 Task: Look for space in New Philadelphia, United States from 8th August, 2023 to 15th August, 2023 for 9 adults in price range Rs.10000 to Rs.14000. Place can be shared room with 5 bedrooms having 9 beds and 5 bathrooms. Property type can be house, flat, guest house. Amenities needed are: wifi, TV, free parkinig on premises, gym, breakfast. Booking option can be shelf check-in. Required host language is English.
Action: Mouse moved to (533, 119)
Screenshot: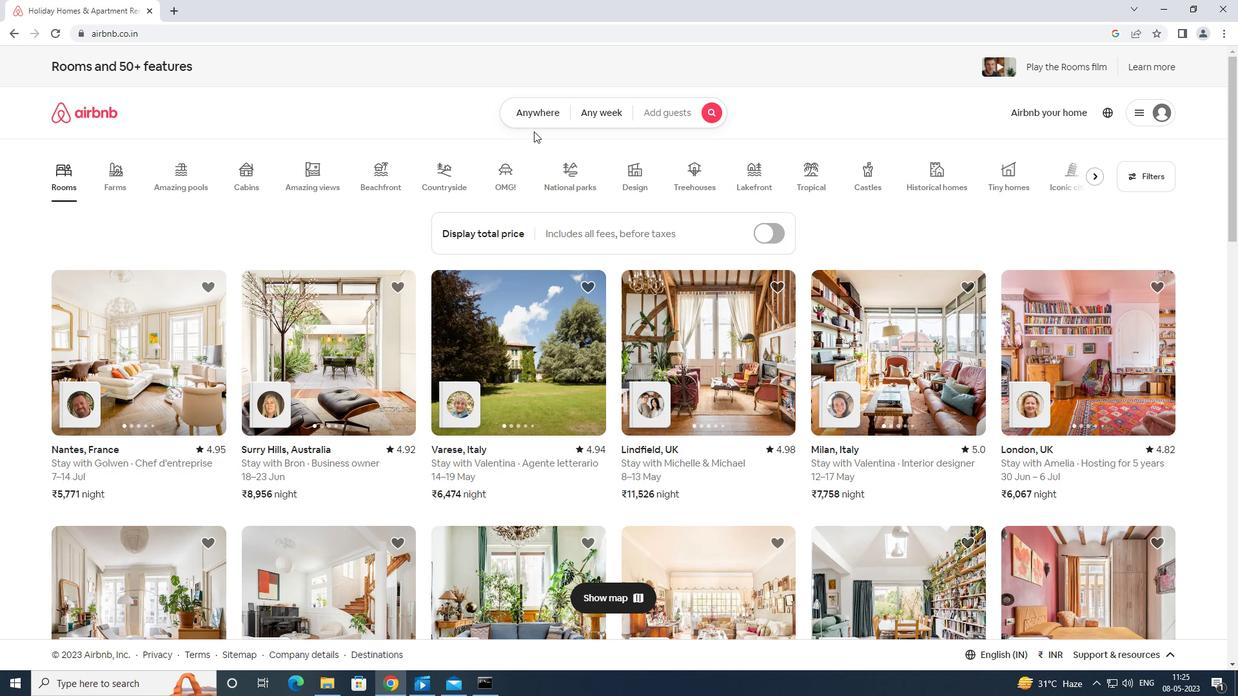 
Action: Mouse pressed left at (533, 119)
Screenshot: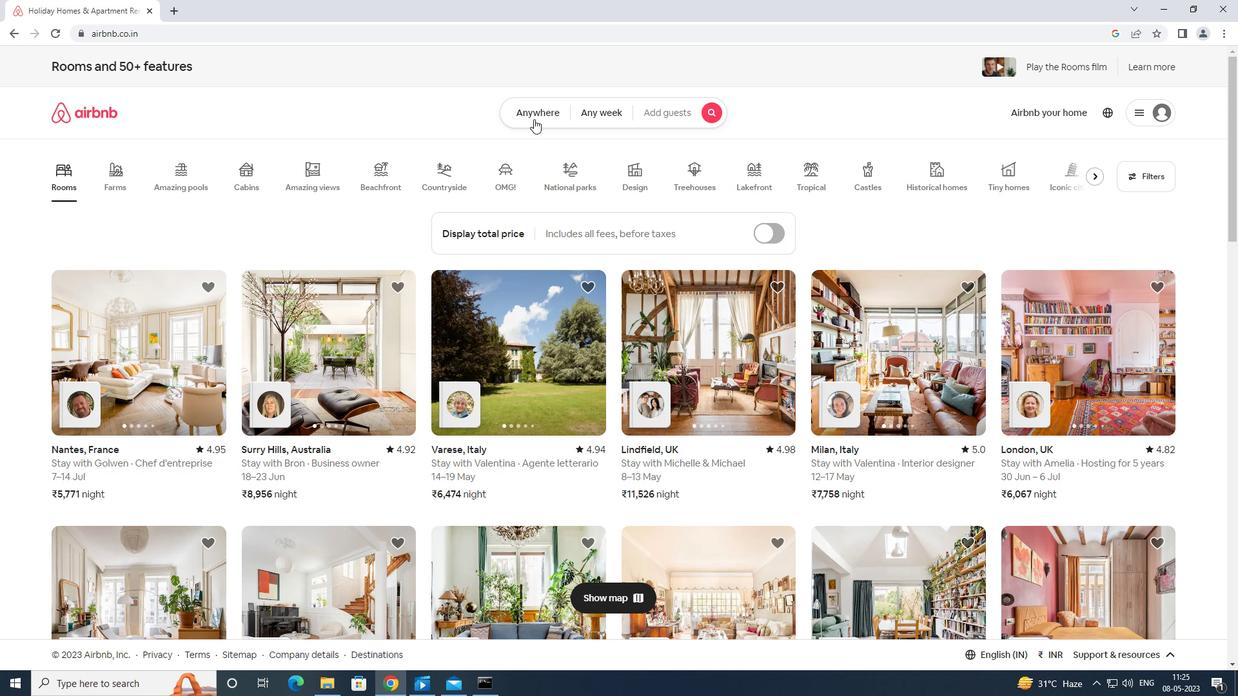 
Action: Mouse moved to (441, 156)
Screenshot: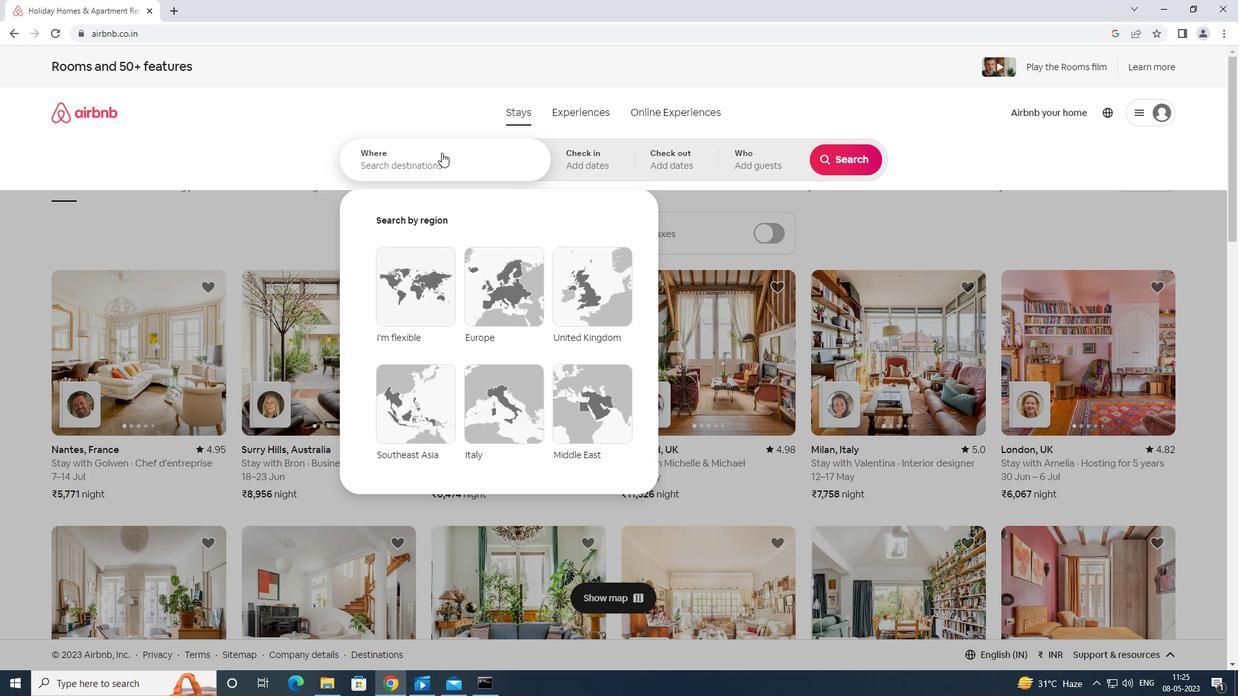 
Action: Mouse pressed left at (441, 156)
Screenshot: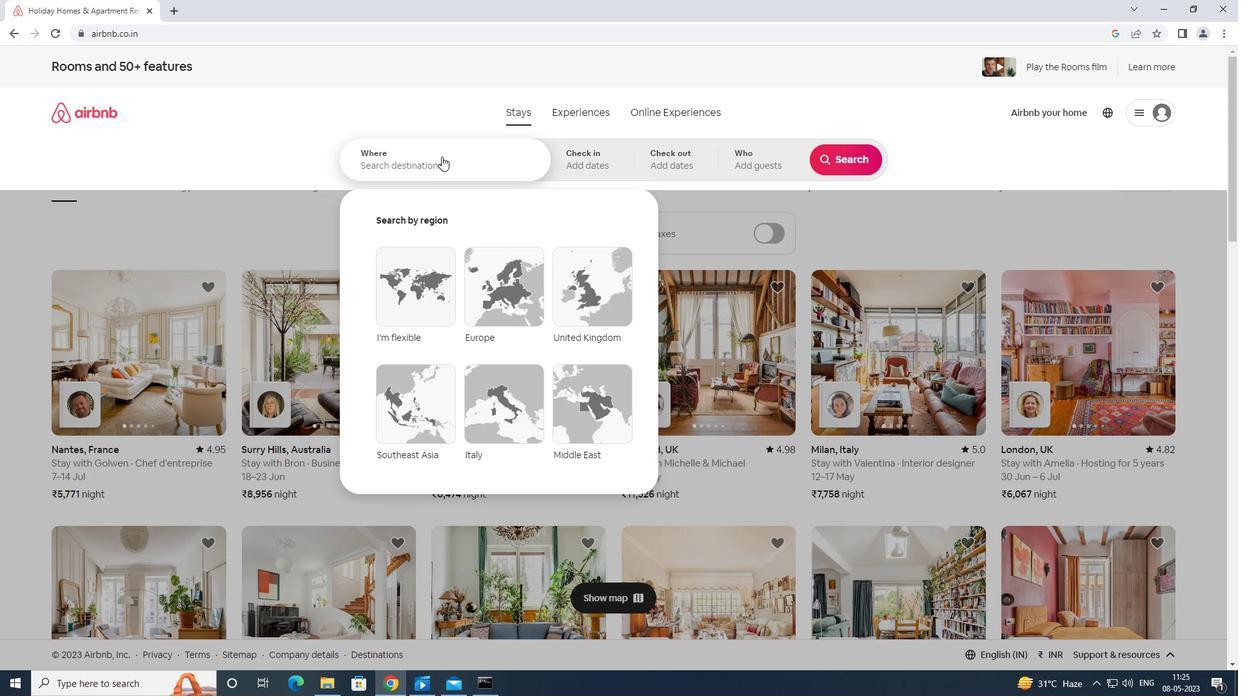 
Action: Key pressed <Key.caps_lock>philadelpjia<Key.space>united<Key.space>states<Key.enter>
Screenshot: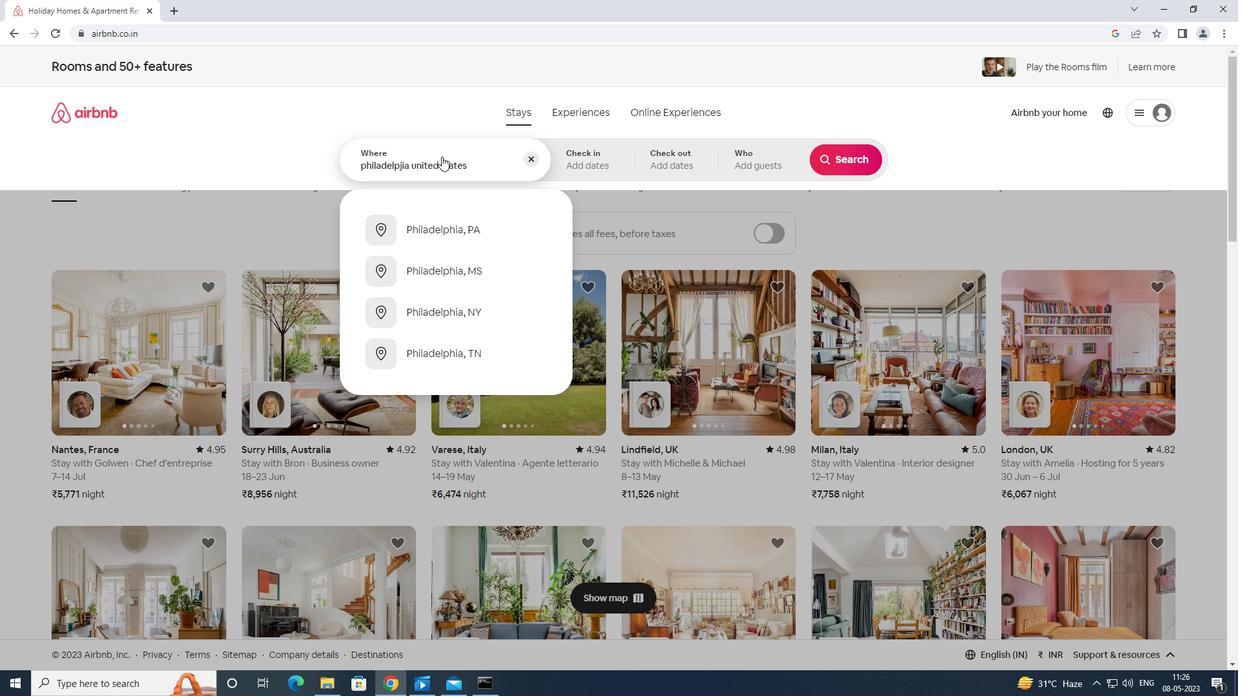 
Action: Mouse moved to (830, 270)
Screenshot: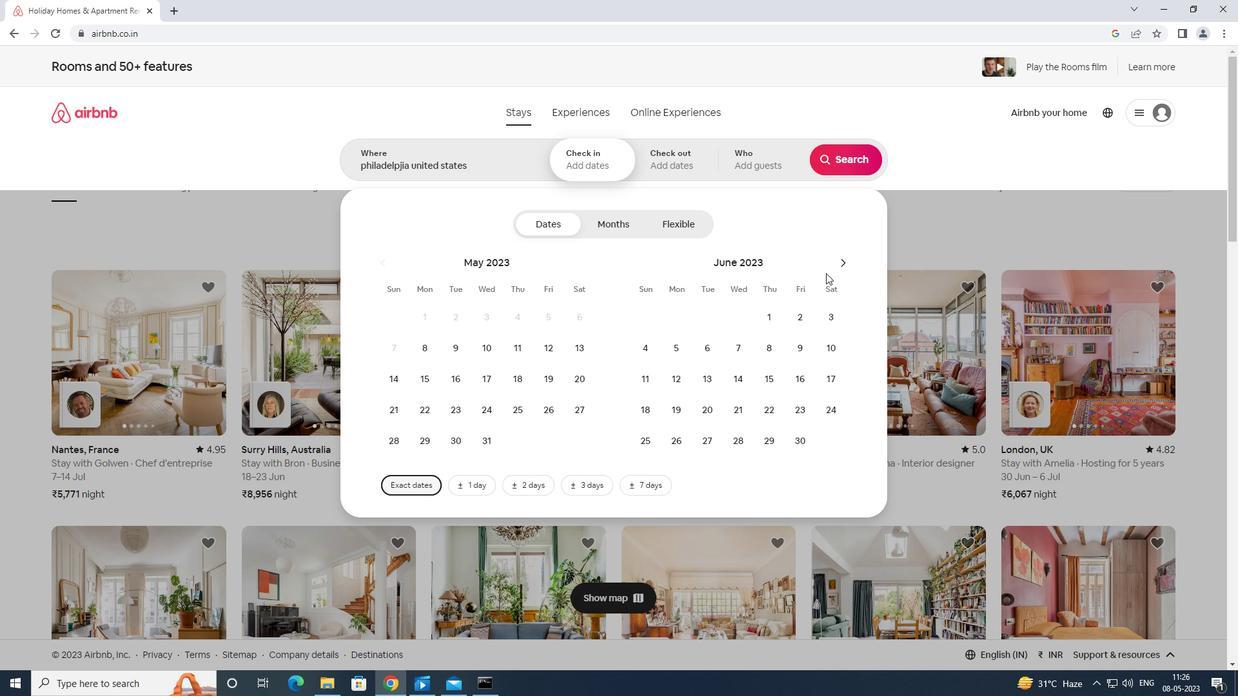 
Action: Mouse pressed left at (830, 270)
Screenshot: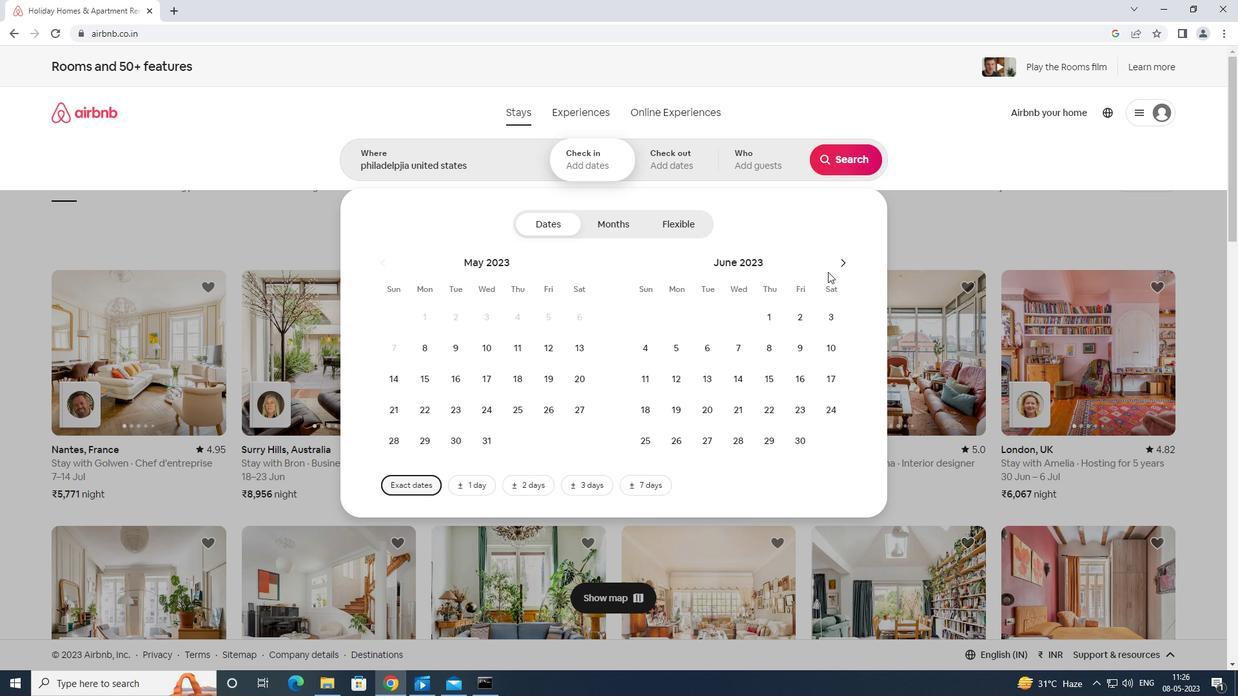
Action: Mouse moved to (839, 263)
Screenshot: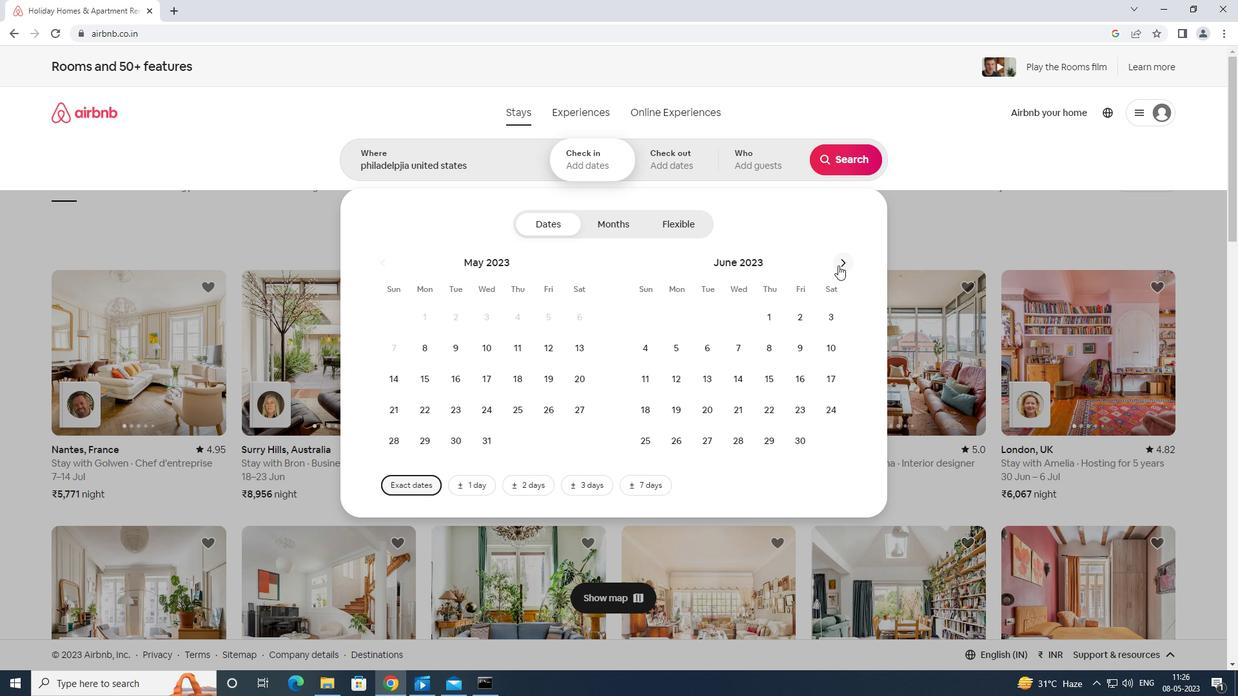 
Action: Mouse pressed left at (839, 263)
Screenshot: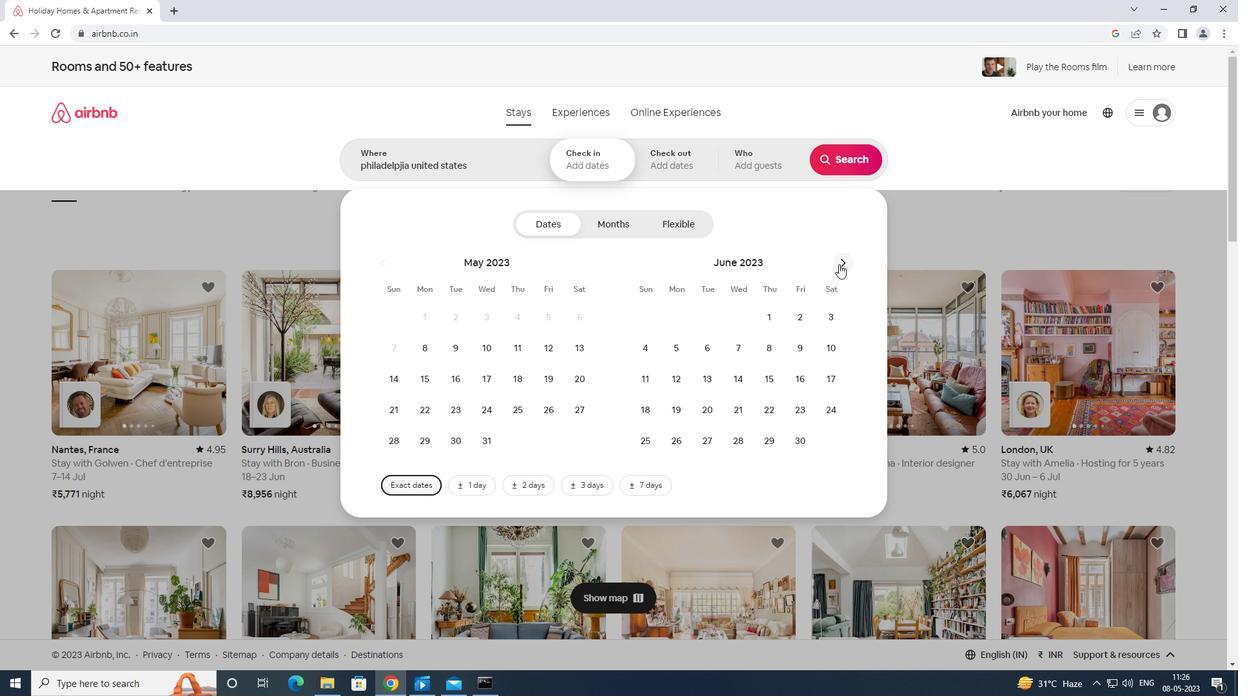
Action: Mouse pressed left at (839, 263)
Screenshot: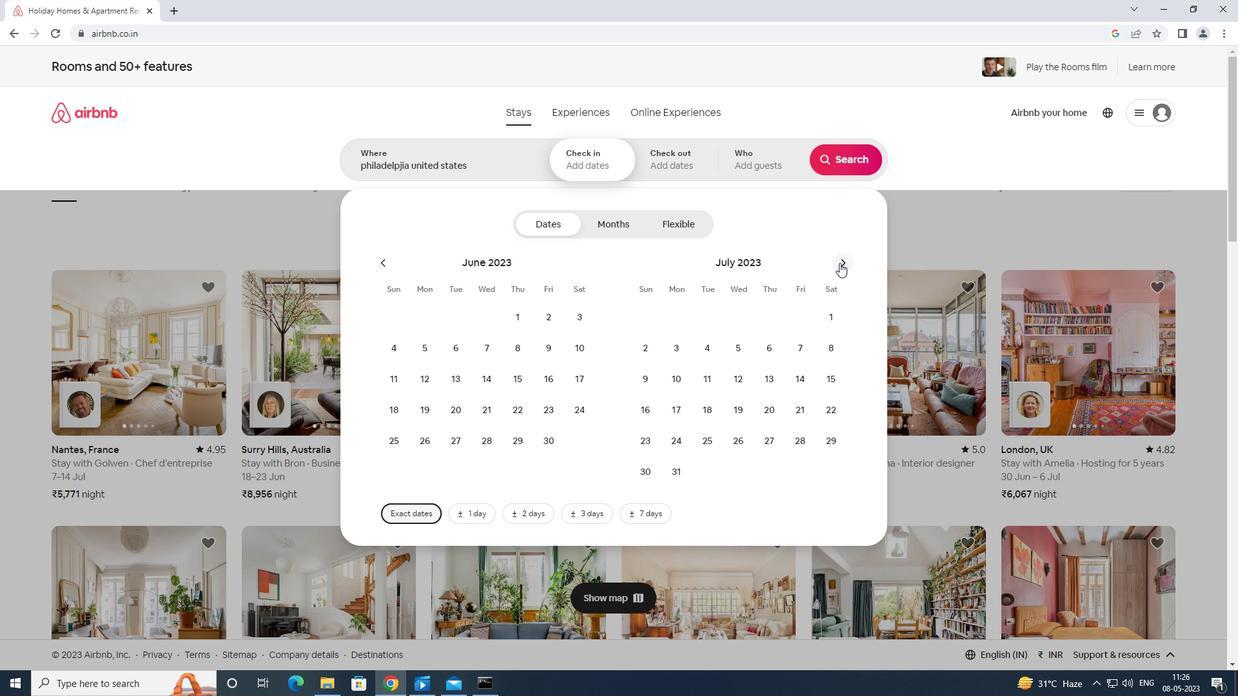 
Action: Mouse moved to (702, 341)
Screenshot: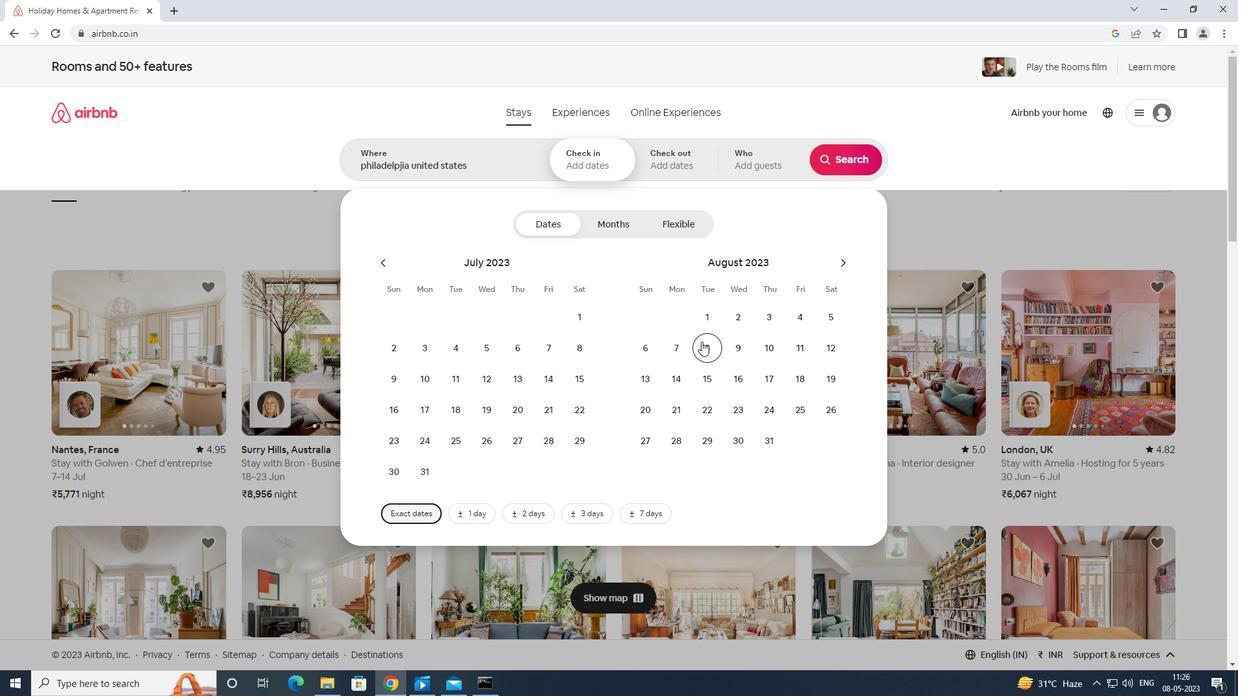 
Action: Mouse pressed left at (702, 341)
Screenshot: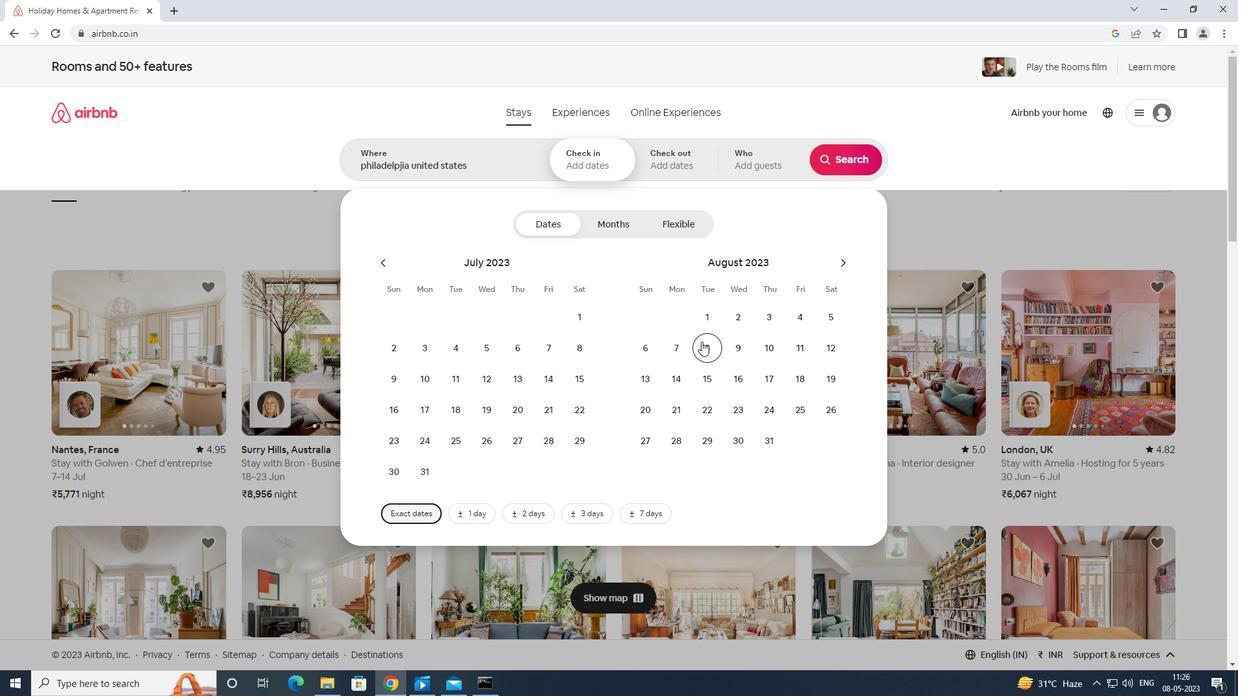 
Action: Mouse moved to (699, 371)
Screenshot: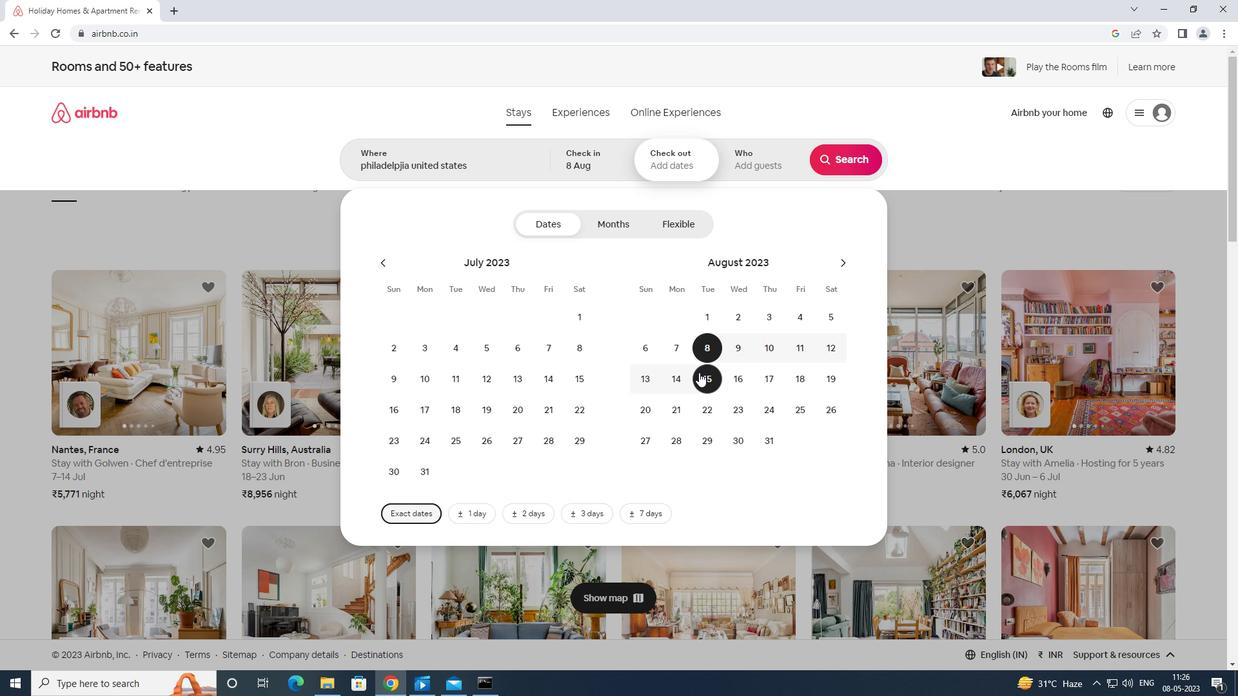 
Action: Mouse pressed left at (699, 371)
Screenshot: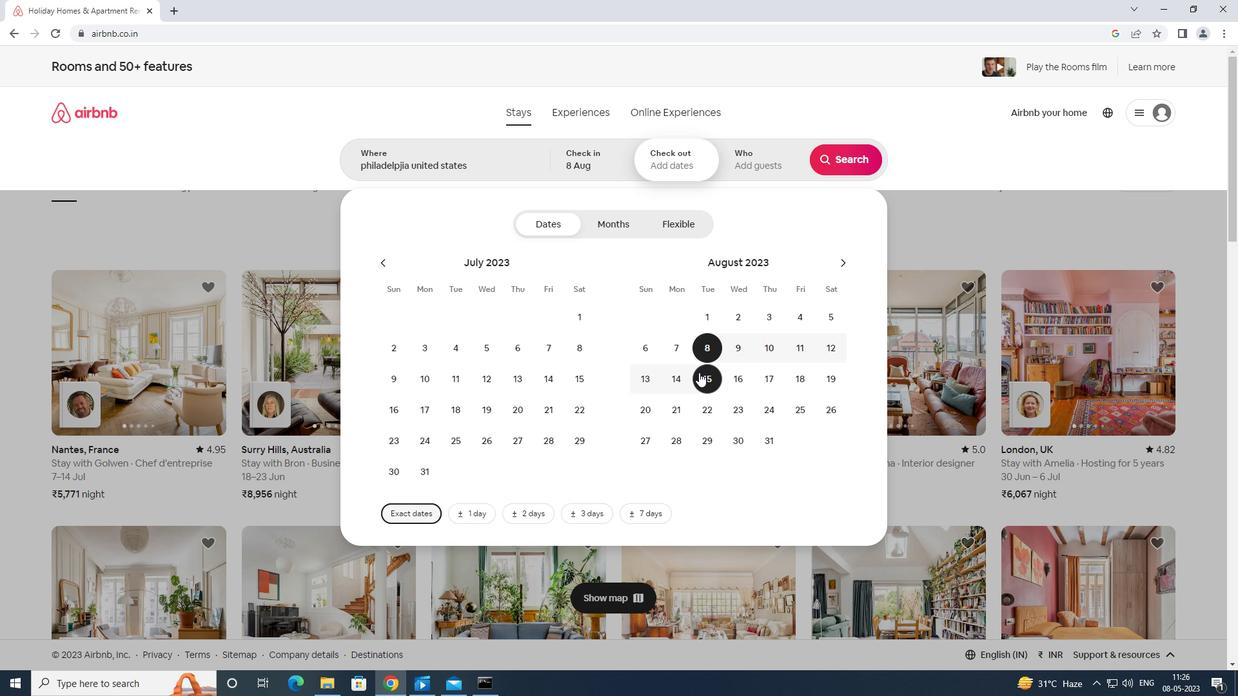 
Action: Mouse moved to (758, 157)
Screenshot: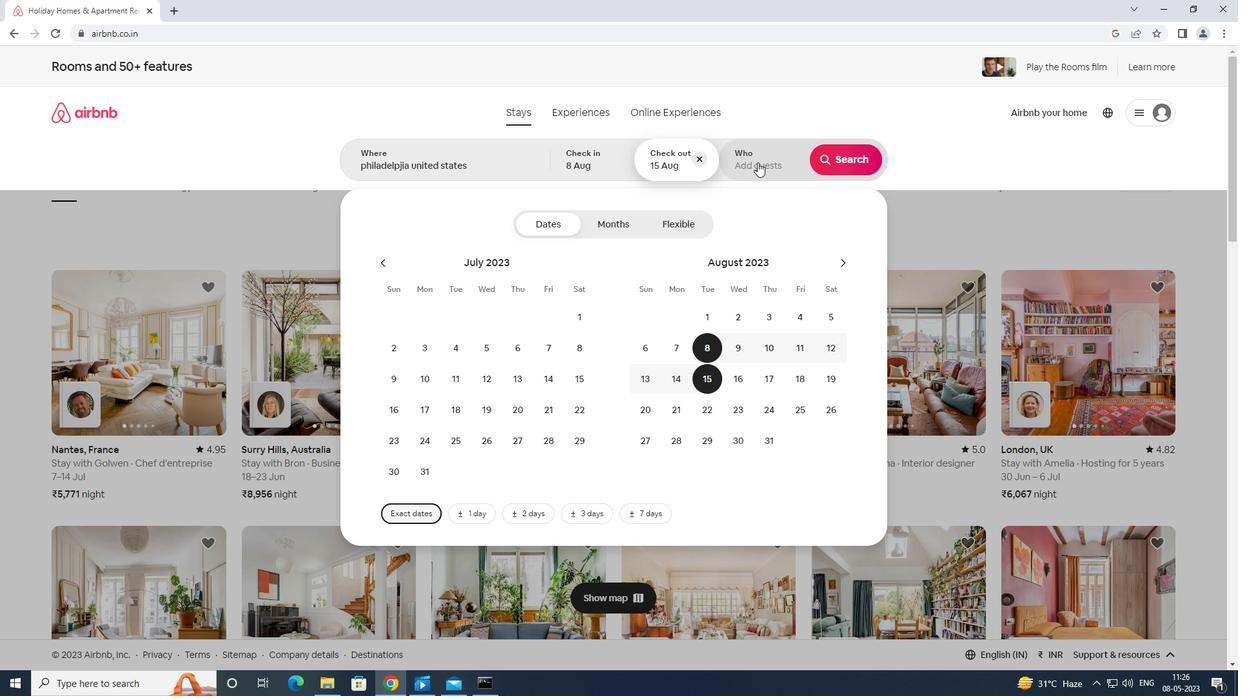 
Action: Mouse pressed left at (758, 157)
Screenshot: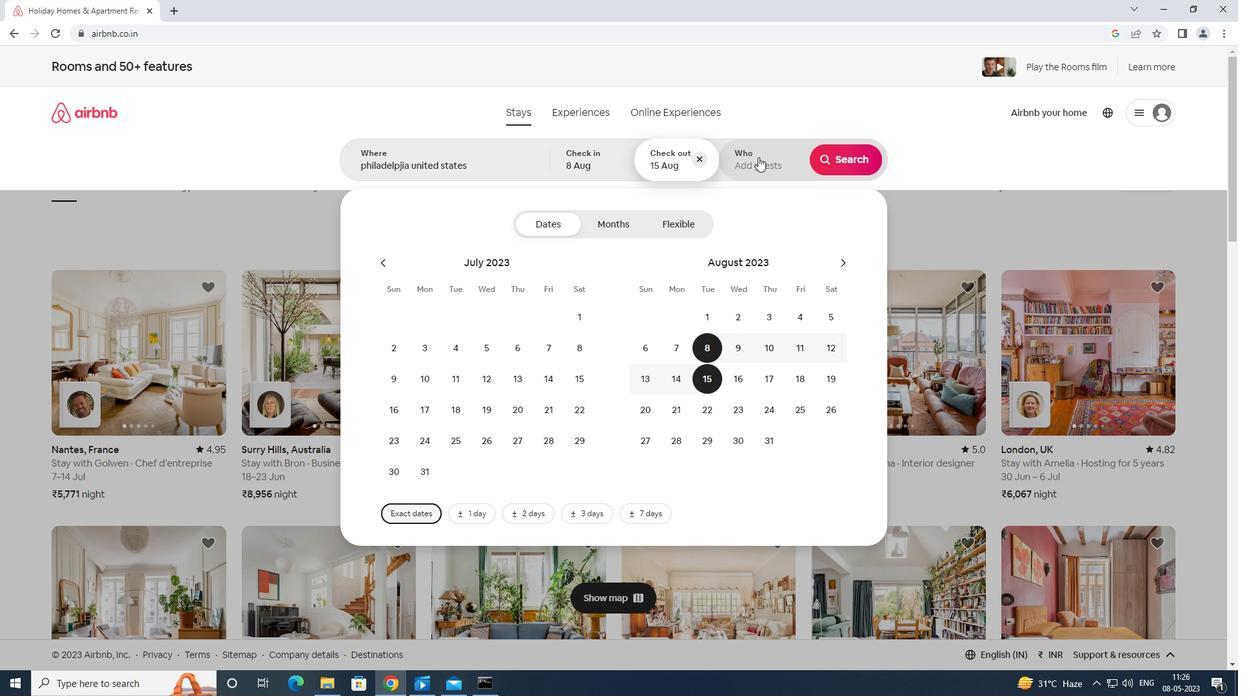 
Action: Mouse moved to (855, 233)
Screenshot: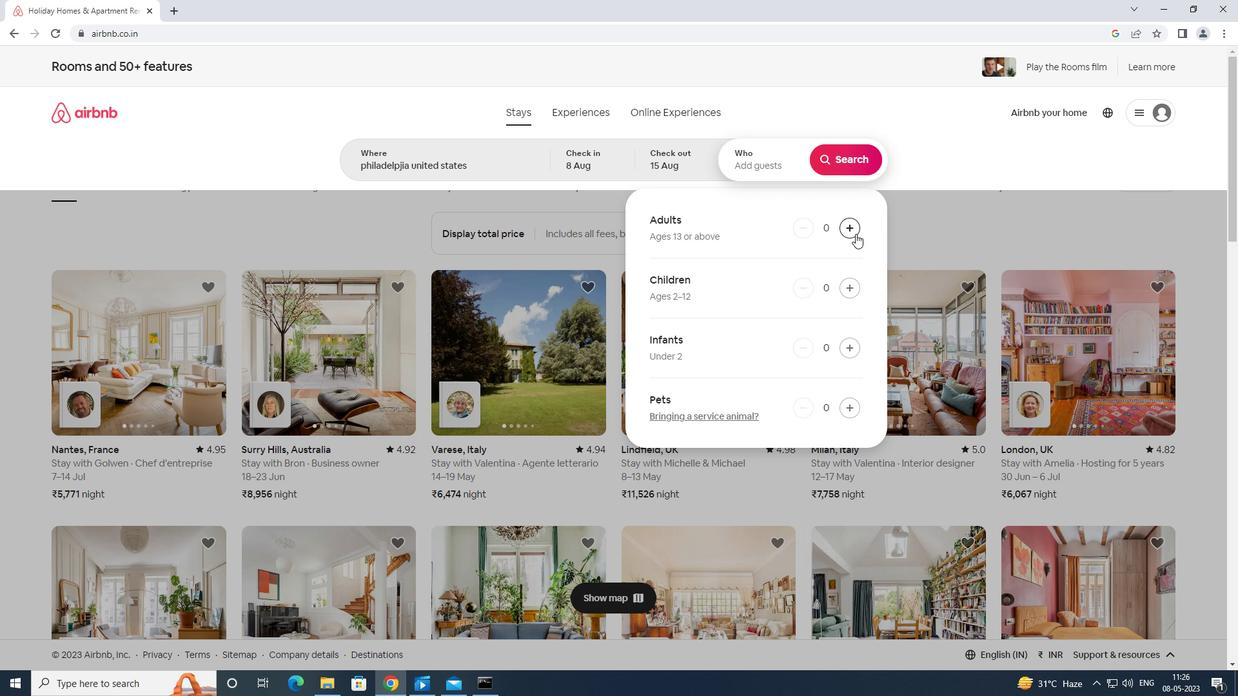 
Action: Mouse pressed left at (855, 233)
Screenshot: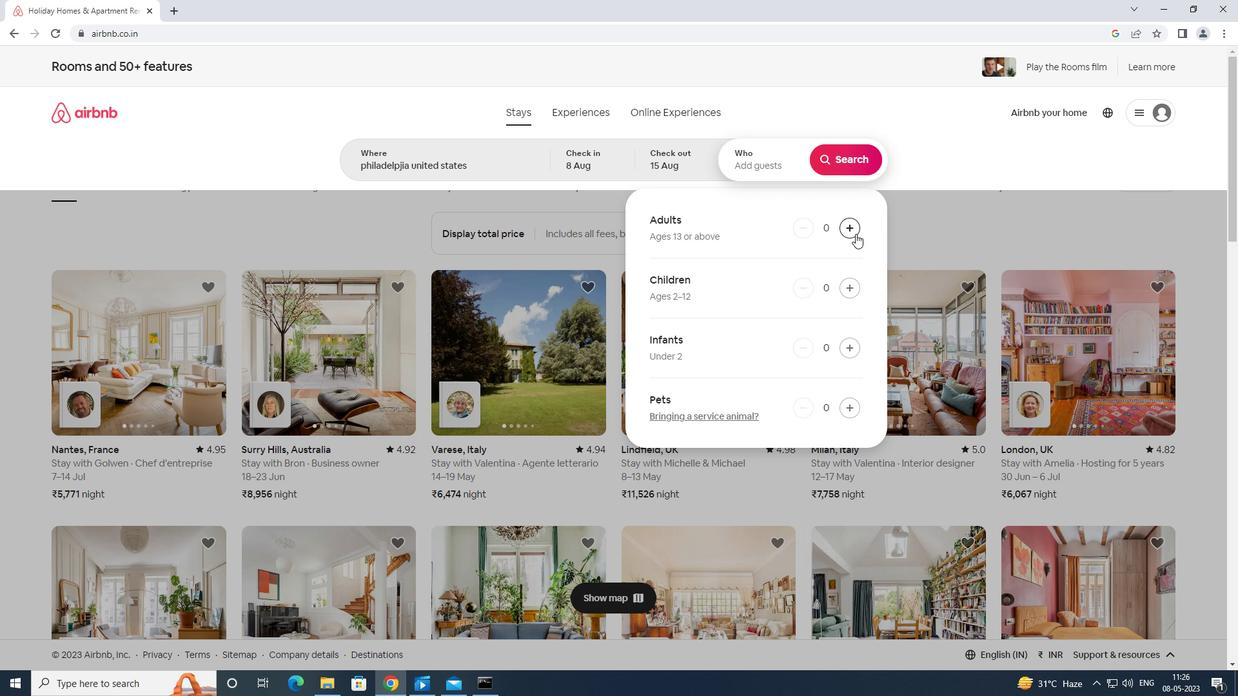 
Action: Mouse moved to (856, 231)
Screenshot: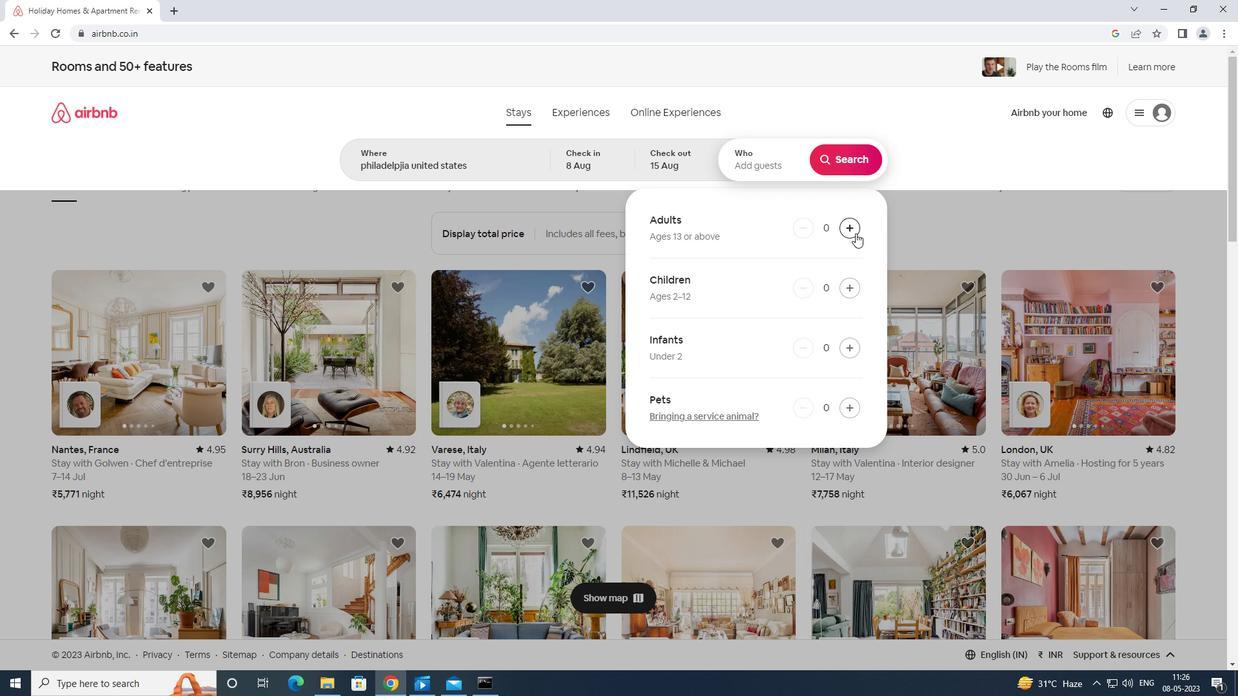 
Action: Mouse pressed left at (856, 231)
Screenshot: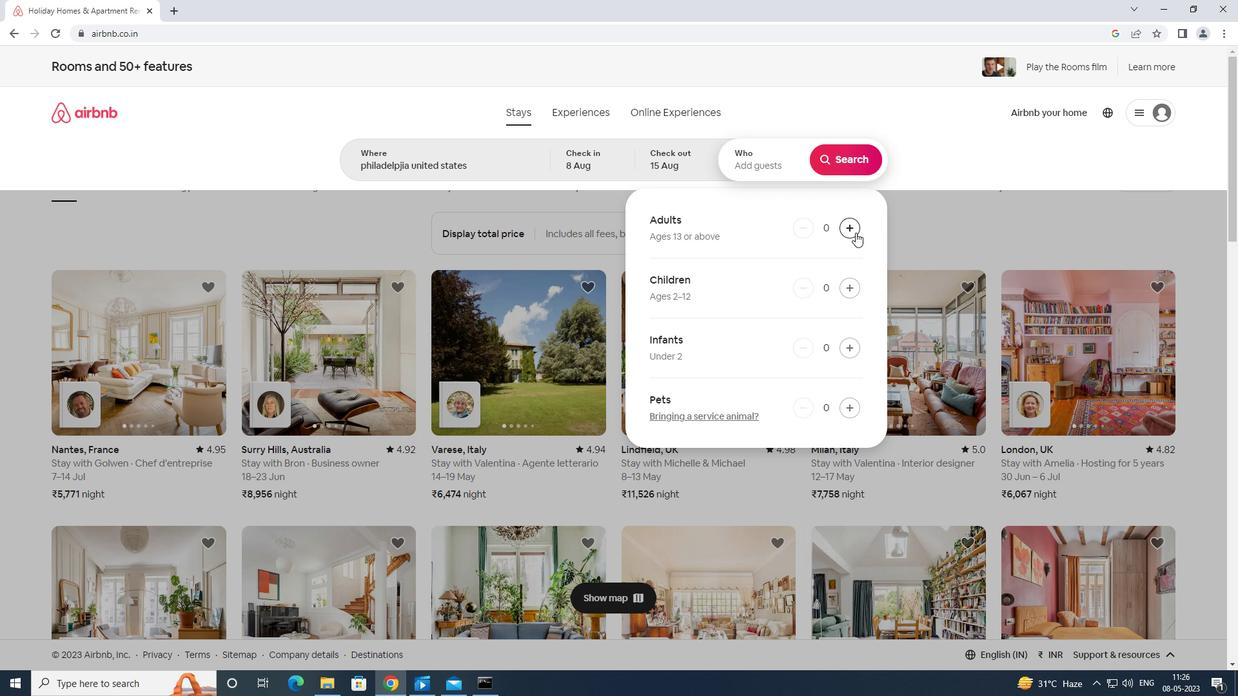 
Action: Mouse moved to (858, 230)
Screenshot: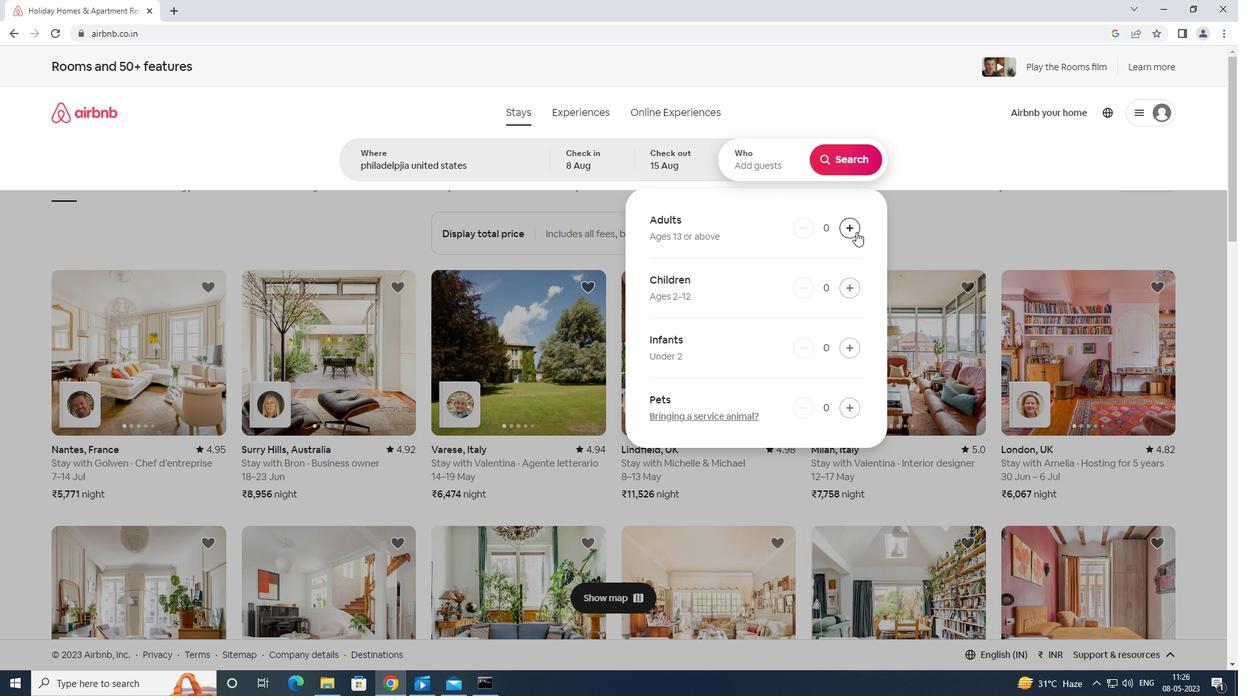 
Action: Mouse pressed left at (858, 230)
Screenshot: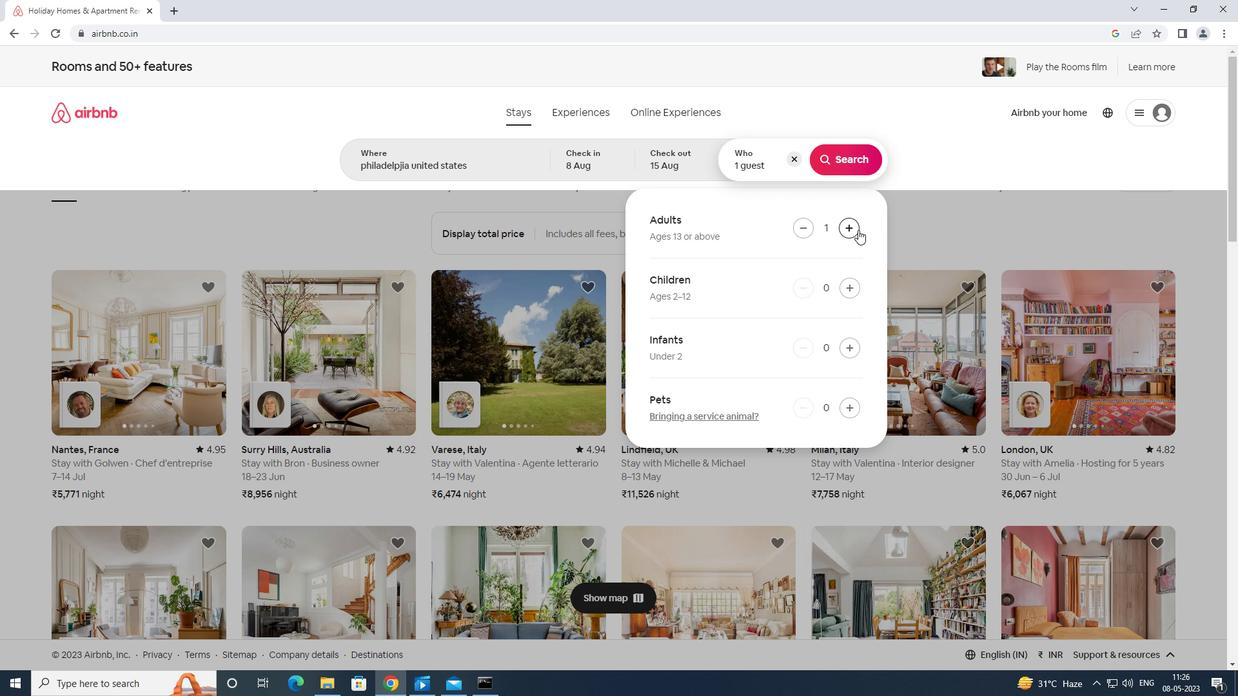 
Action: Mouse pressed left at (858, 230)
Screenshot: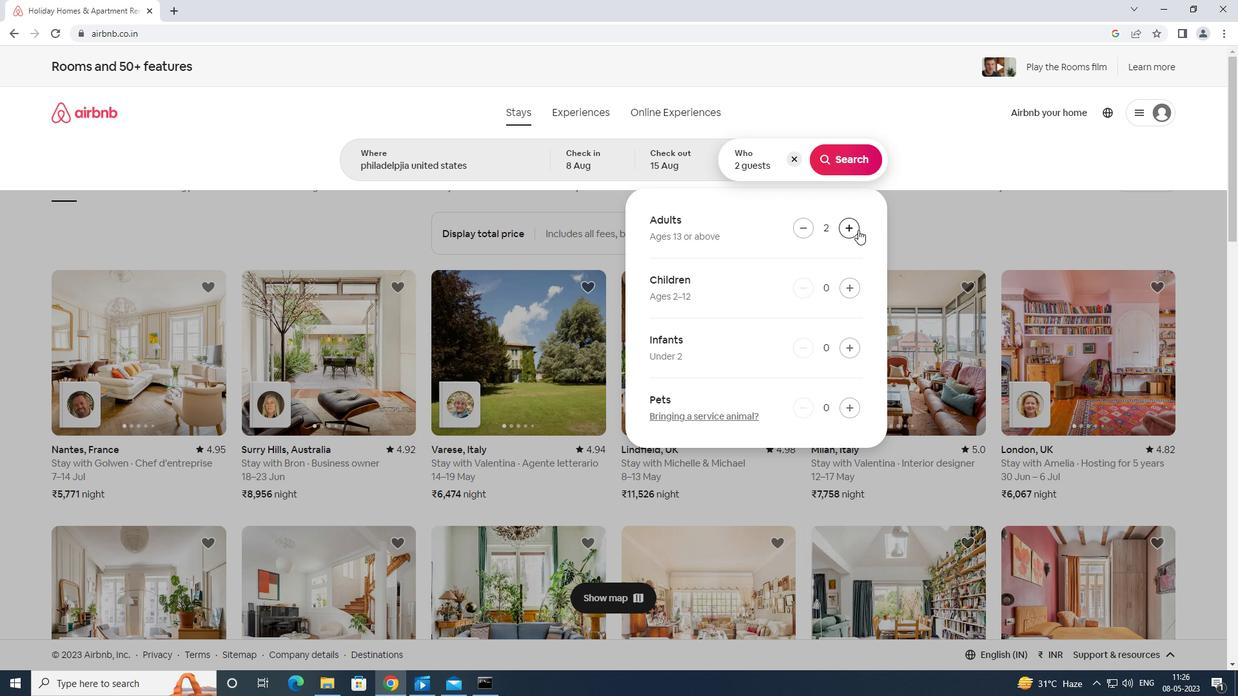 
Action: Mouse moved to (855, 230)
Screenshot: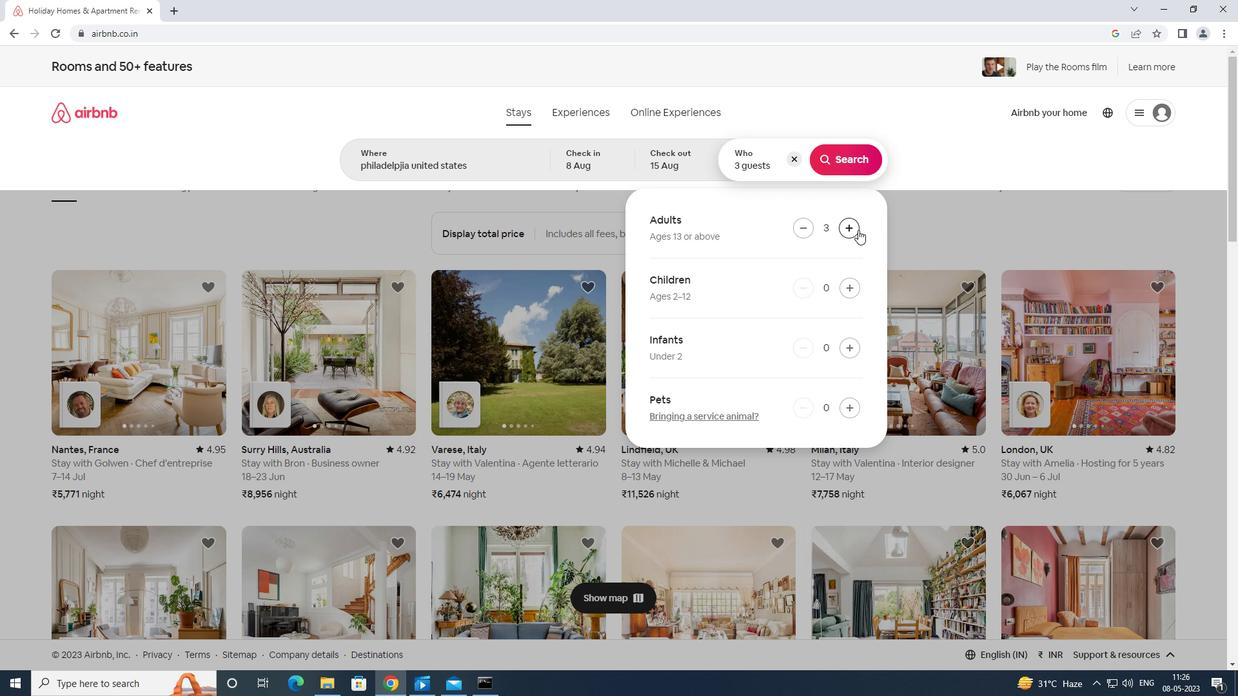 
Action: Mouse pressed left at (855, 230)
Screenshot: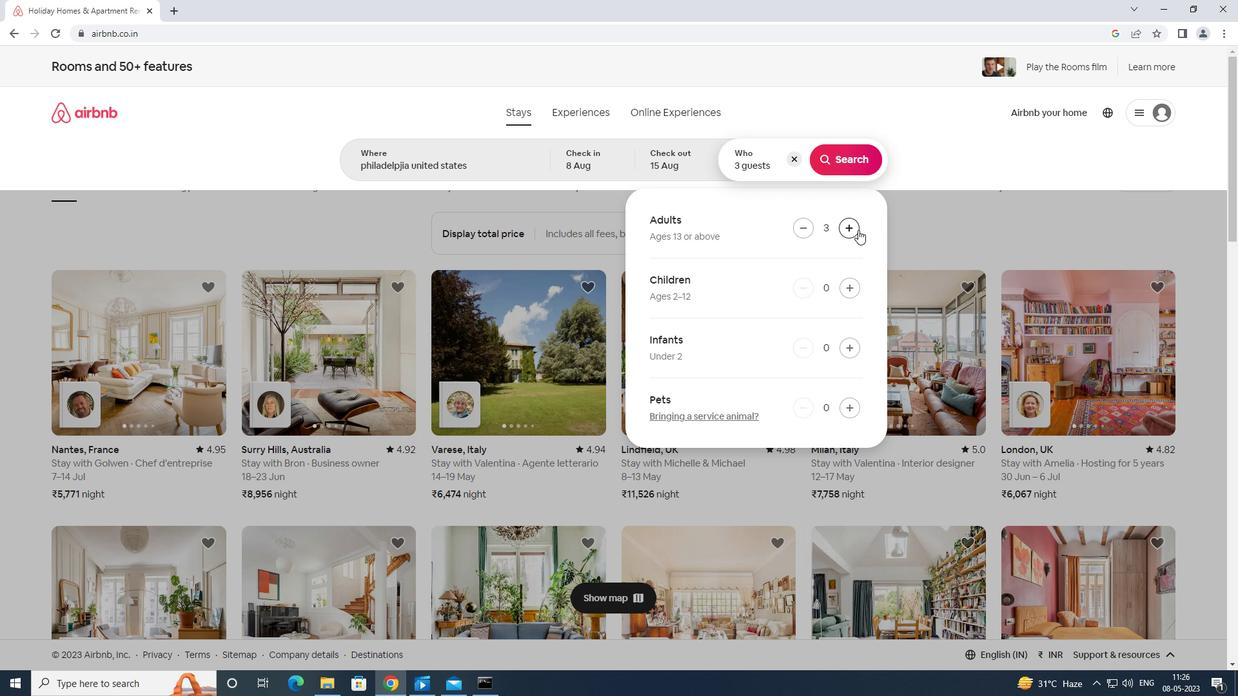 
Action: Mouse moved to (854, 230)
Screenshot: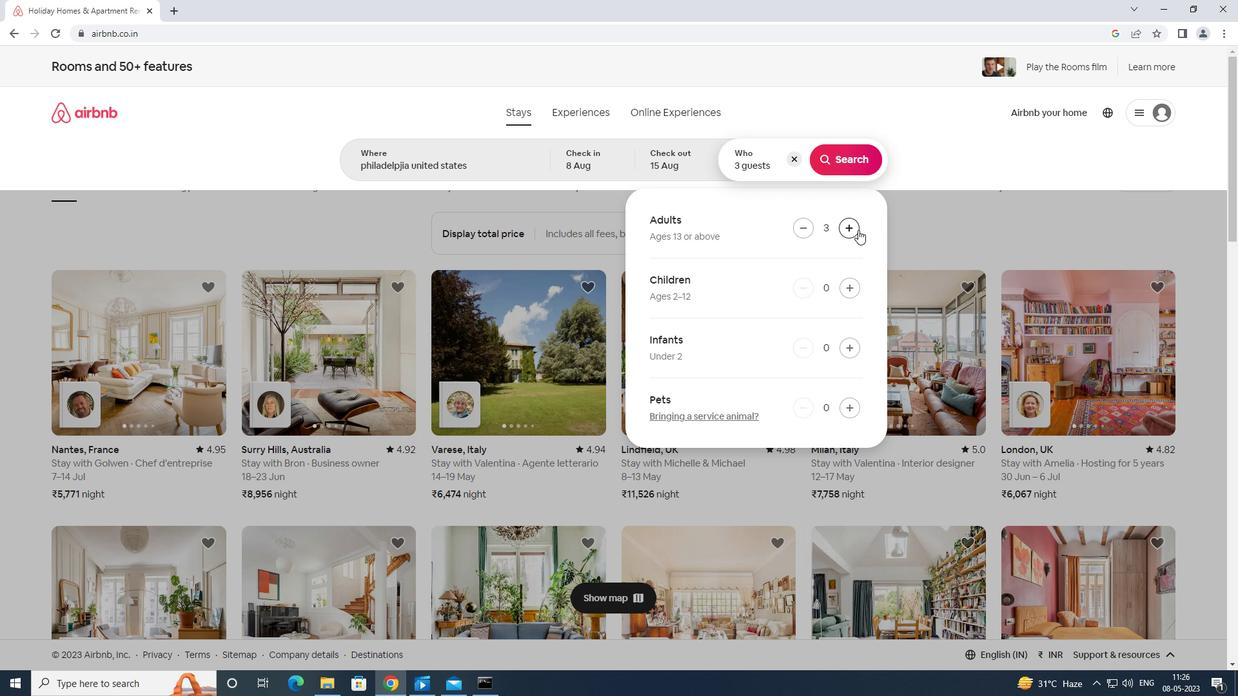 
Action: Mouse pressed left at (854, 230)
Screenshot: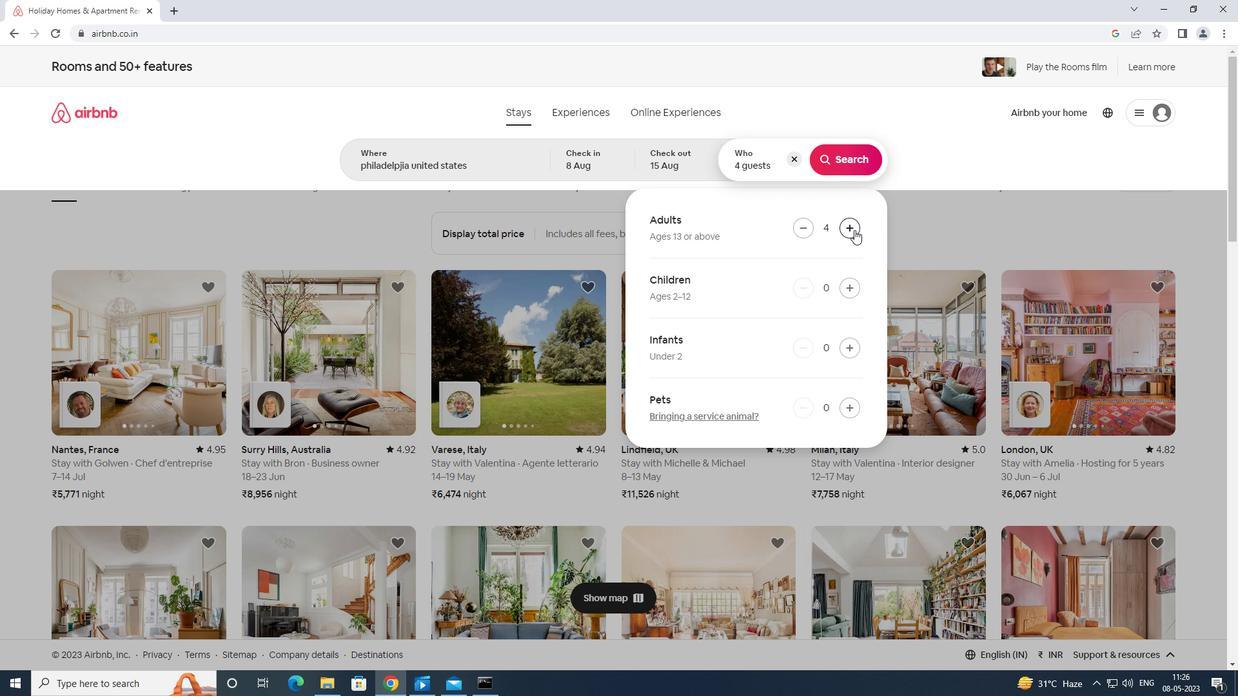 
Action: Mouse pressed left at (854, 230)
Screenshot: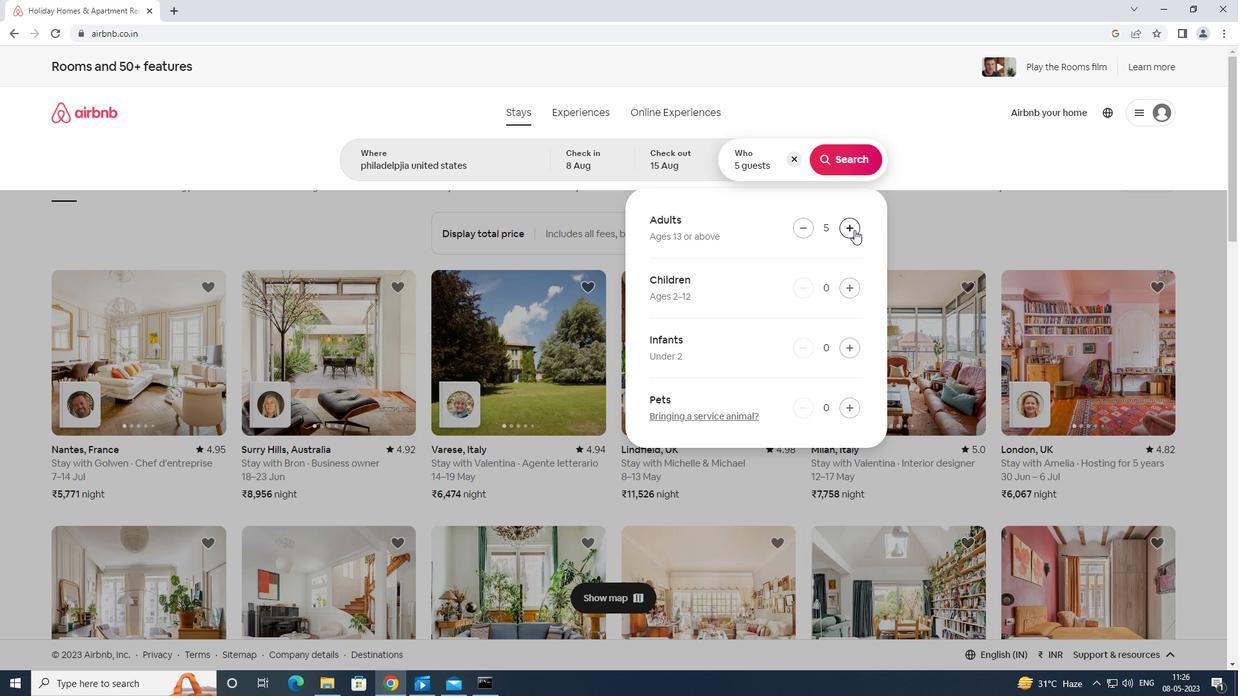 
Action: Mouse pressed left at (854, 230)
Screenshot: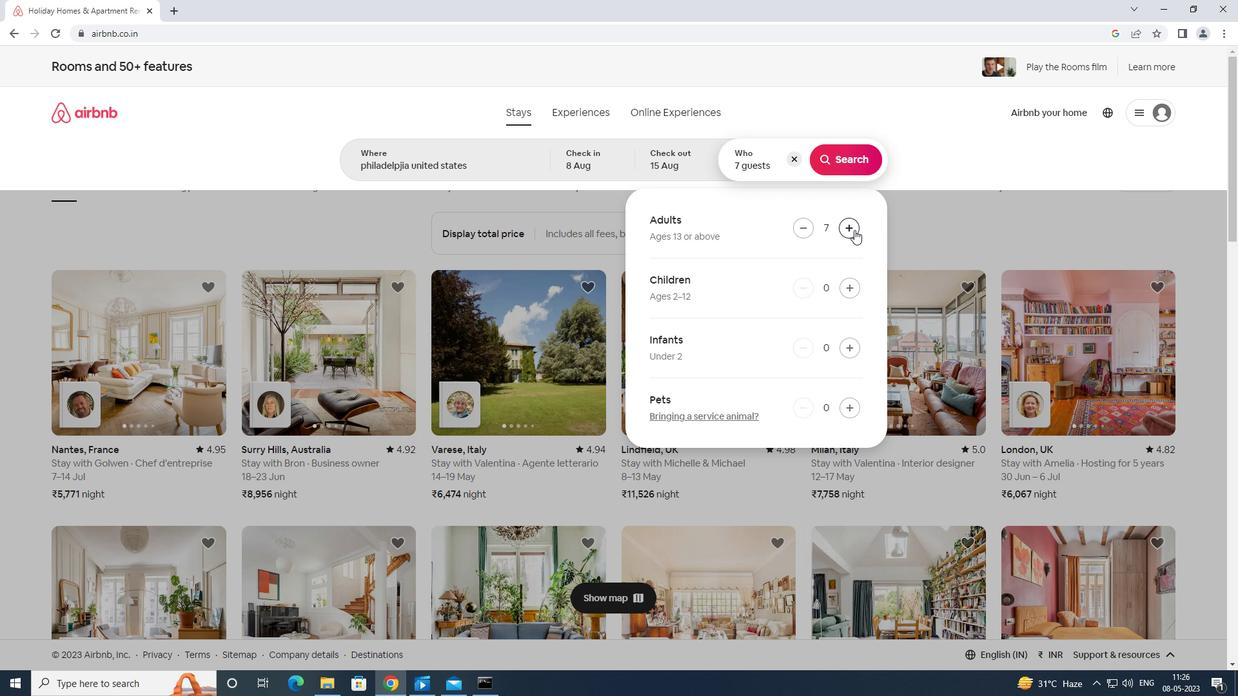 
Action: Mouse pressed left at (854, 230)
Screenshot: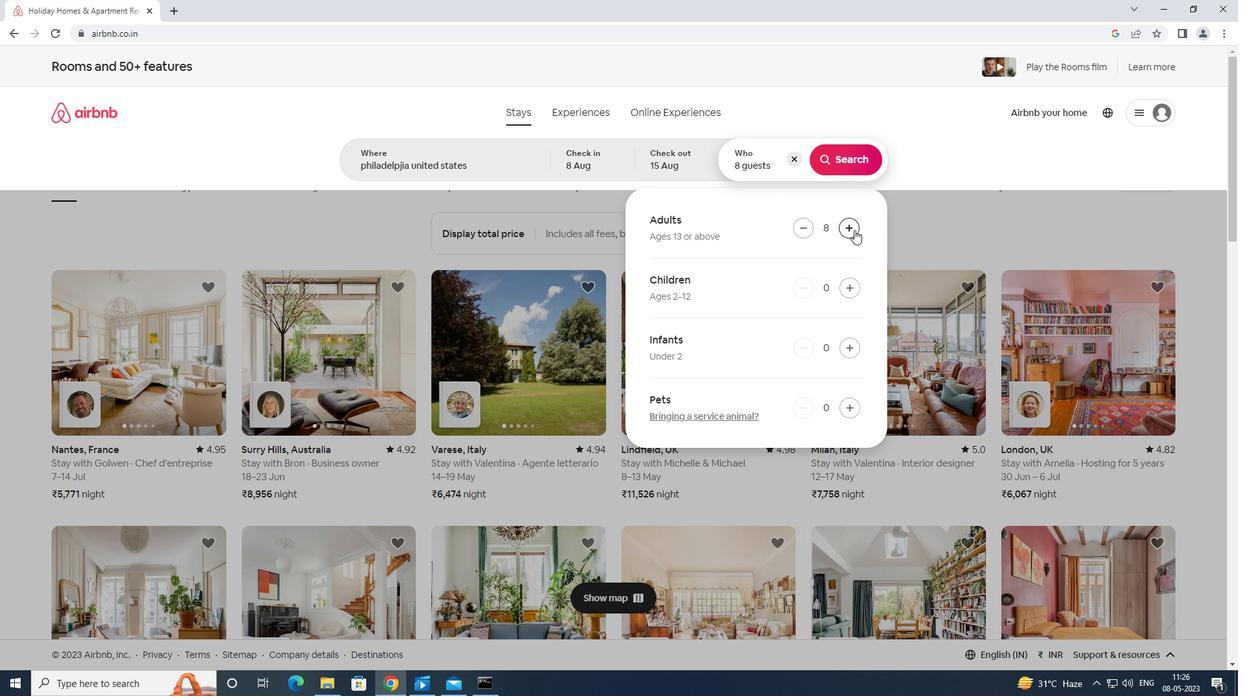 
Action: Mouse moved to (842, 159)
Screenshot: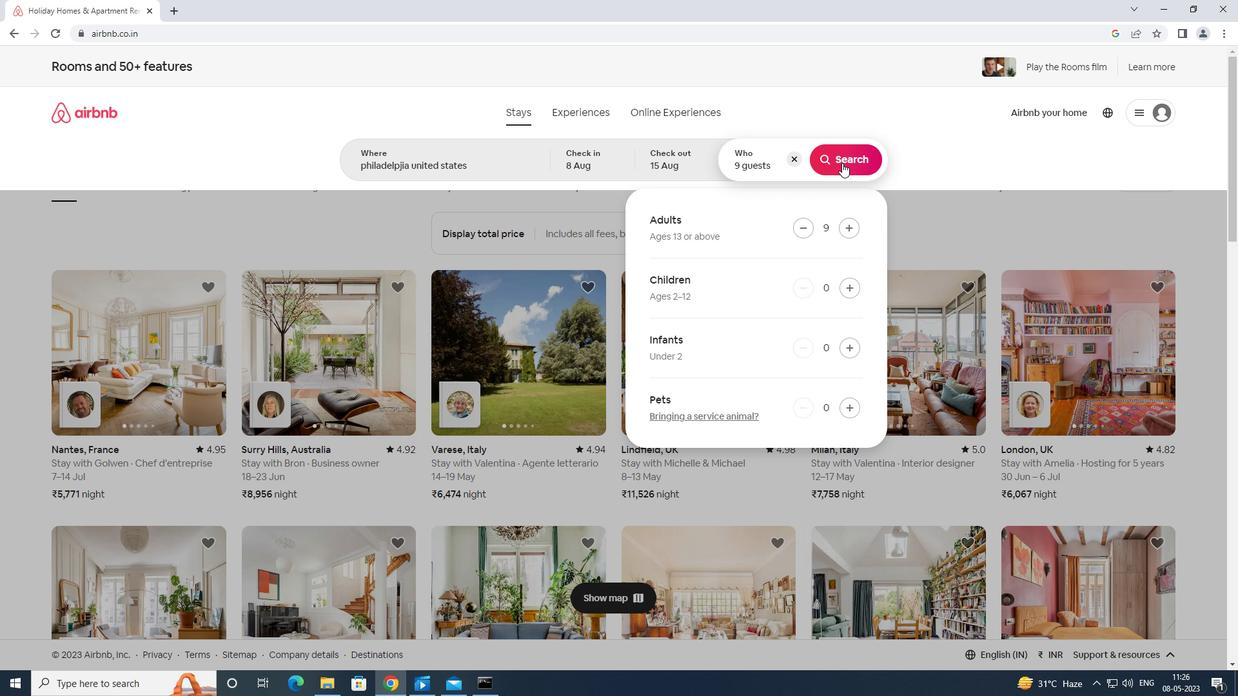 
Action: Mouse pressed left at (842, 159)
Screenshot: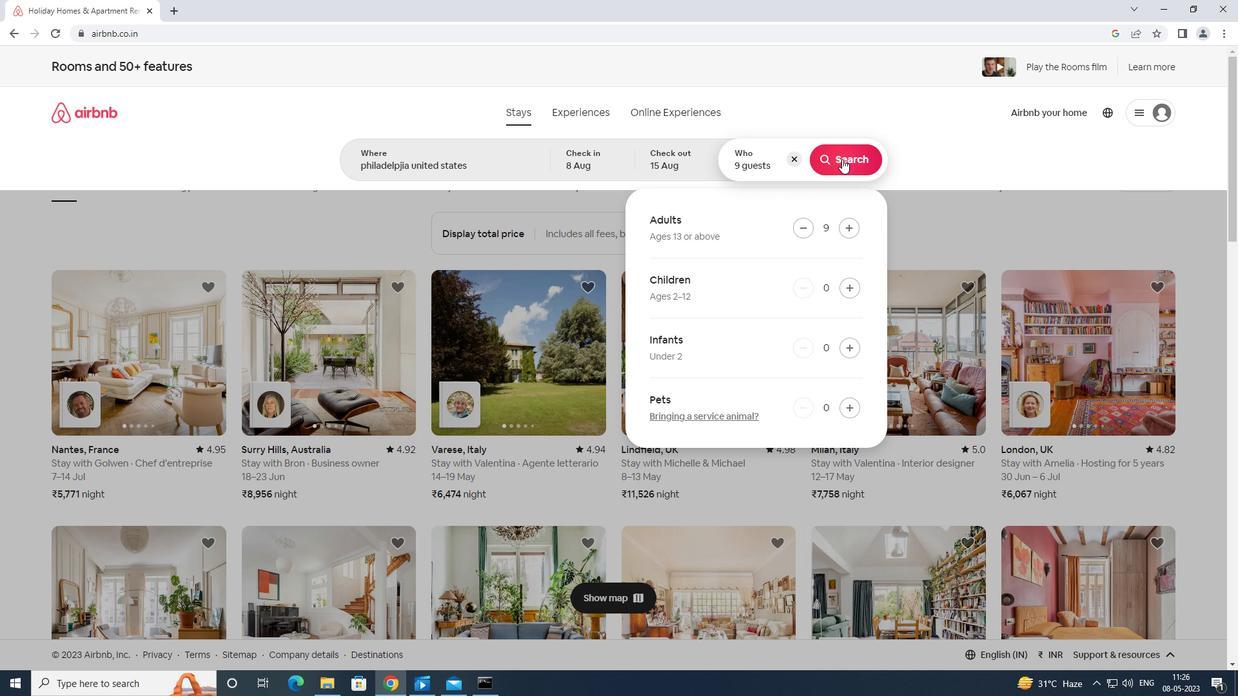 
Action: Mouse moved to (1180, 125)
Screenshot: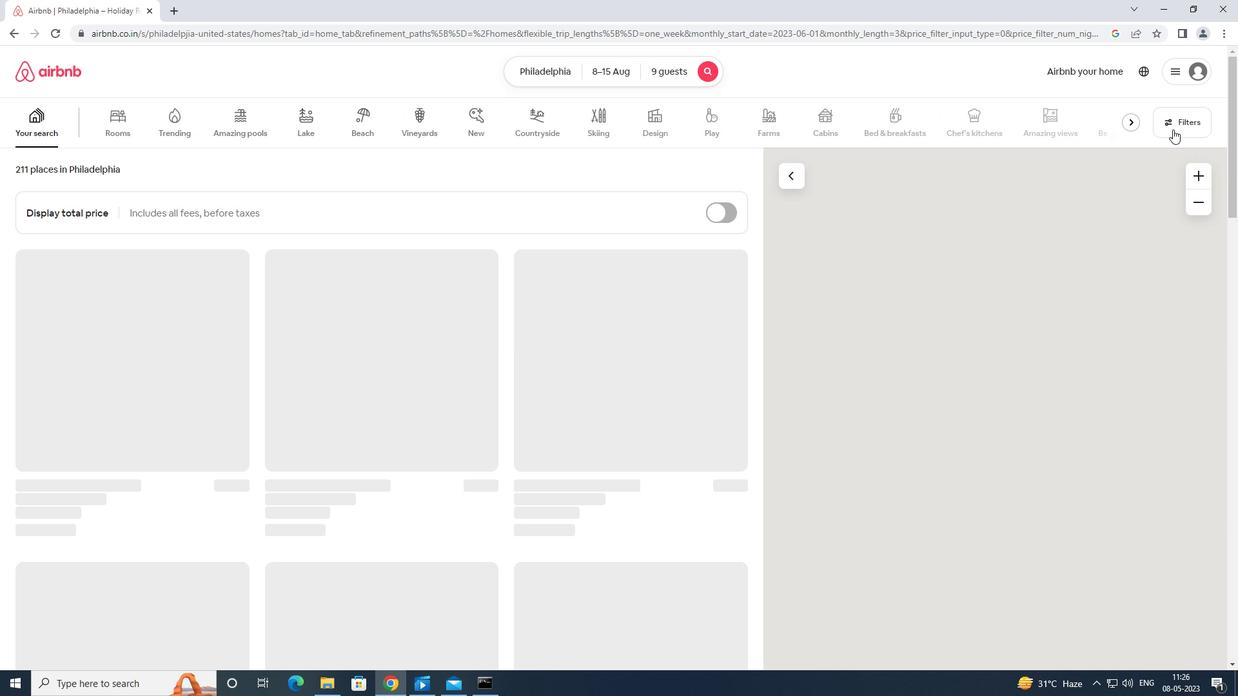 
Action: Mouse pressed left at (1180, 125)
Screenshot: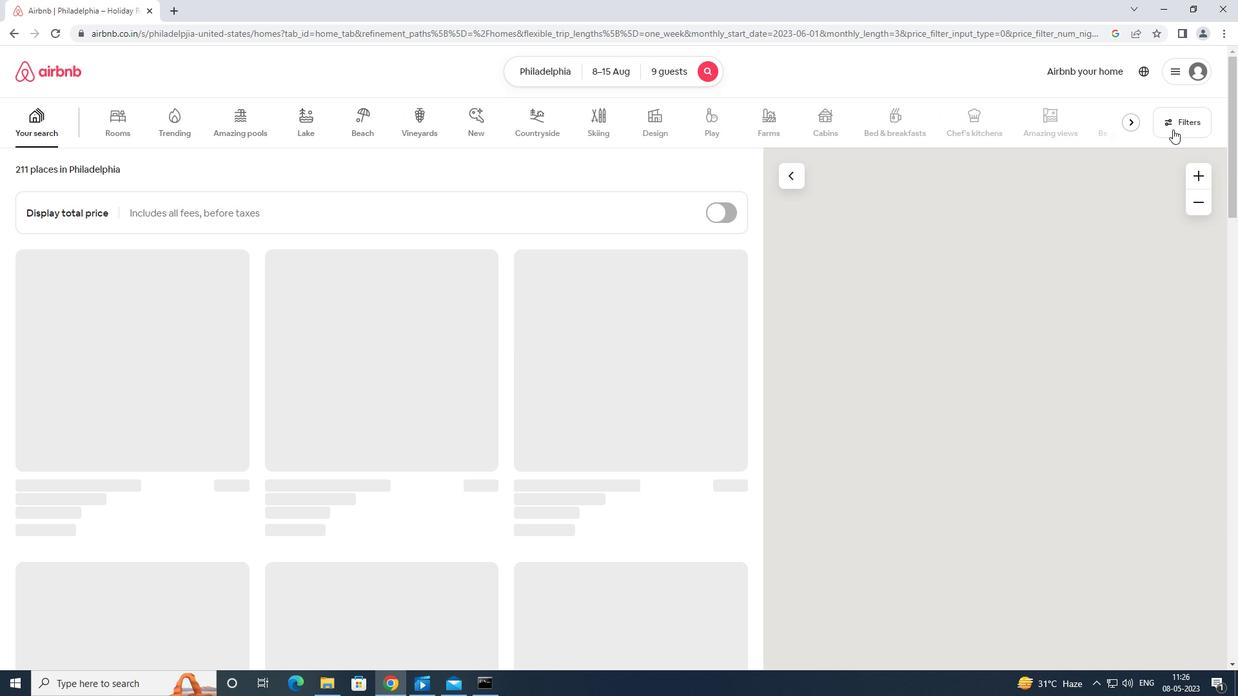 
Action: Mouse moved to (495, 429)
Screenshot: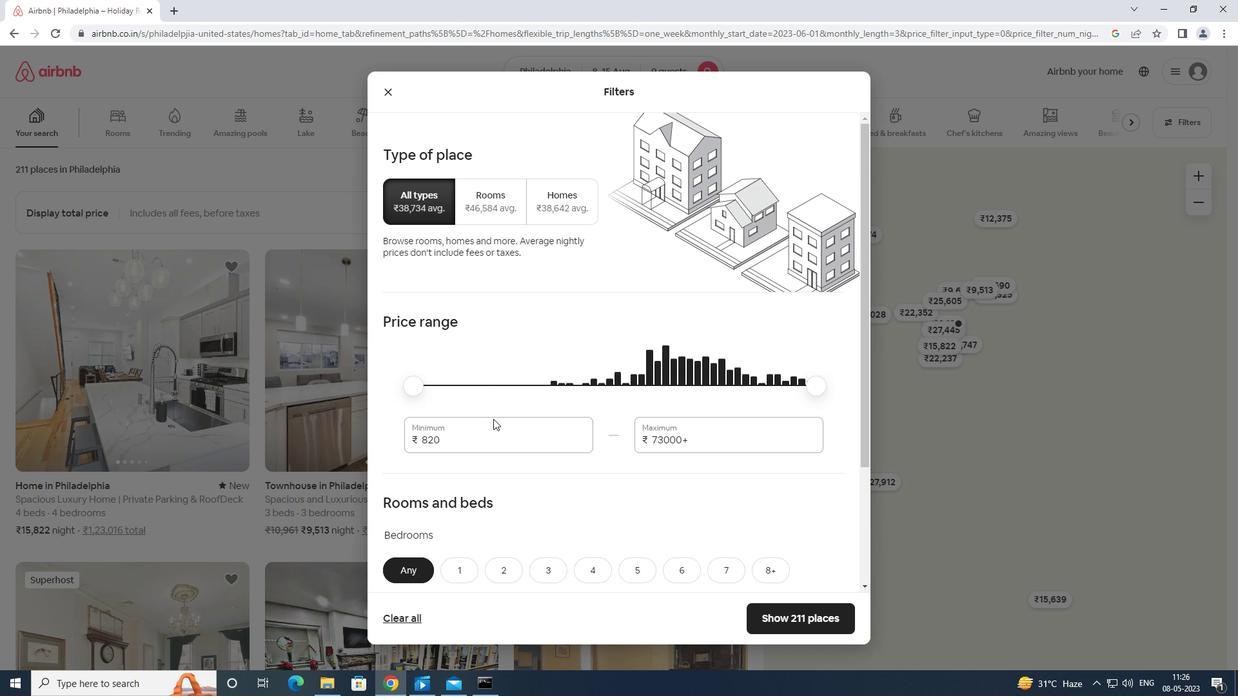 
Action: Mouse pressed left at (495, 429)
Screenshot: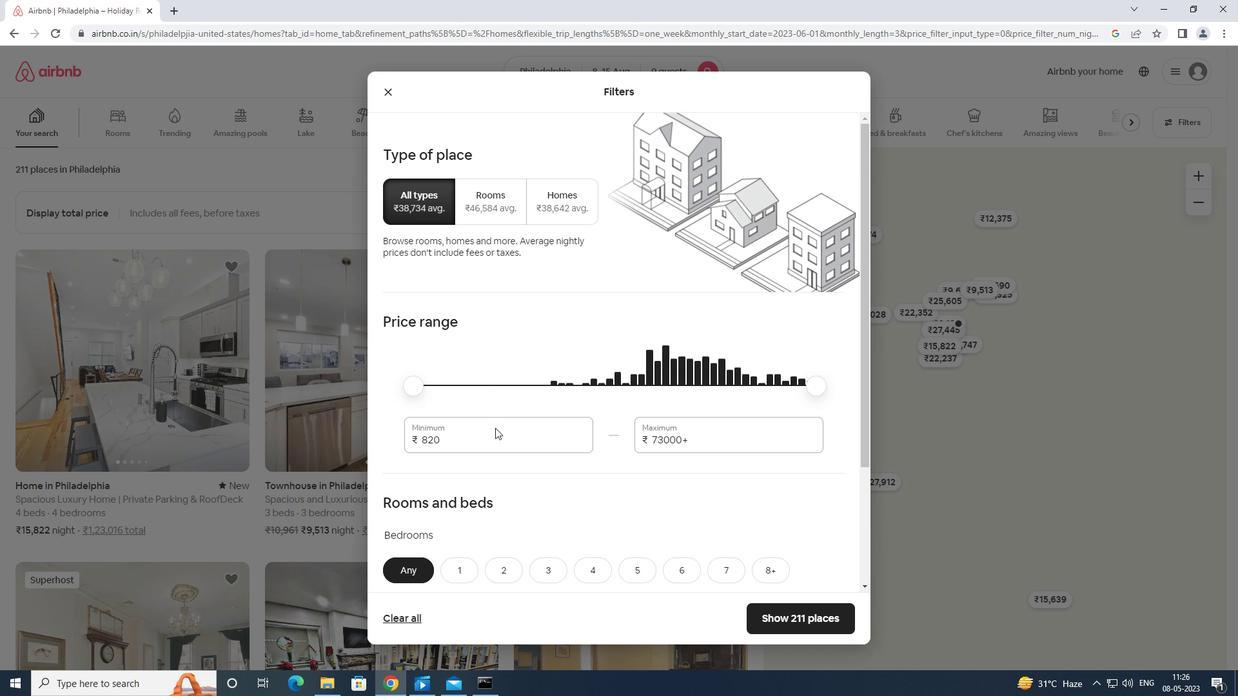 
Action: Mouse moved to (524, 430)
Screenshot: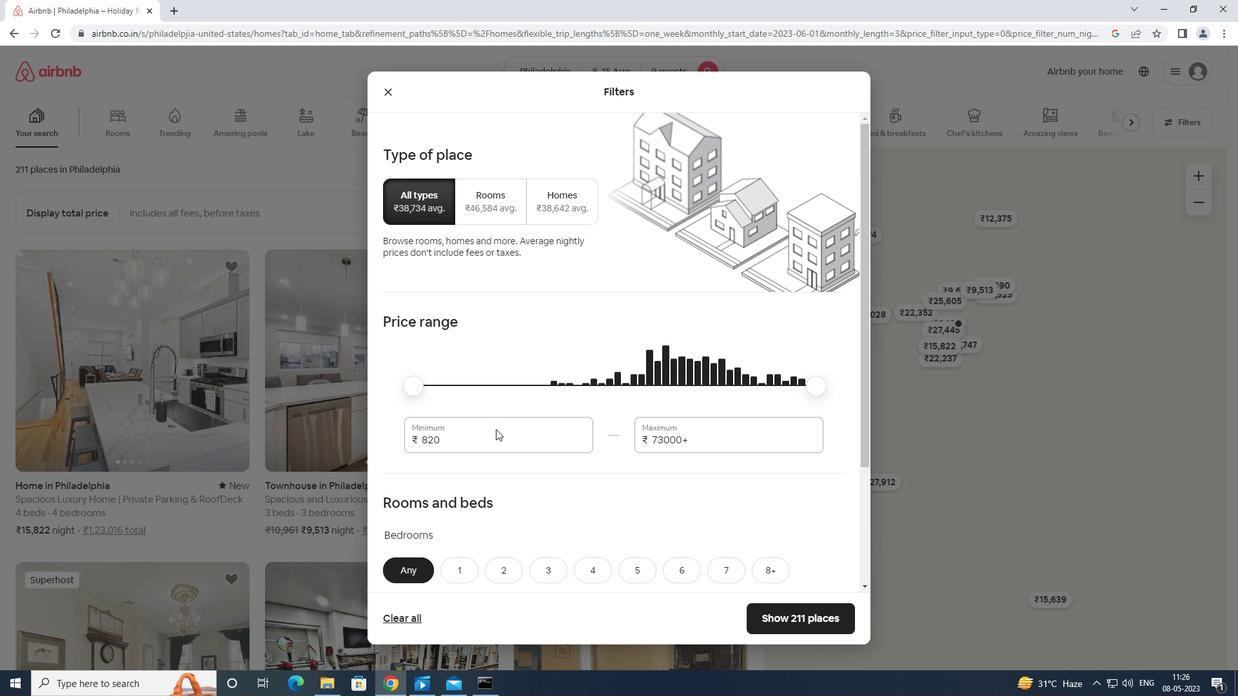 
Action: Key pressed <Key.backspace><Key.backspace>100<Key.backspace><Key.backspace><Key.backspace><Key.backspace><Key.backspace><Key.backspace><Key.backspace><Key.backspace><Key.backspace><Key.backspace>10000
Screenshot: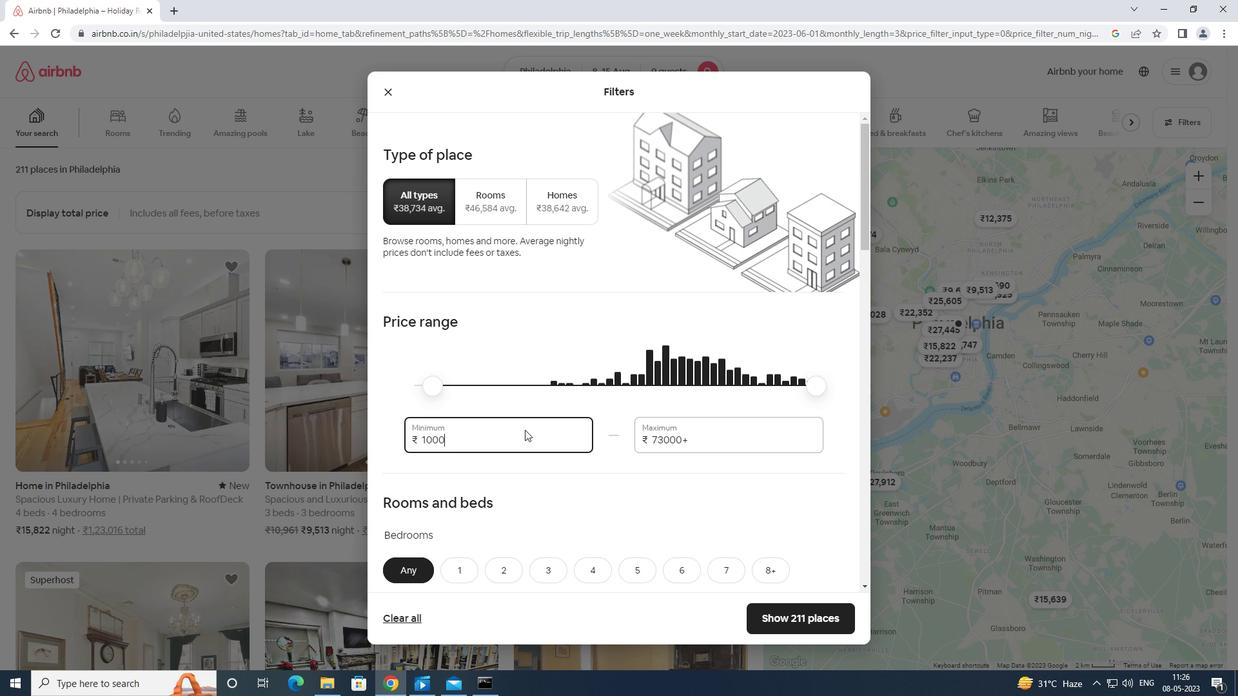 
Action: Mouse moved to (719, 433)
Screenshot: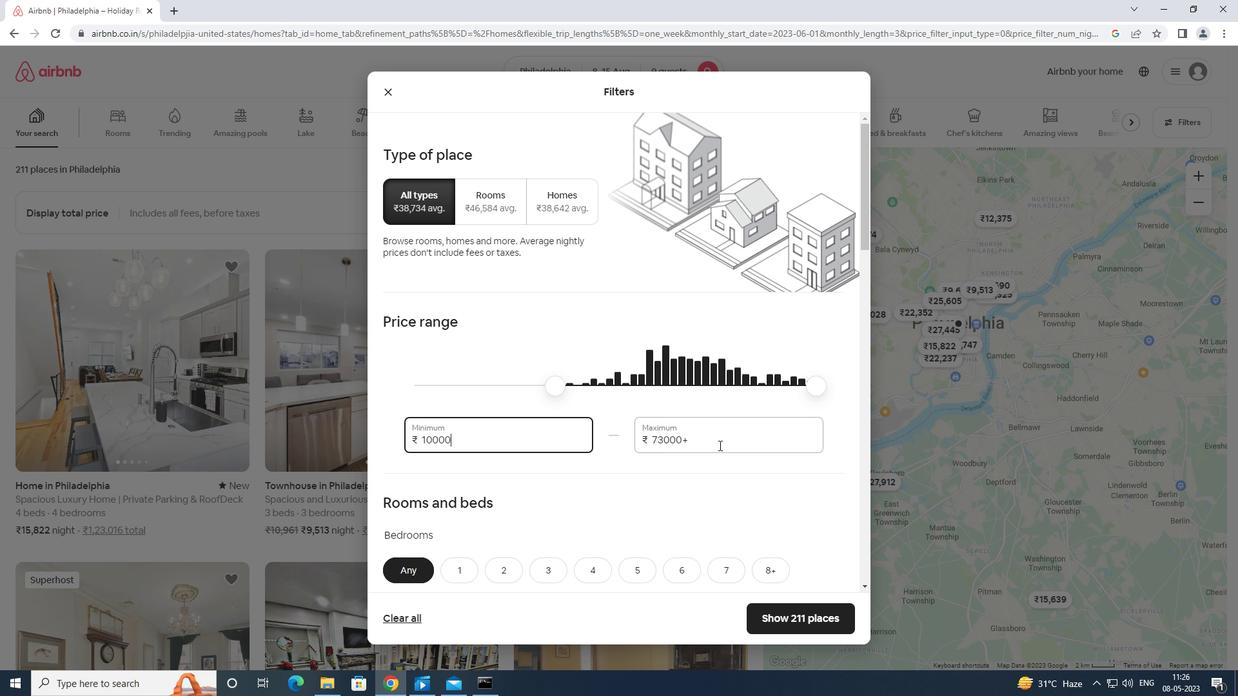 
Action: Mouse pressed left at (719, 433)
Screenshot: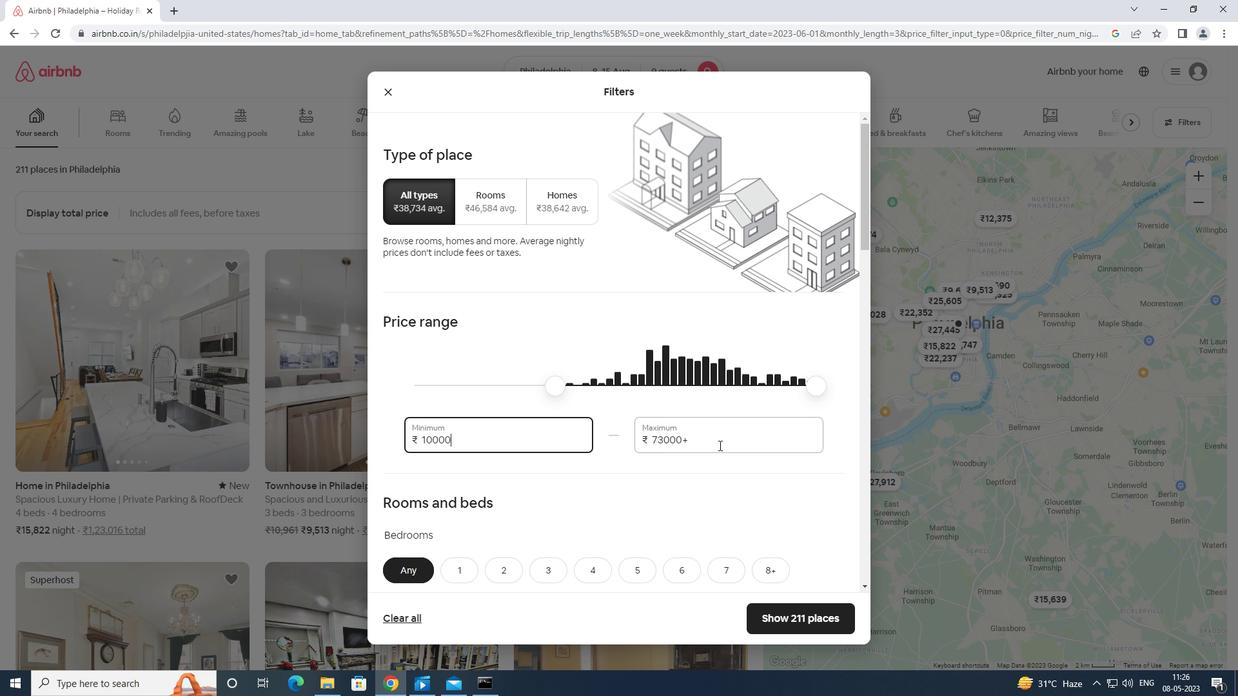
Action: Key pressed <Key.backspace><Key.backspace><Key.backspace><Key.backspace><Key.backspace><Key.backspace><Key.backspace><Key.backspace><Key.backspace><Key.backspace>14000
Screenshot: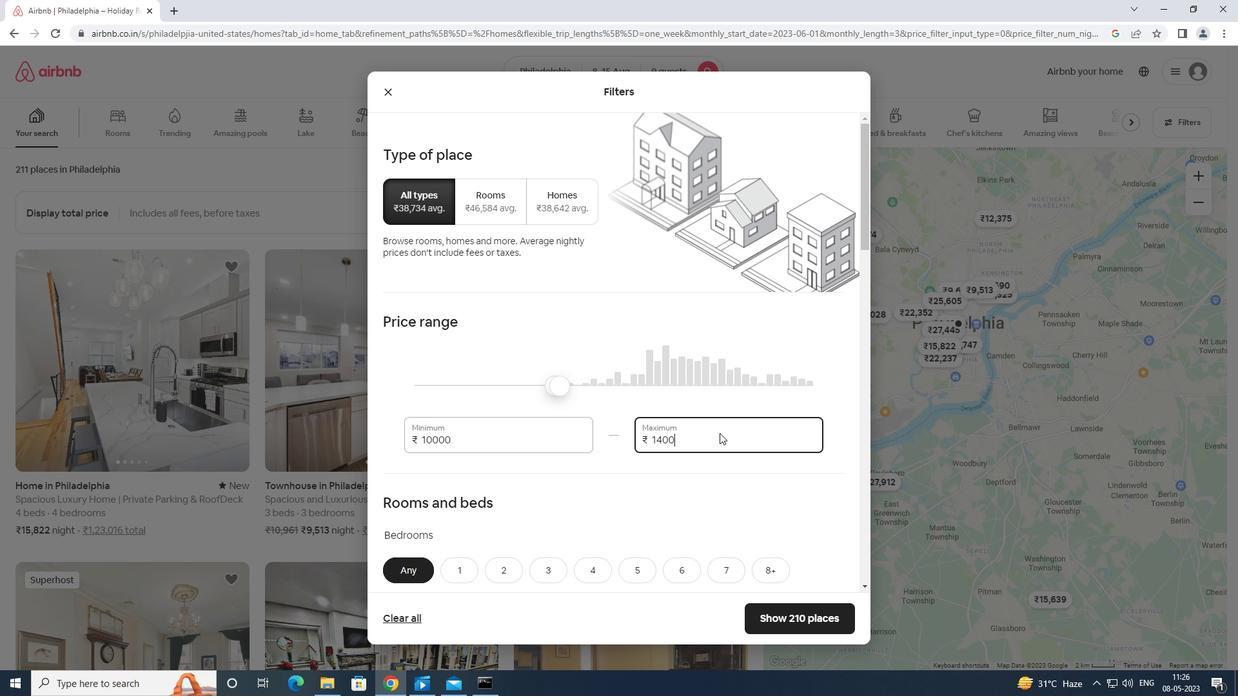 
Action: Mouse moved to (711, 436)
Screenshot: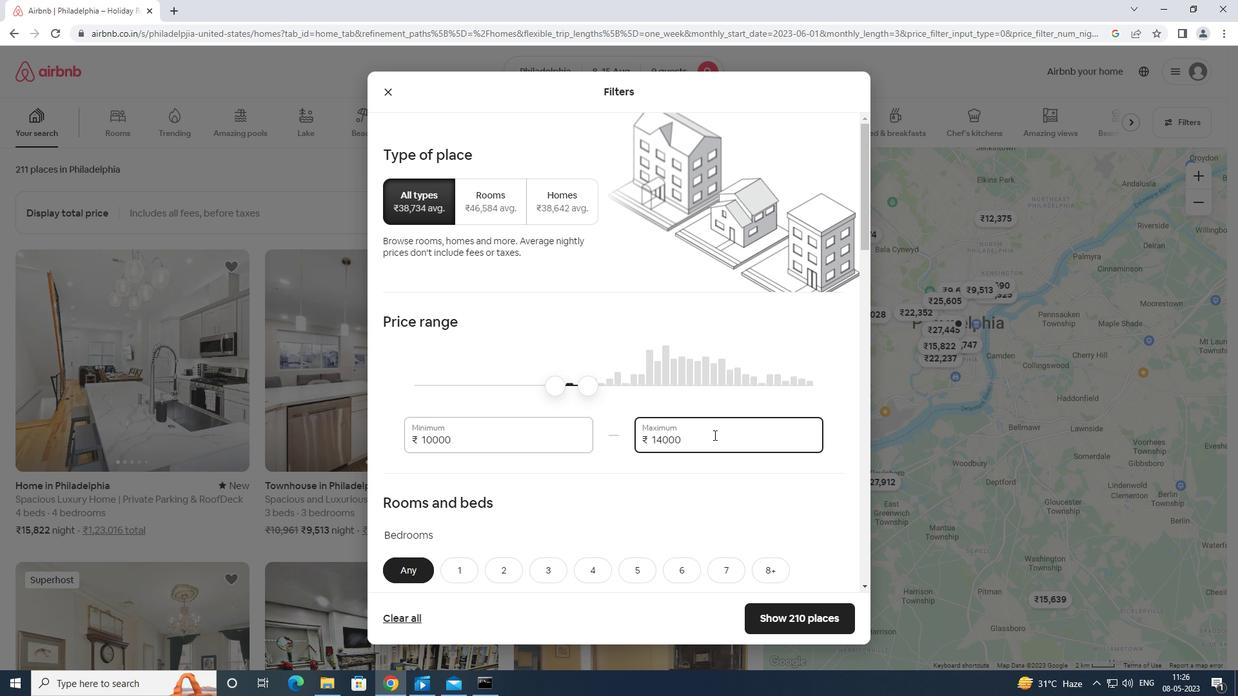 
Action: Mouse scrolled (711, 435) with delta (0, 0)
Screenshot: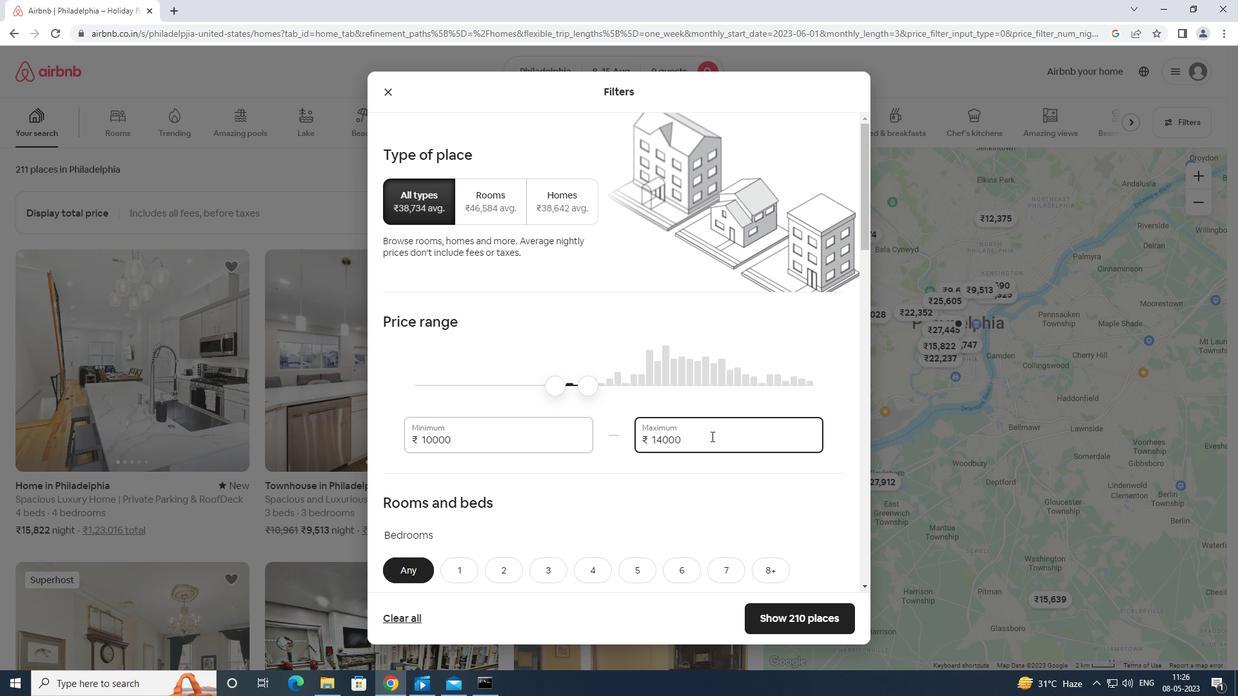 
Action: Mouse moved to (715, 448)
Screenshot: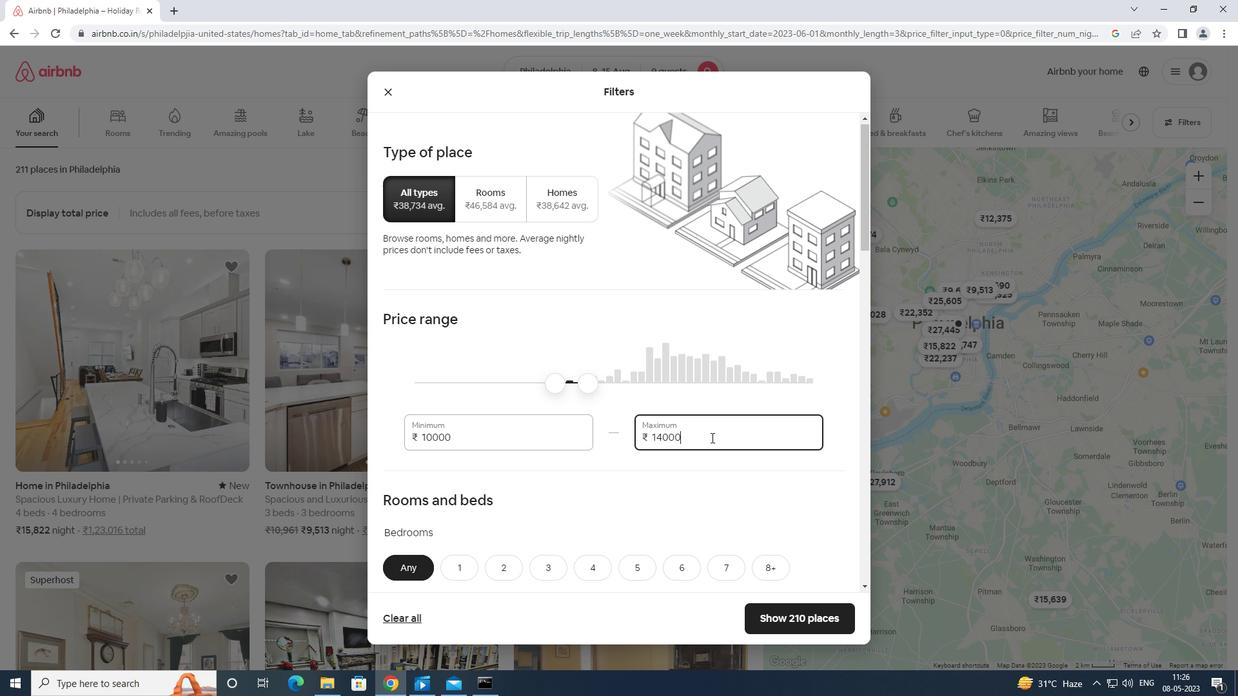 
Action: Mouse scrolled (715, 448) with delta (0, 0)
Screenshot: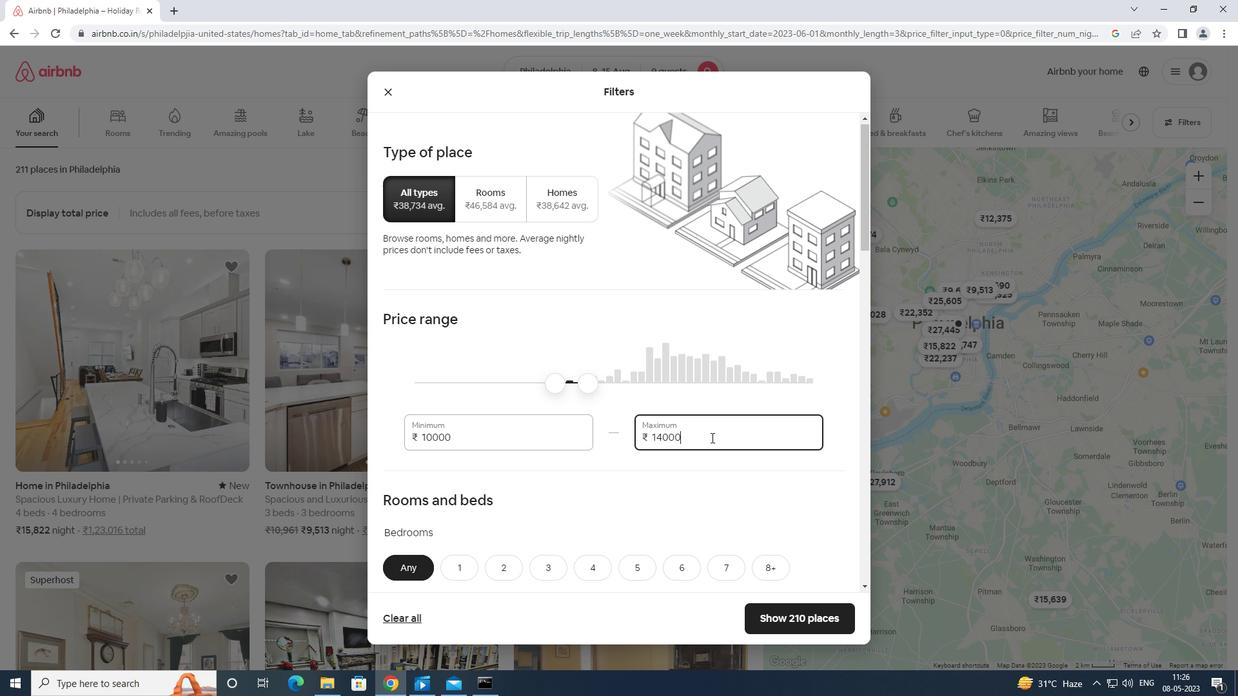 
Action: Mouse moved to (715, 452)
Screenshot: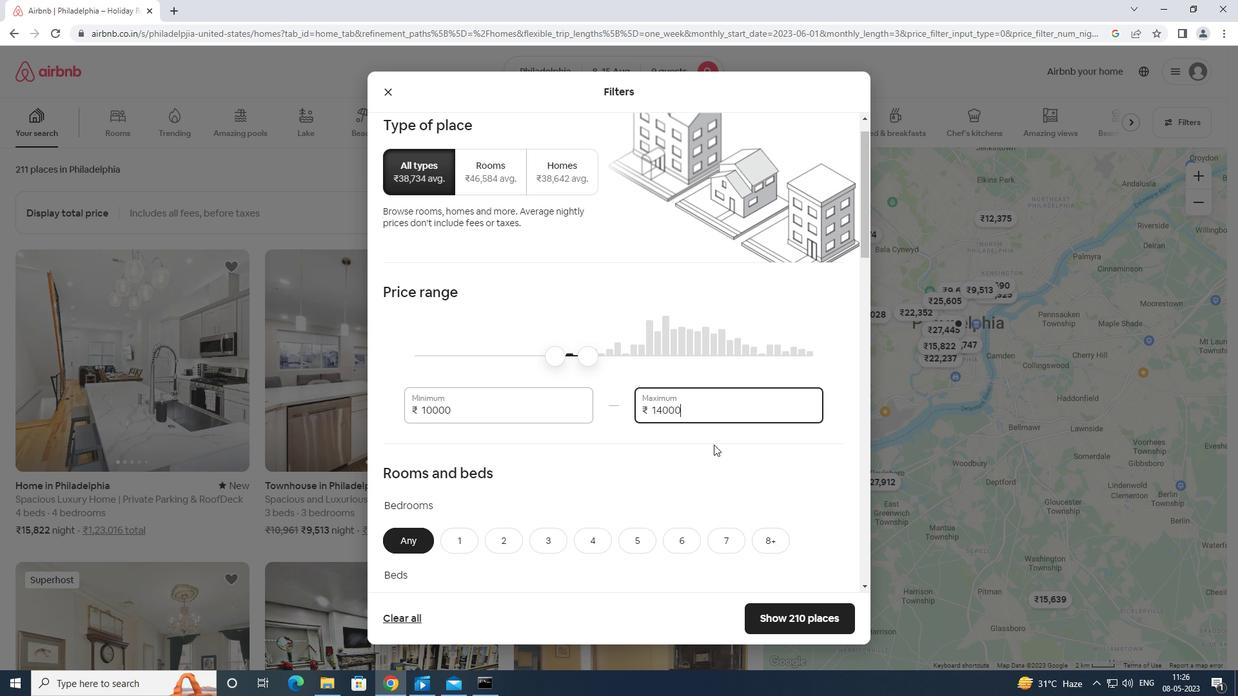
Action: Mouse scrolled (715, 452) with delta (0, 0)
Screenshot: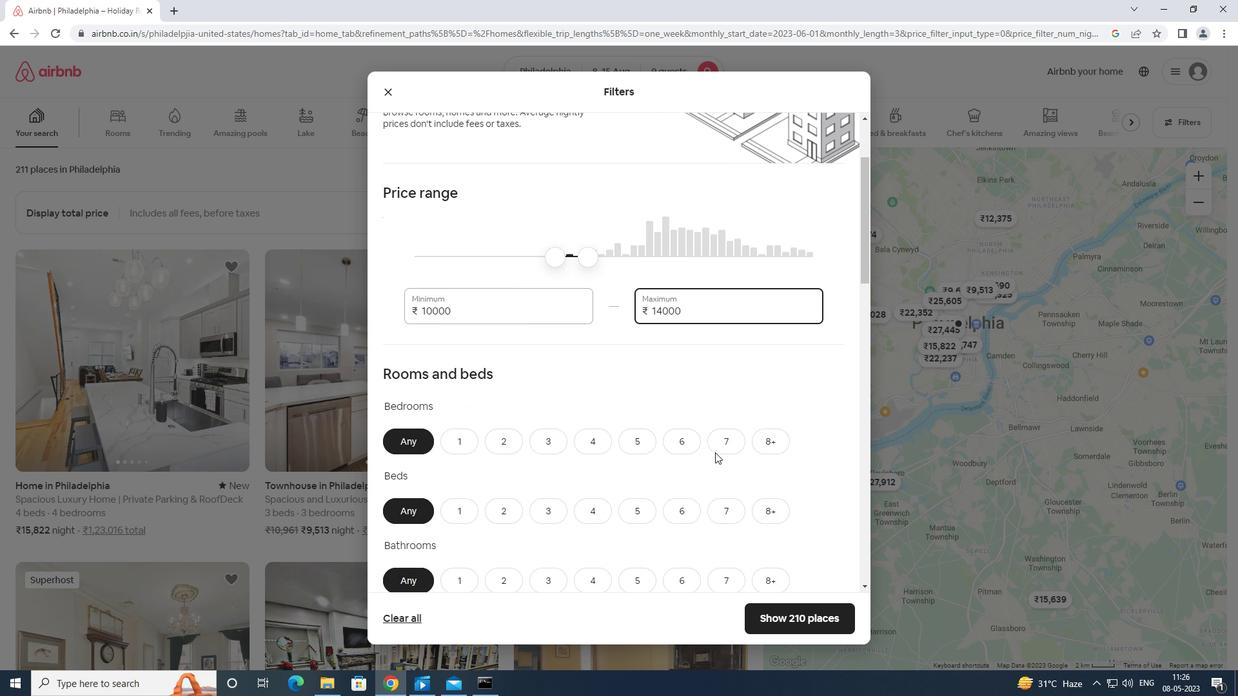 
Action: Mouse moved to (636, 377)
Screenshot: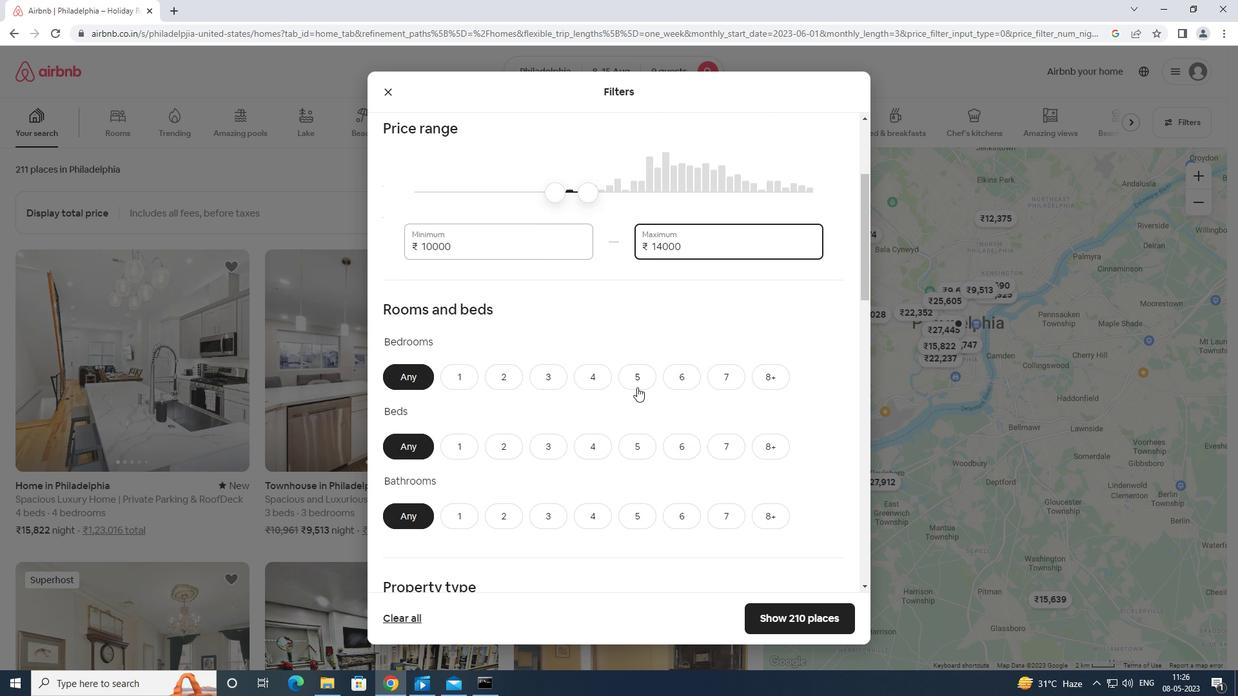 
Action: Mouse pressed left at (636, 377)
Screenshot: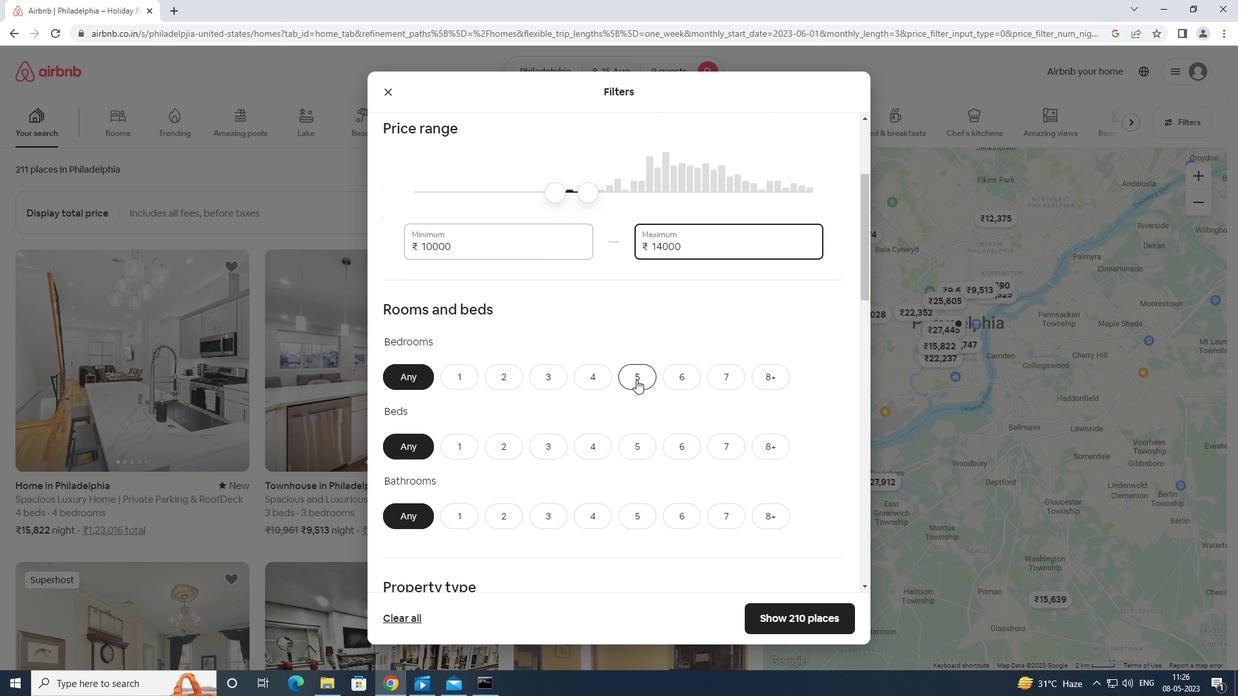 
Action: Mouse moved to (769, 445)
Screenshot: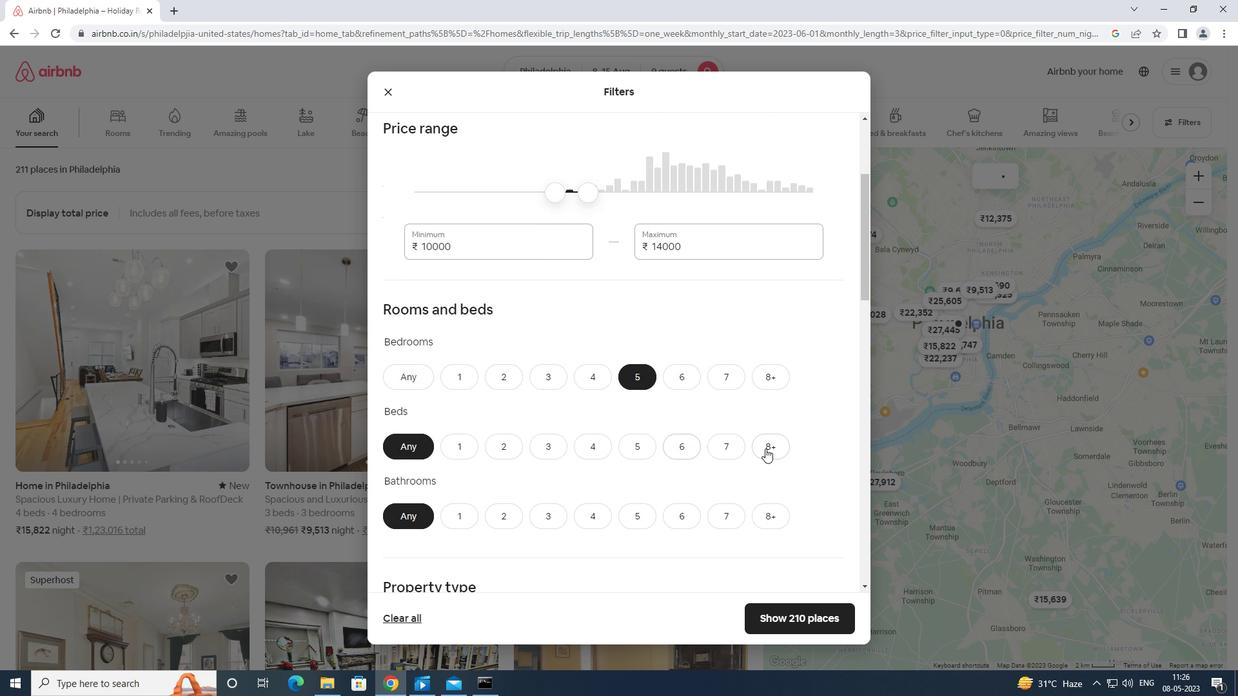 
Action: Mouse pressed left at (769, 445)
Screenshot: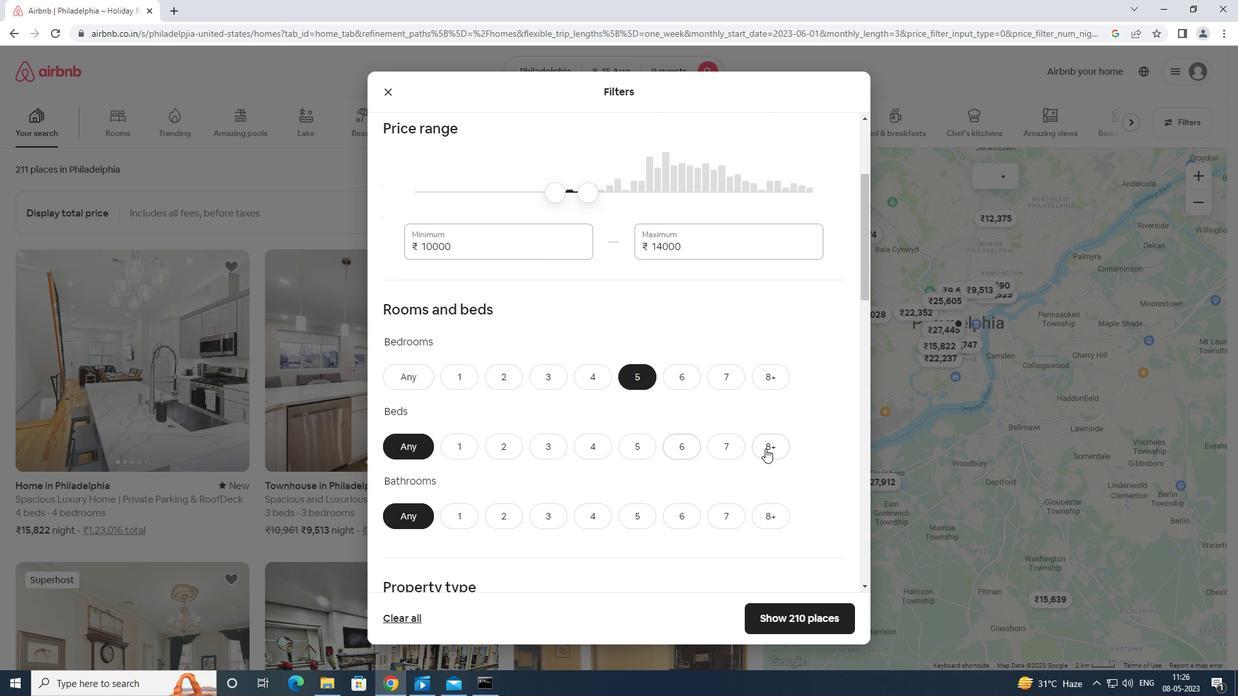 
Action: Mouse moved to (637, 511)
Screenshot: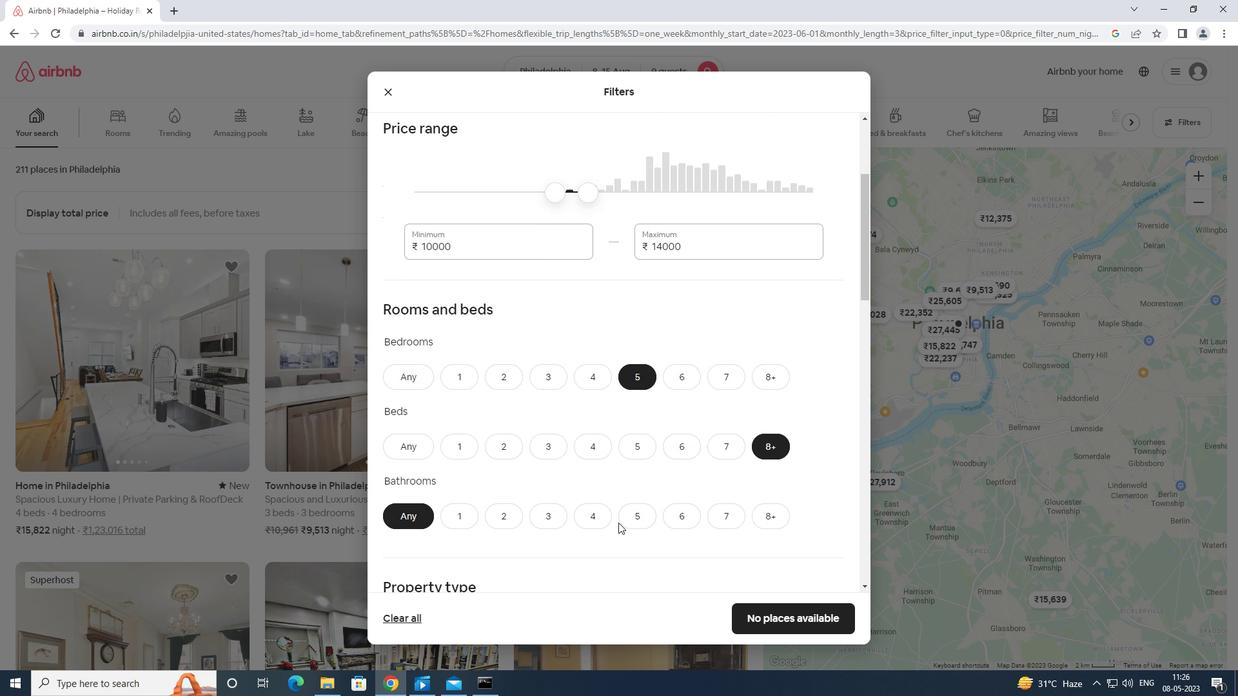 
Action: Mouse pressed left at (637, 511)
Screenshot: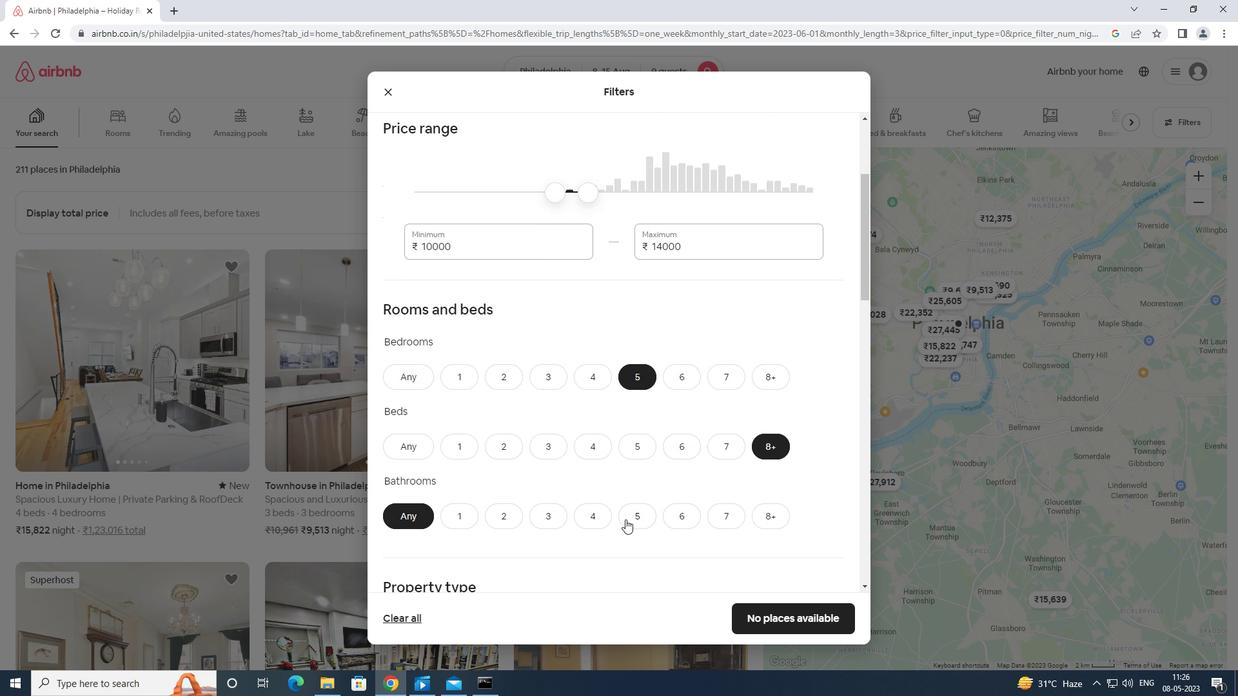 
Action: Mouse moved to (640, 508)
Screenshot: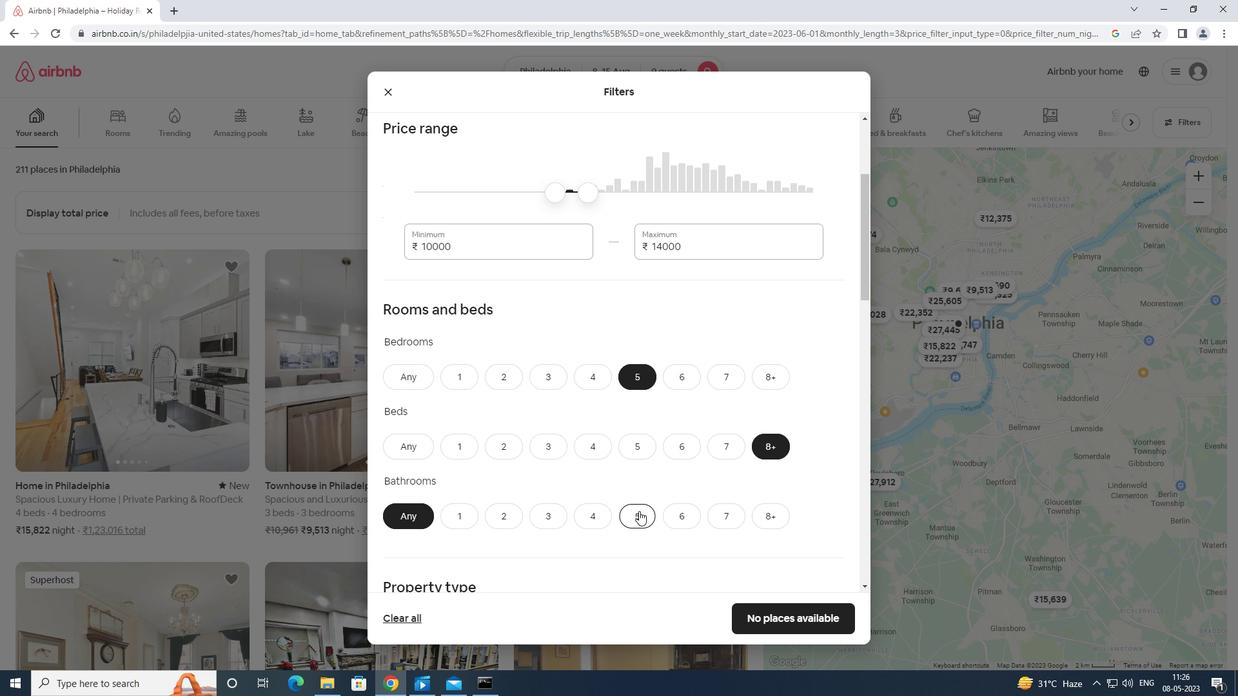 
Action: Mouse scrolled (640, 508) with delta (0, 0)
Screenshot: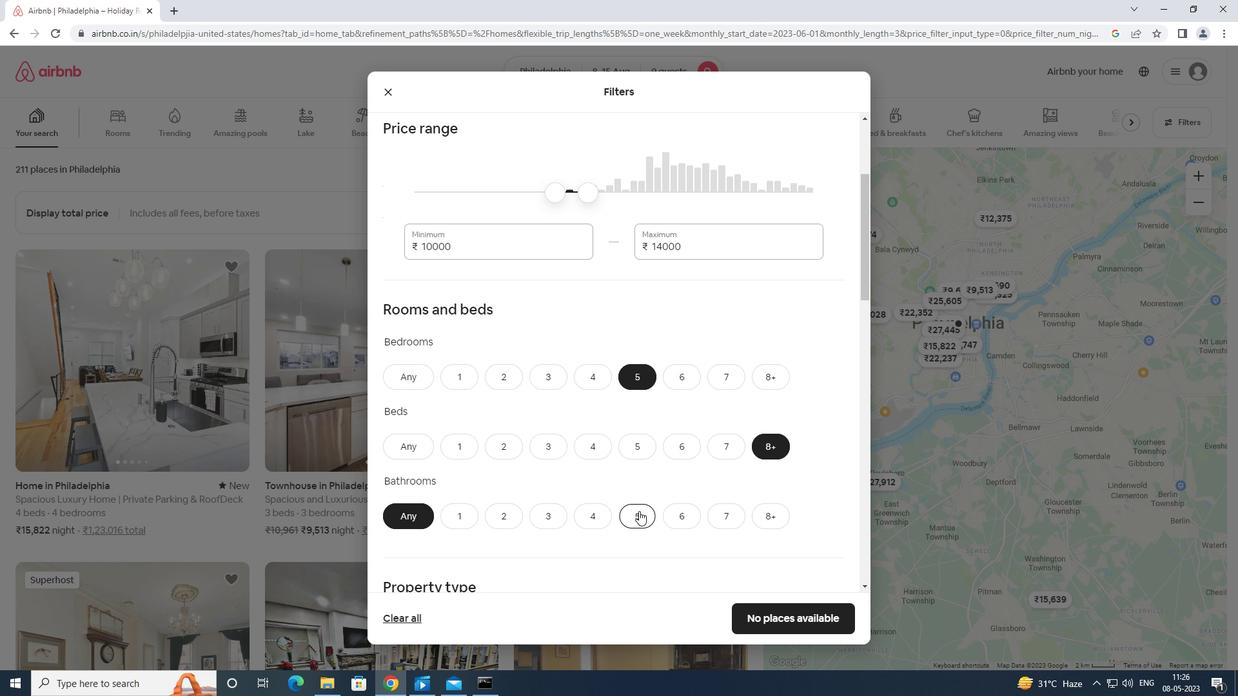 
Action: Mouse moved to (640, 510)
Screenshot: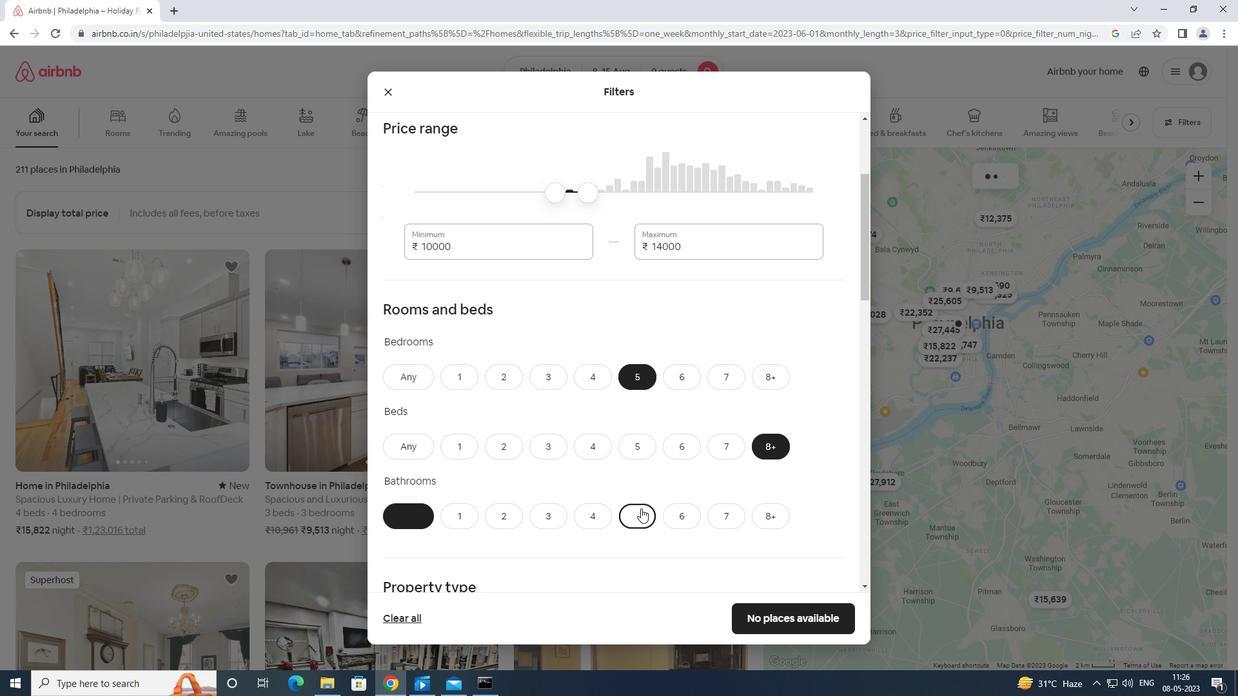 
Action: Mouse scrolled (640, 509) with delta (0, 0)
Screenshot: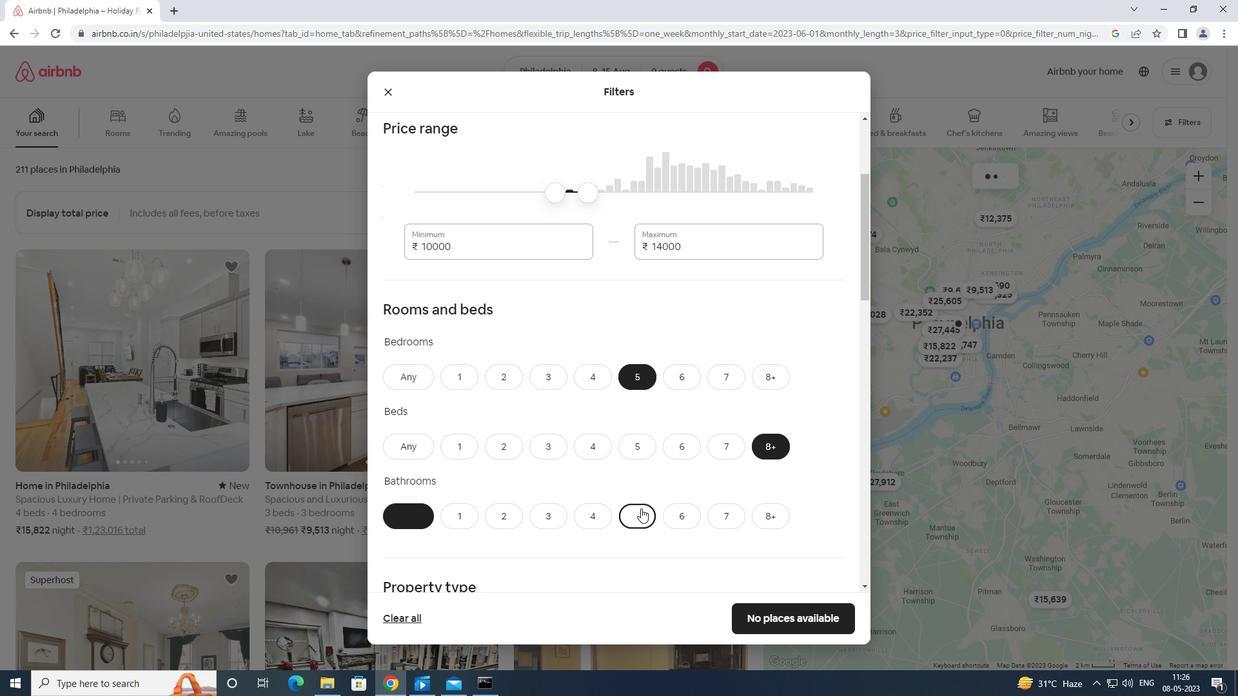 
Action: Mouse scrolled (640, 509) with delta (0, 0)
Screenshot: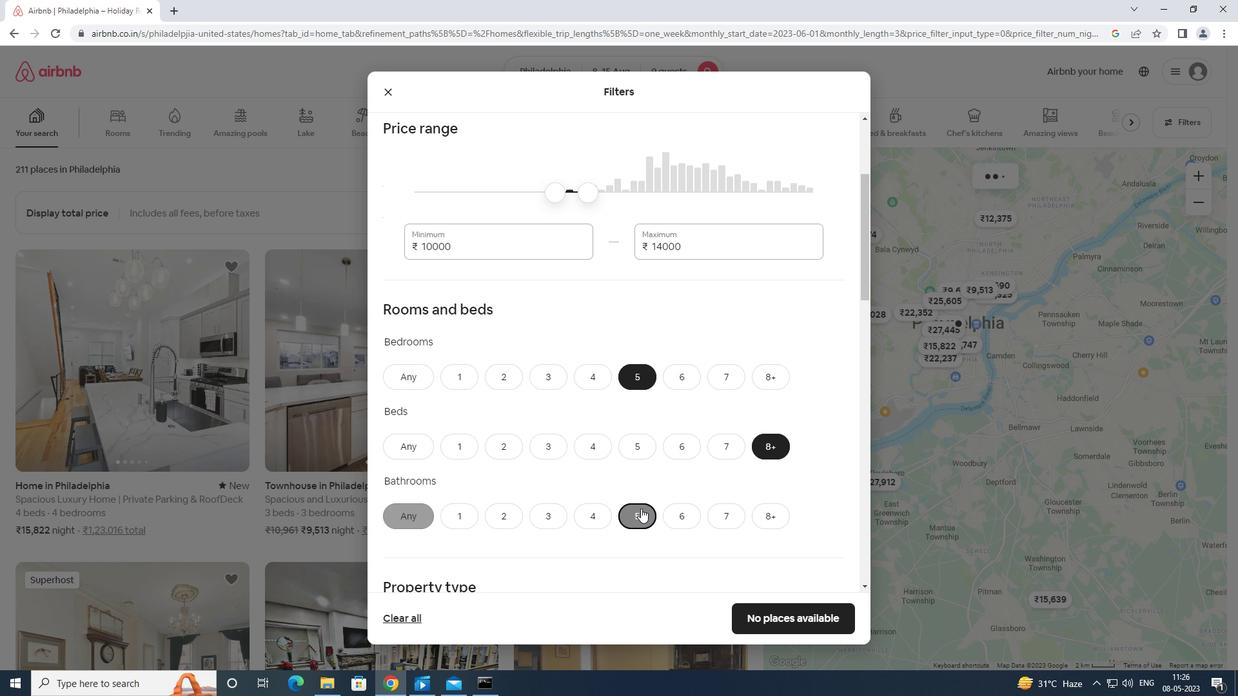 
Action: Mouse scrolled (640, 509) with delta (0, 0)
Screenshot: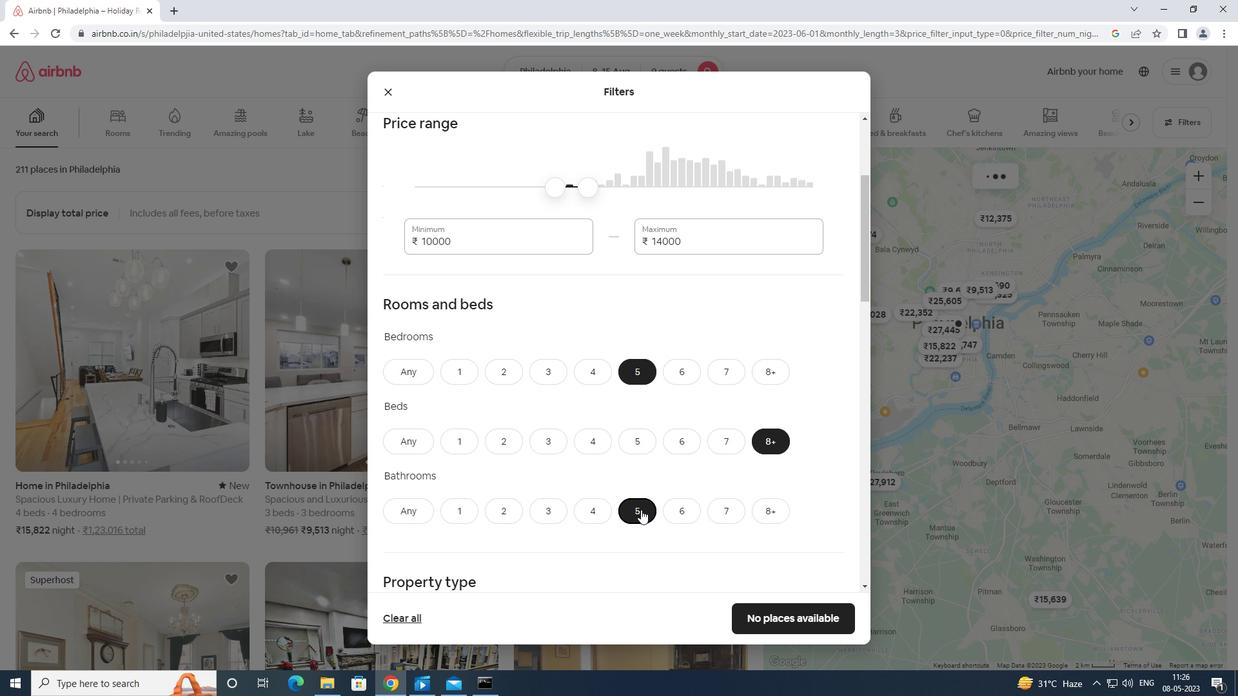 
Action: Mouse moved to (430, 399)
Screenshot: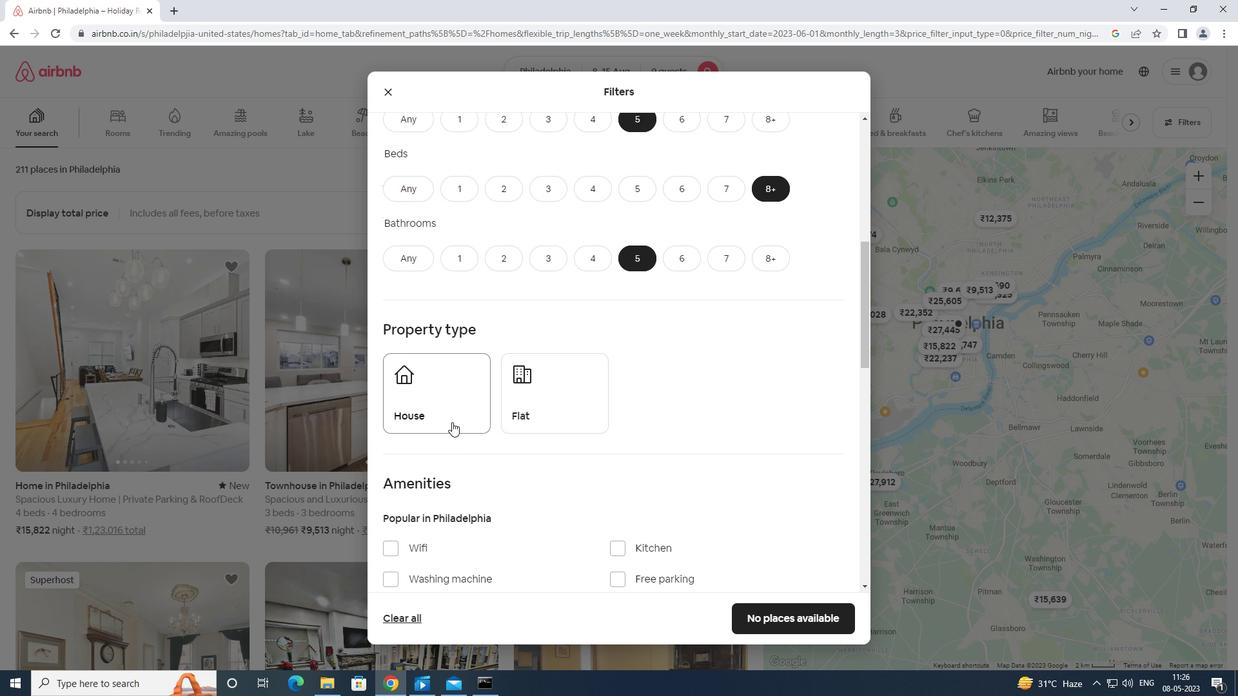 
Action: Mouse pressed left at (430, 399)
Screenshot: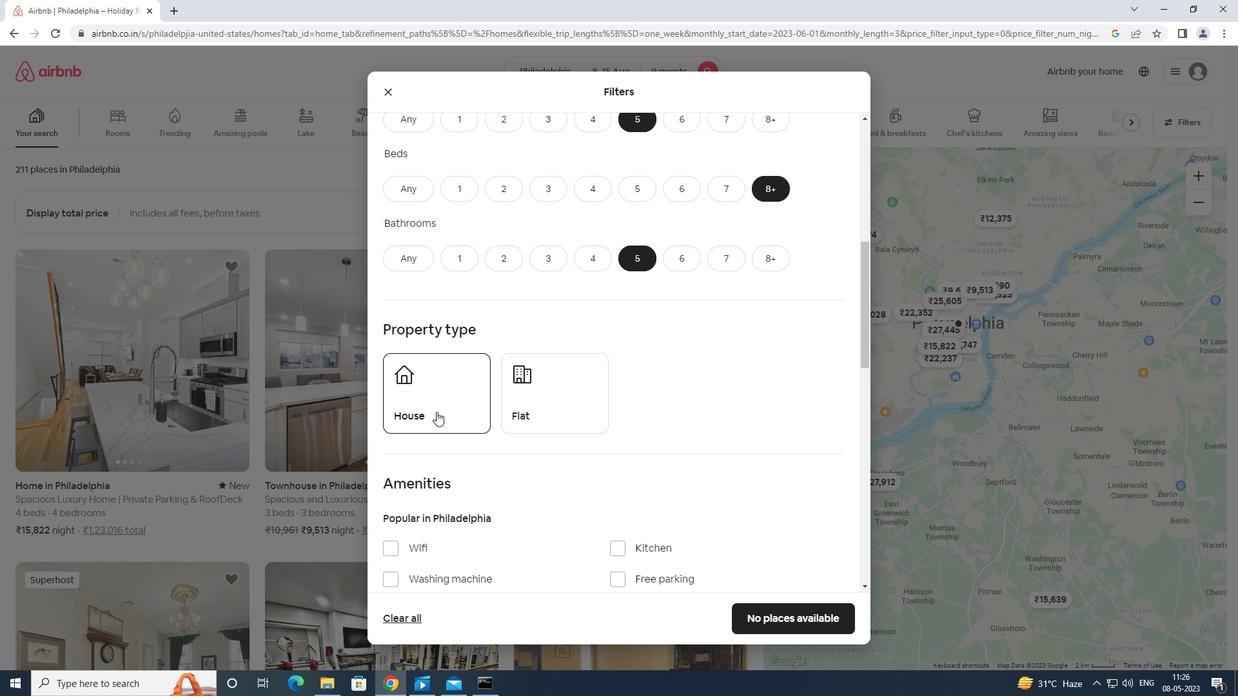 
Action: Mouse moved to (534, 398)
Screenshot: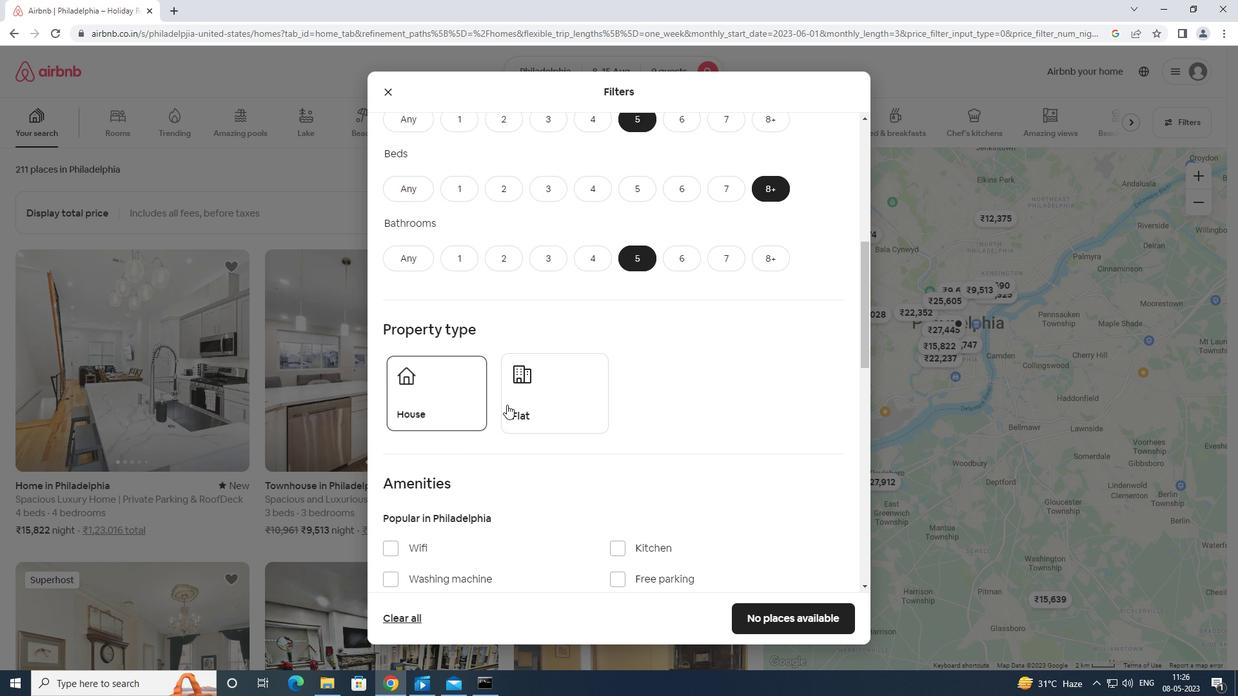 
Action: Mouse pressed left at (534, 398)
Screenshot: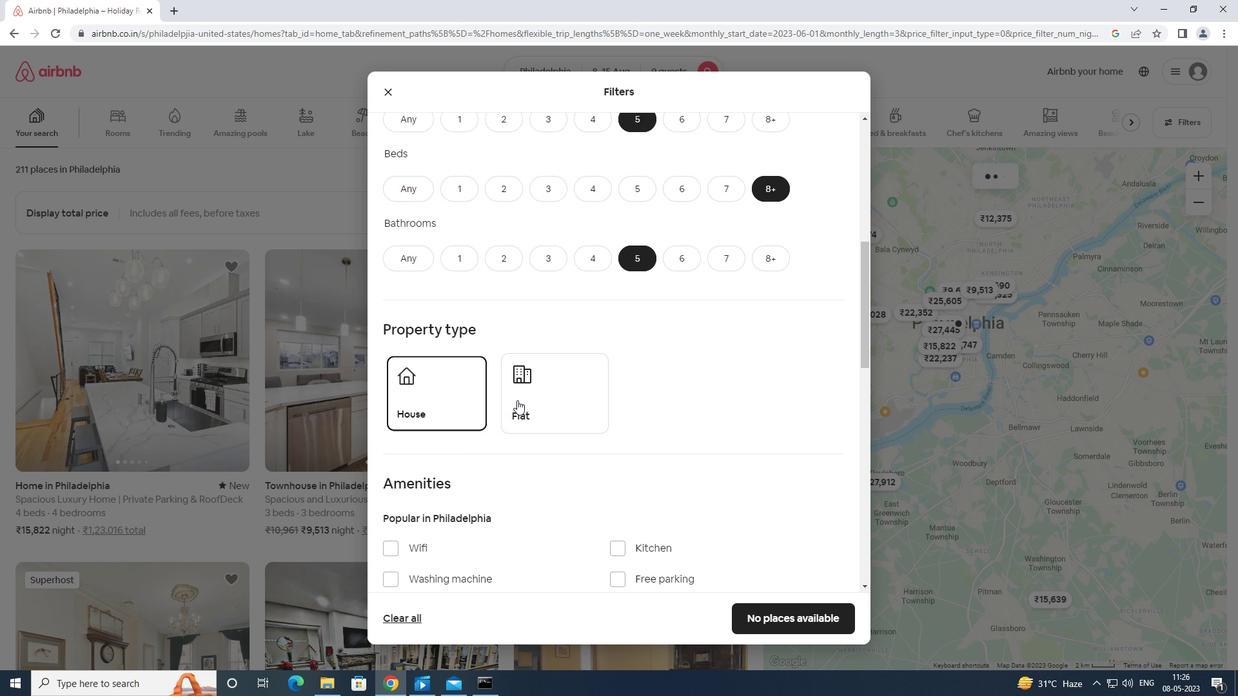 
Action: Mouse moved to (545, 397)
Screenshot: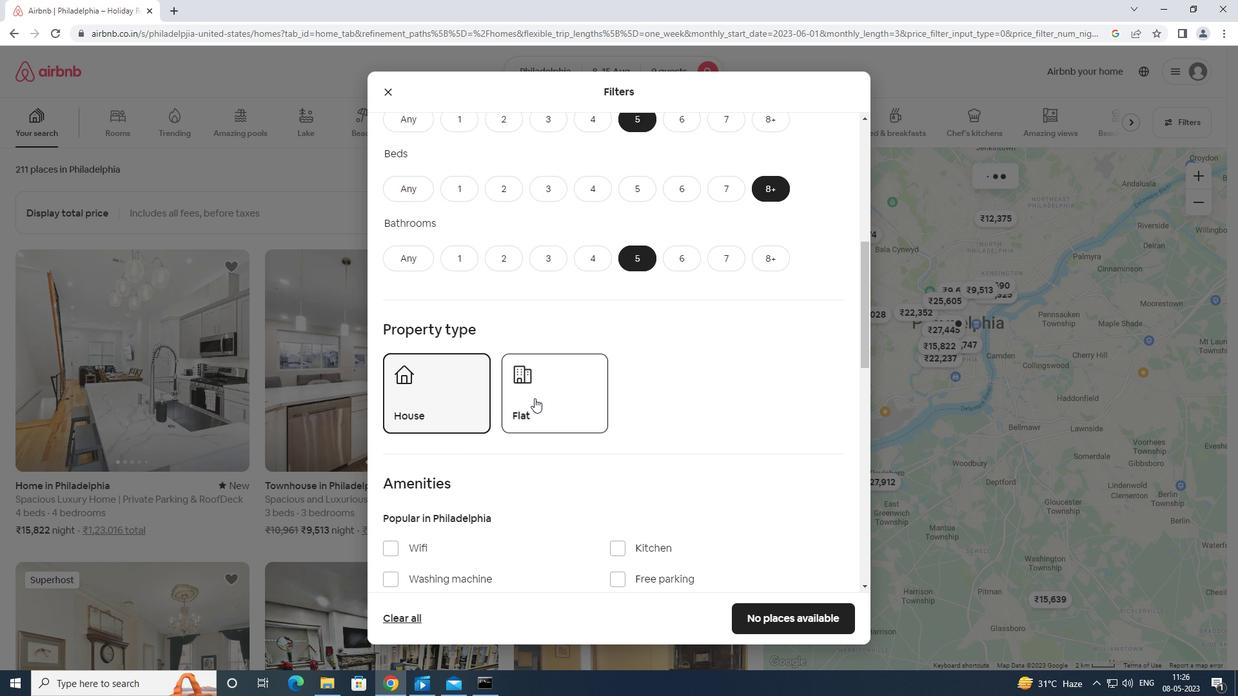 
Action: Mouse scrolled (545, 396) with delta (0, 0)
Screenshot: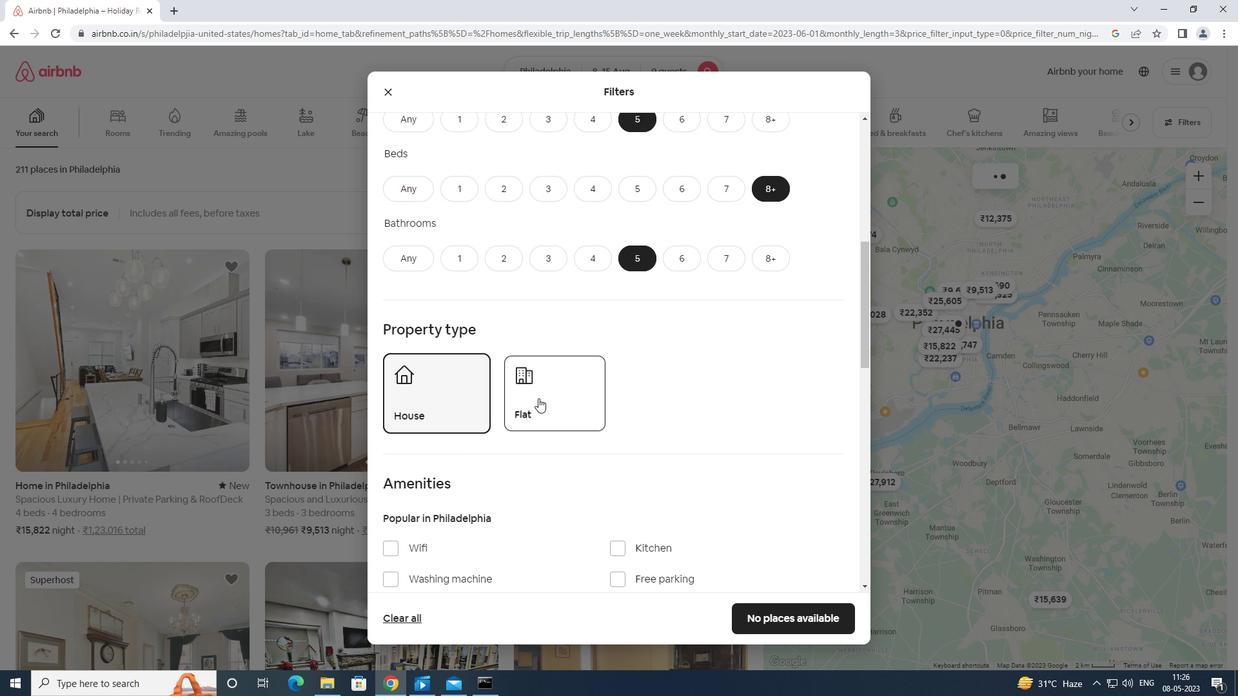
Action: Mouse moved to (545, 397)
Screenshot: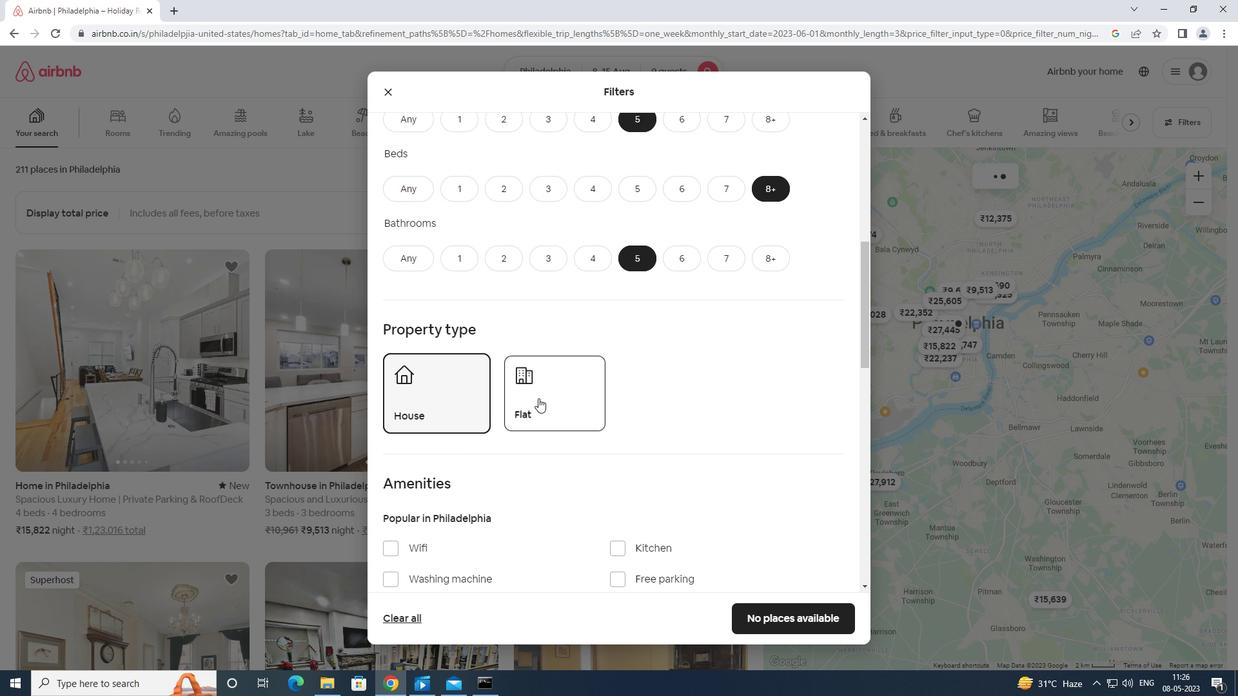 
Action: Mouse scrolled (545, 397) with delta (0, 0)
Screenshot: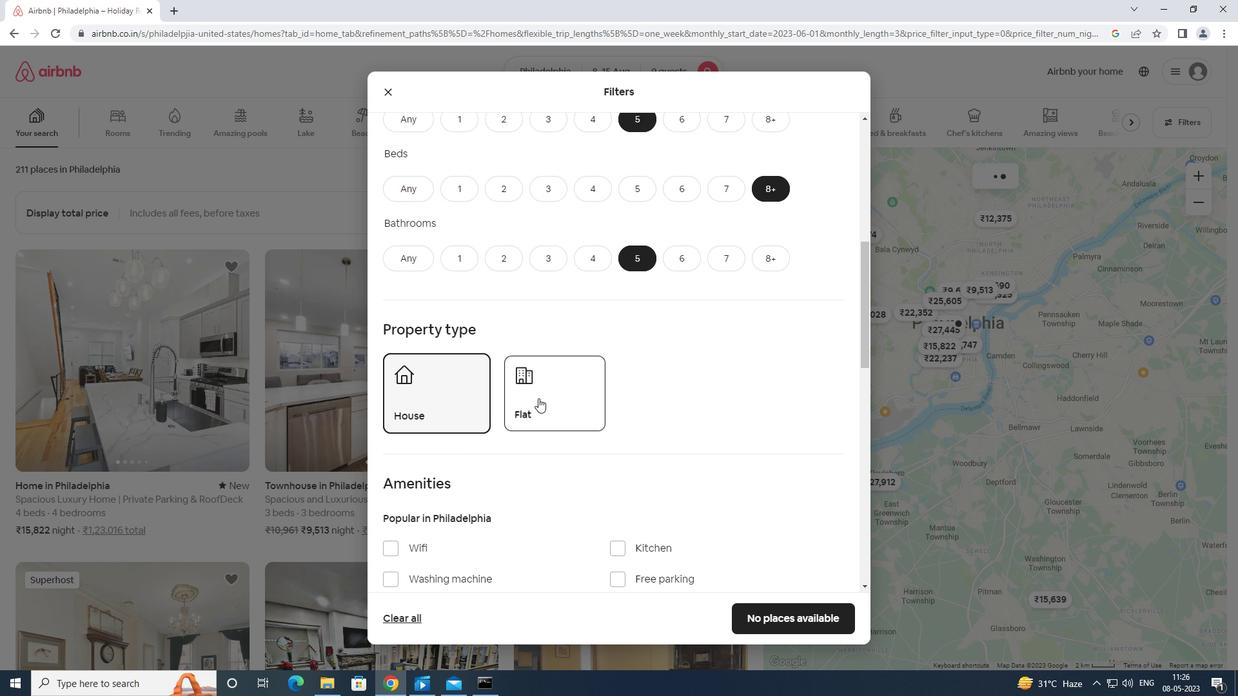 
Action: Mouse scrolled (545, 397) with delta (0, 0)
Screenshot: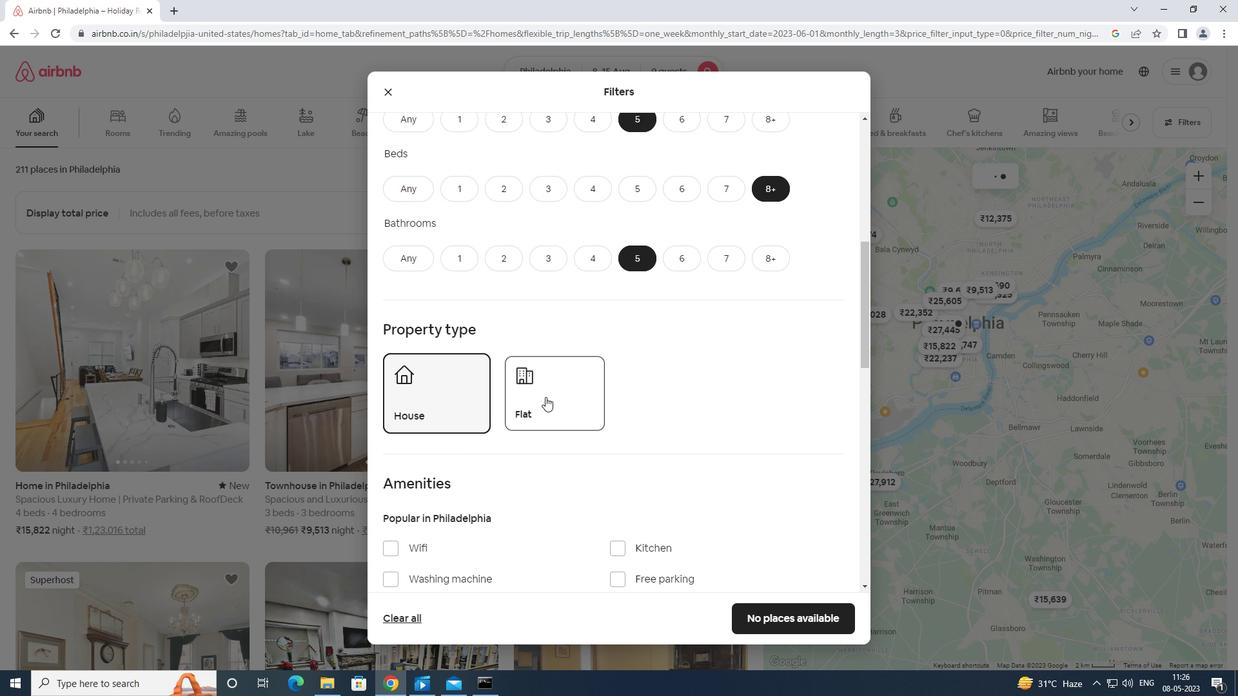 
Action: Mouse moved to (546, 397)
Screenshot: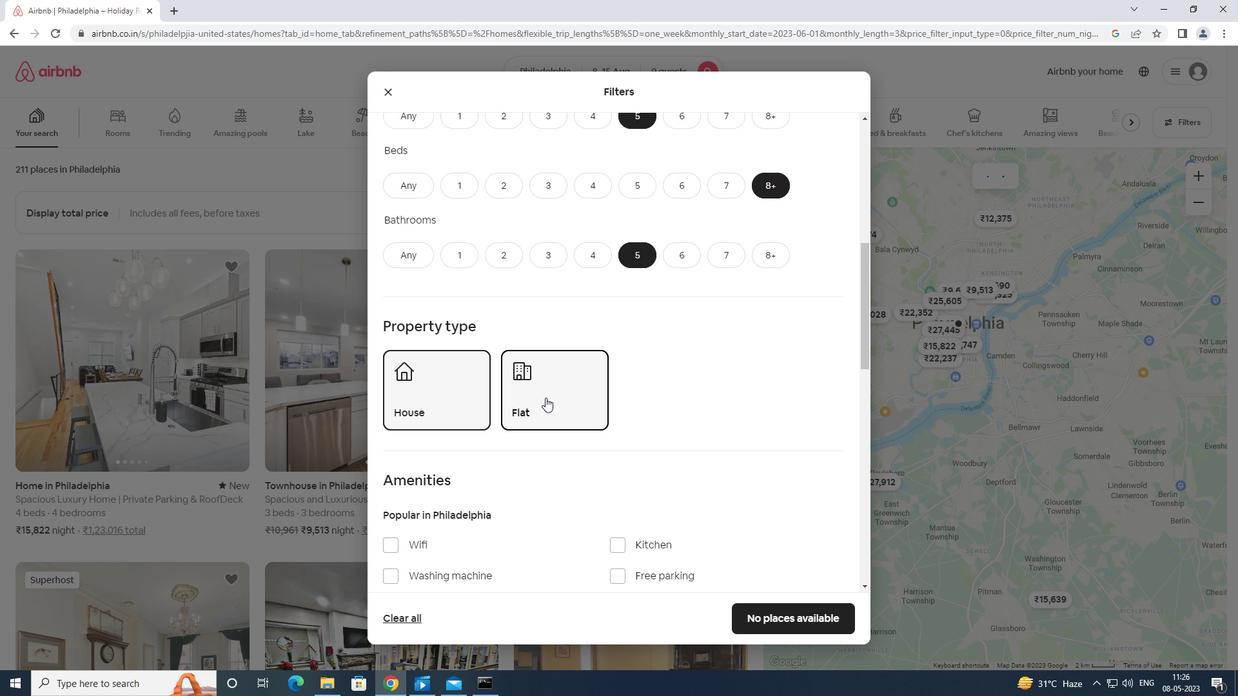 
Action: Mouse scrolled (546, 397) with delta (0, 0)
Screenshot: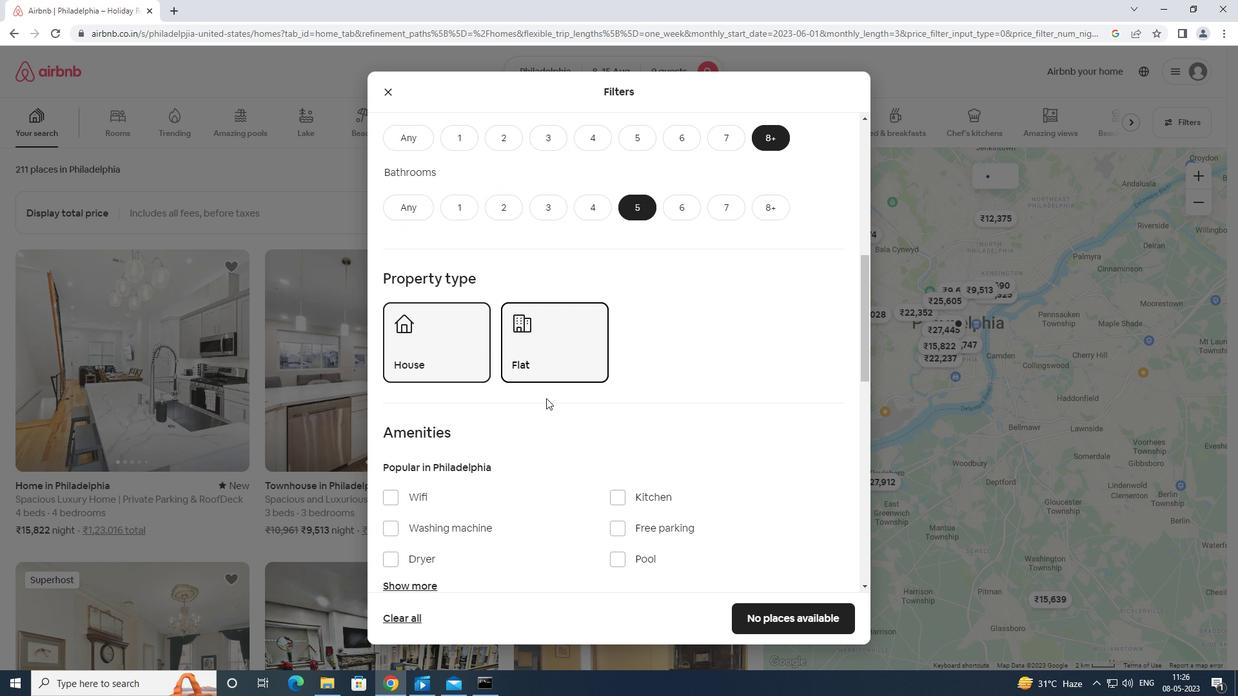 
Action: Mouse moved to (392, 288)
Screenshot: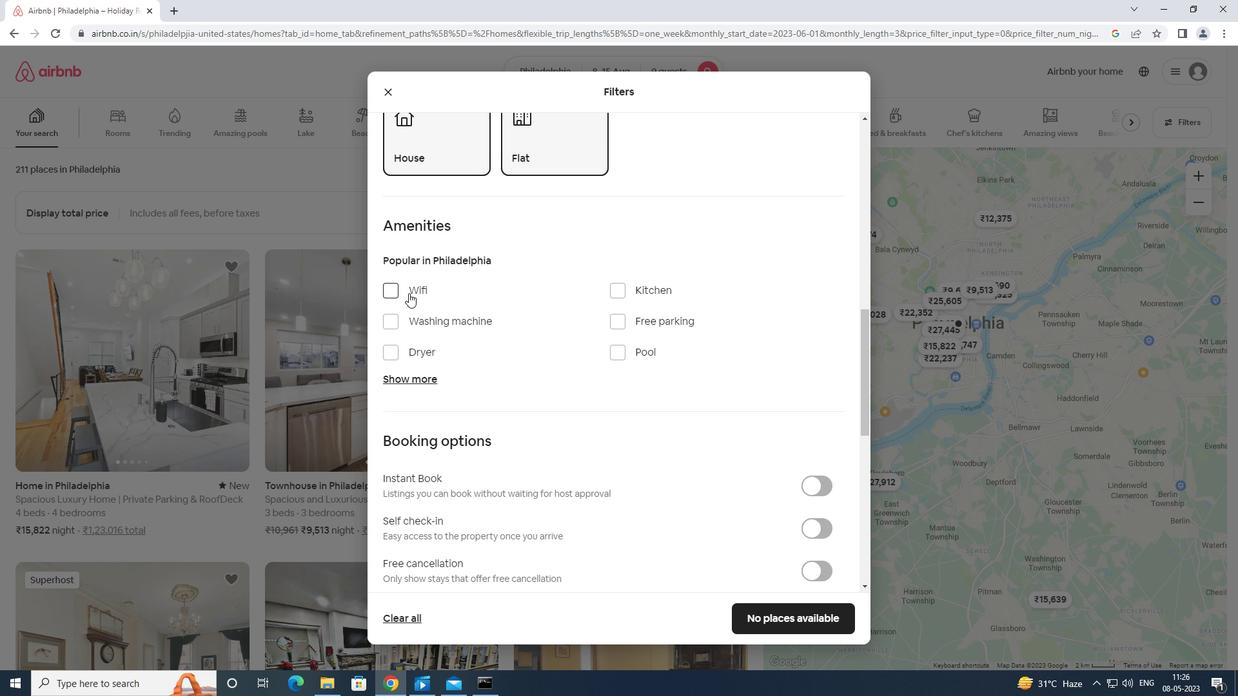 
Action: Mouse pressed left at (392, 288)
Screenshot: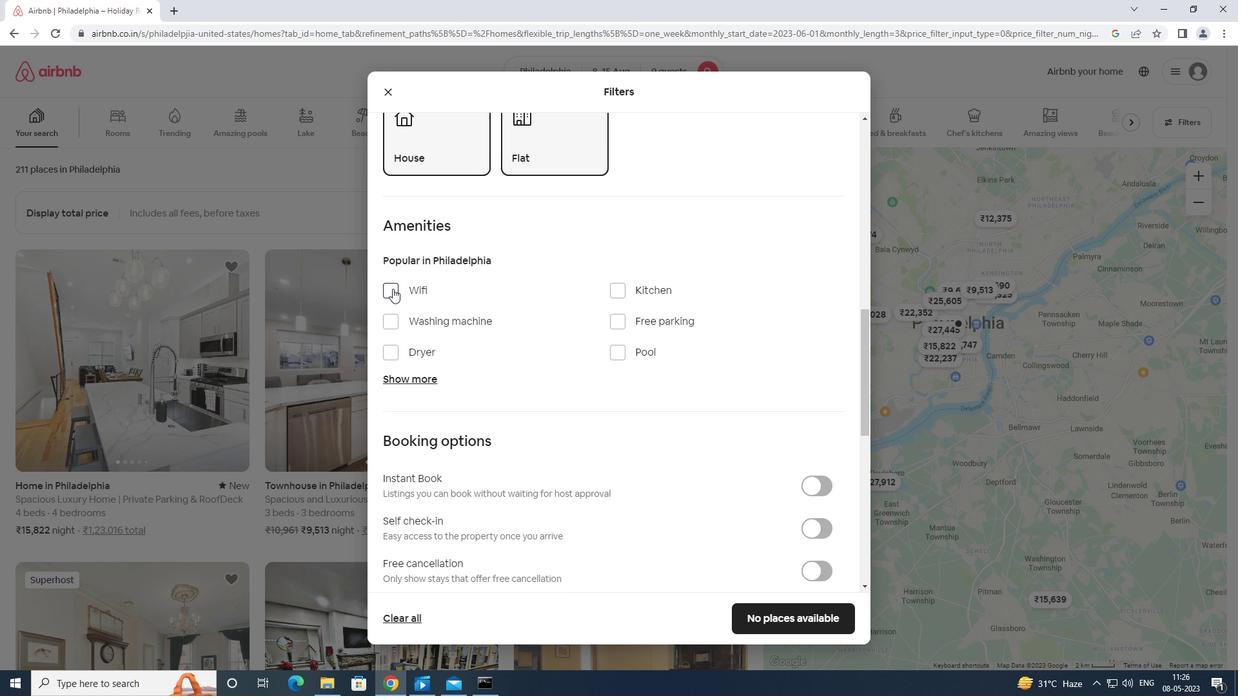 
Action: Mouse moved to (622, 321)
Screenshot: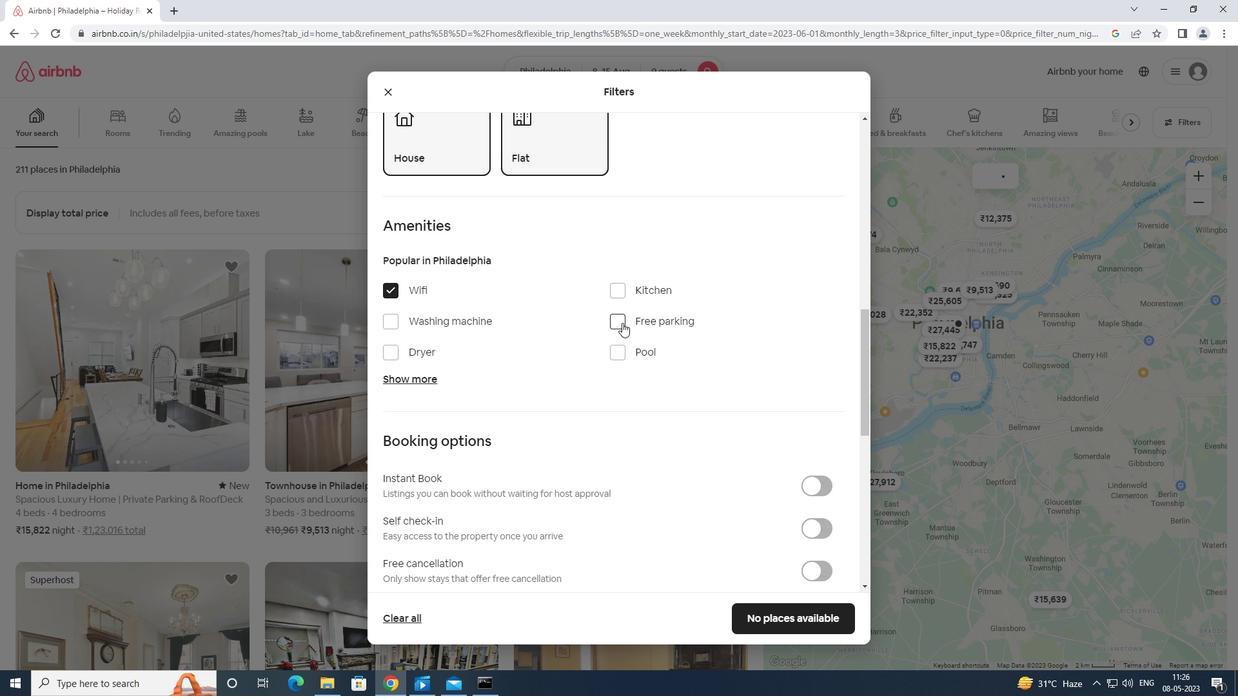 
Action: Mouse pressed left at (622, 321)
Screenshot: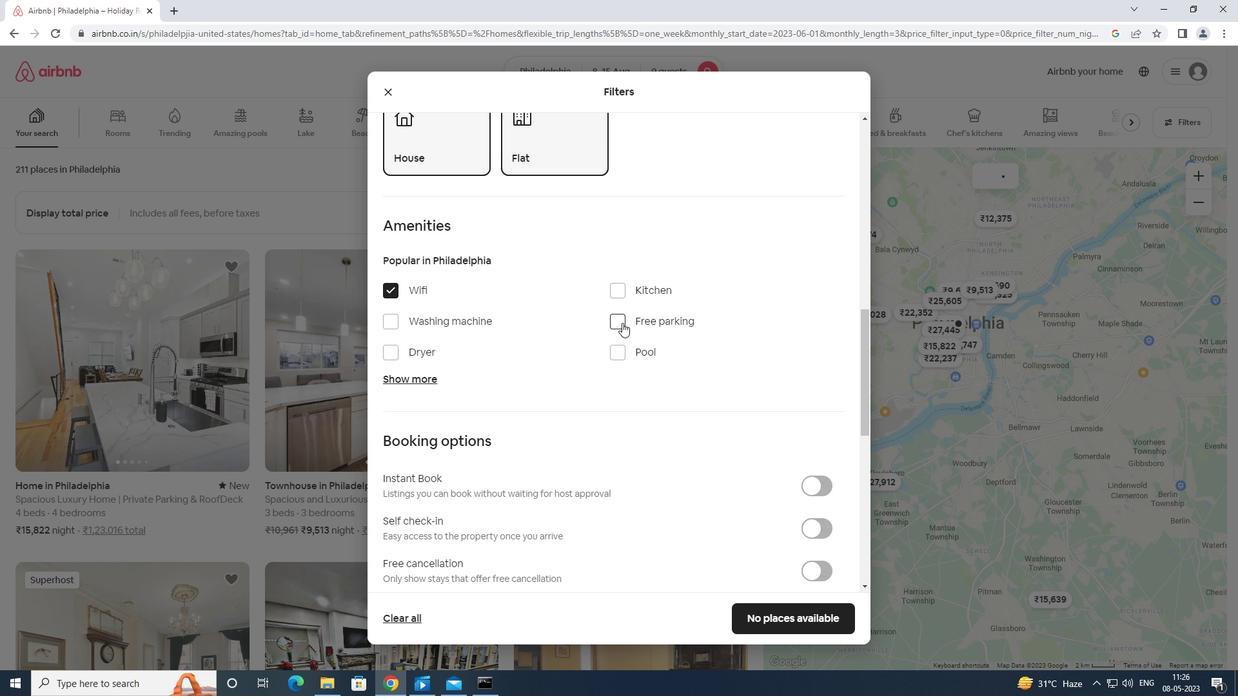 
Action: Mouse moved to (409, 378)
Screenshot: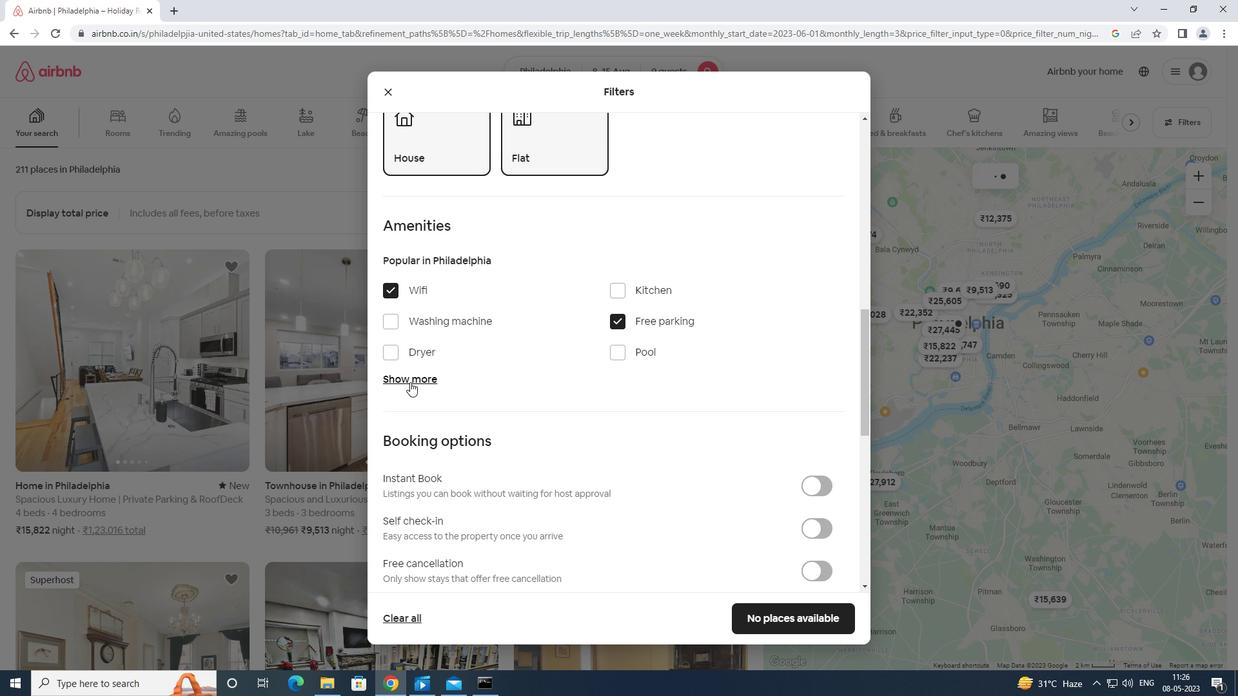 
Action: Mouse pressed left at (409, 378)
Screenshot: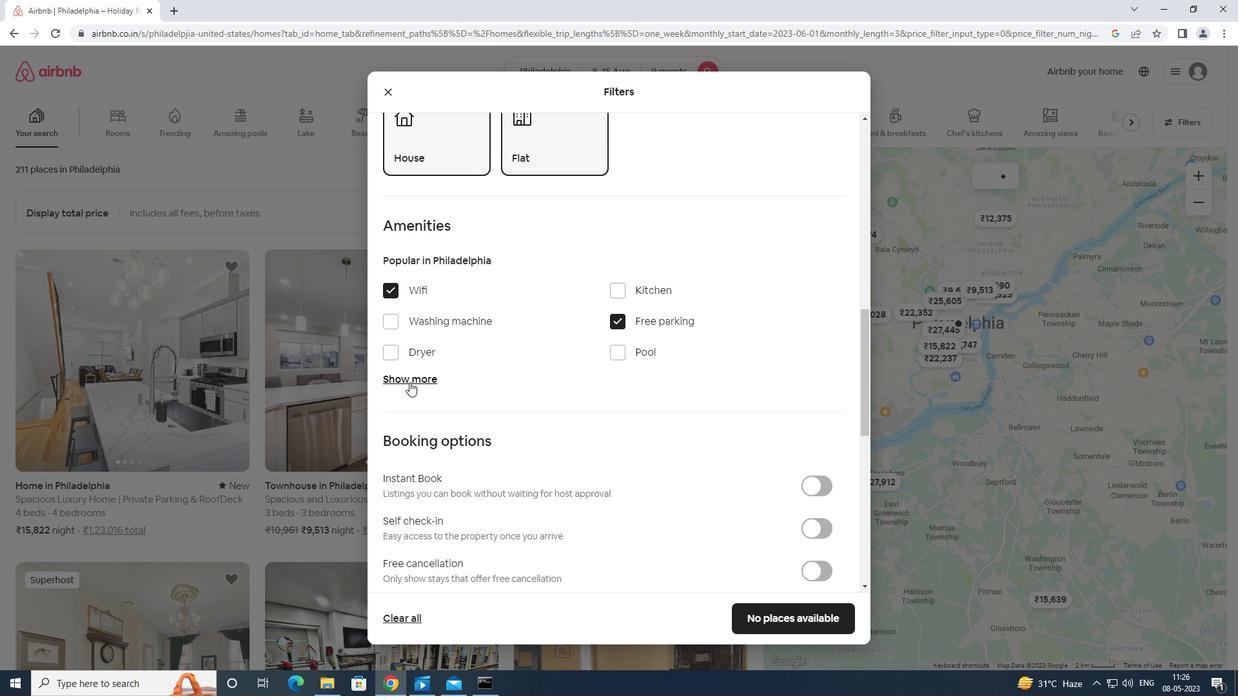 
Action: Mouse moved to (617, 449)
Screenshot: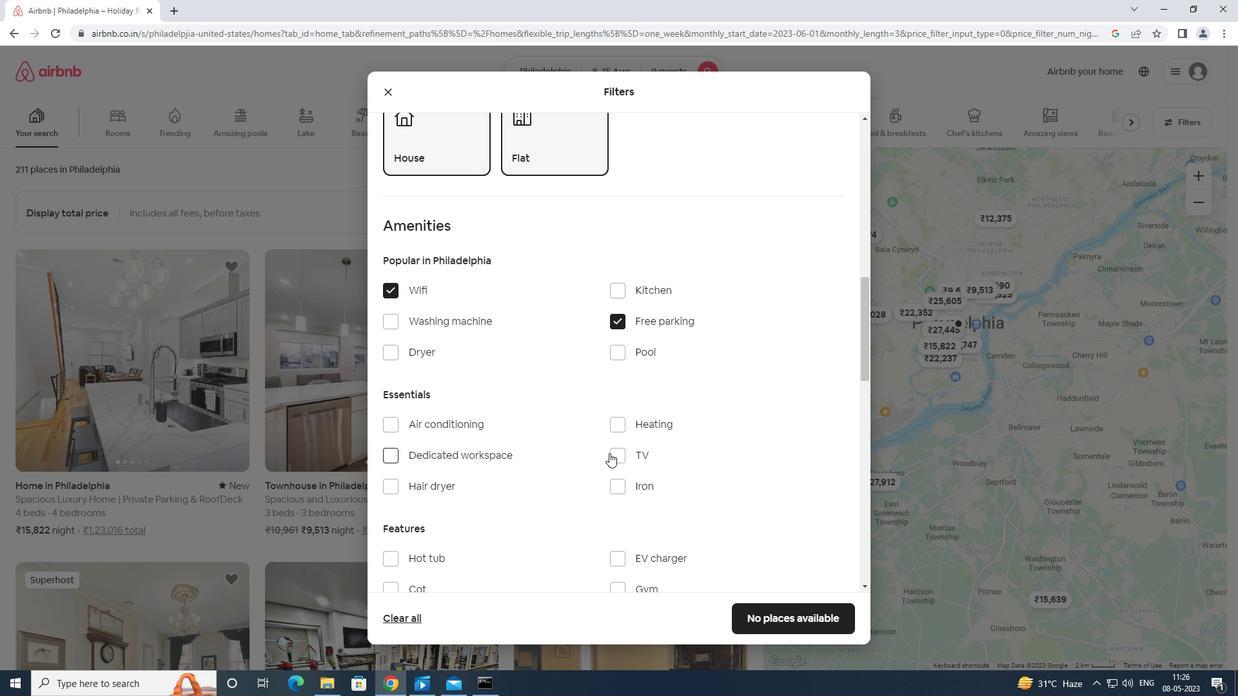 
Action: Mouse pressed left at (617, 449)
Screenshot: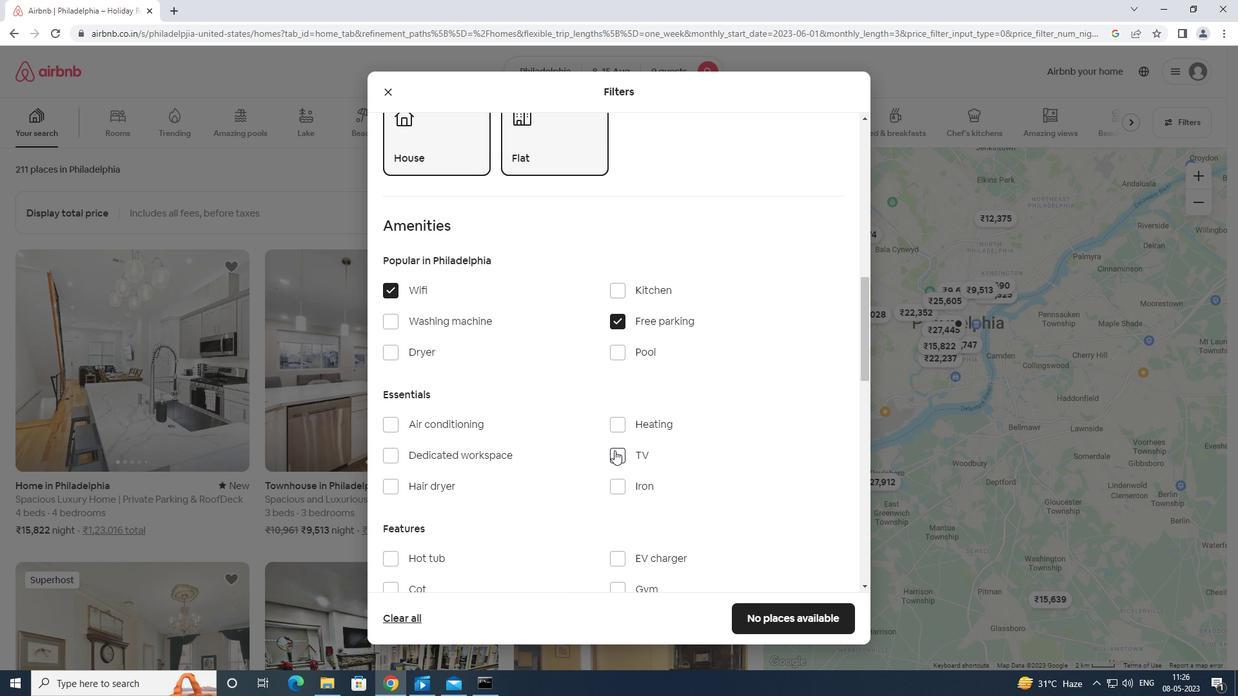
Action: Mouse moved to (620, 448)
Screenshot: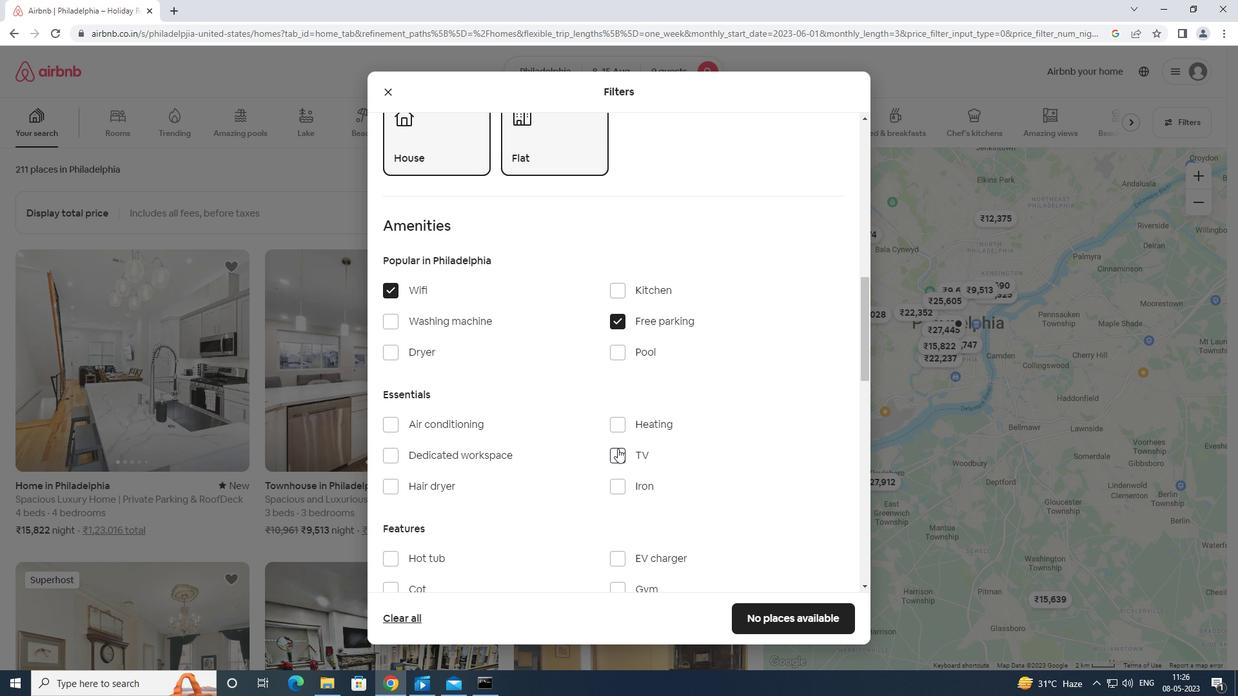 
Action: Mouse scrolled (620, 447) with delta (0, 0)
Screenshot: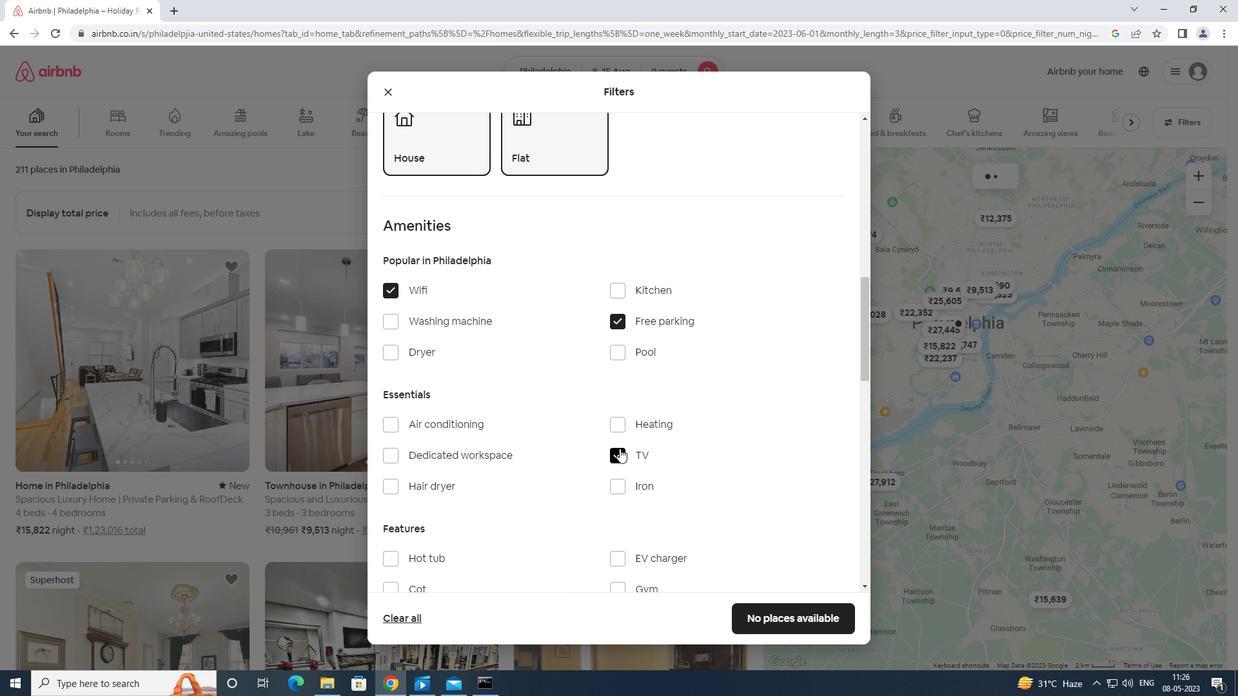 
Action: Mouse scrolled (620, 447) with delta (0, 0)
Screenshot: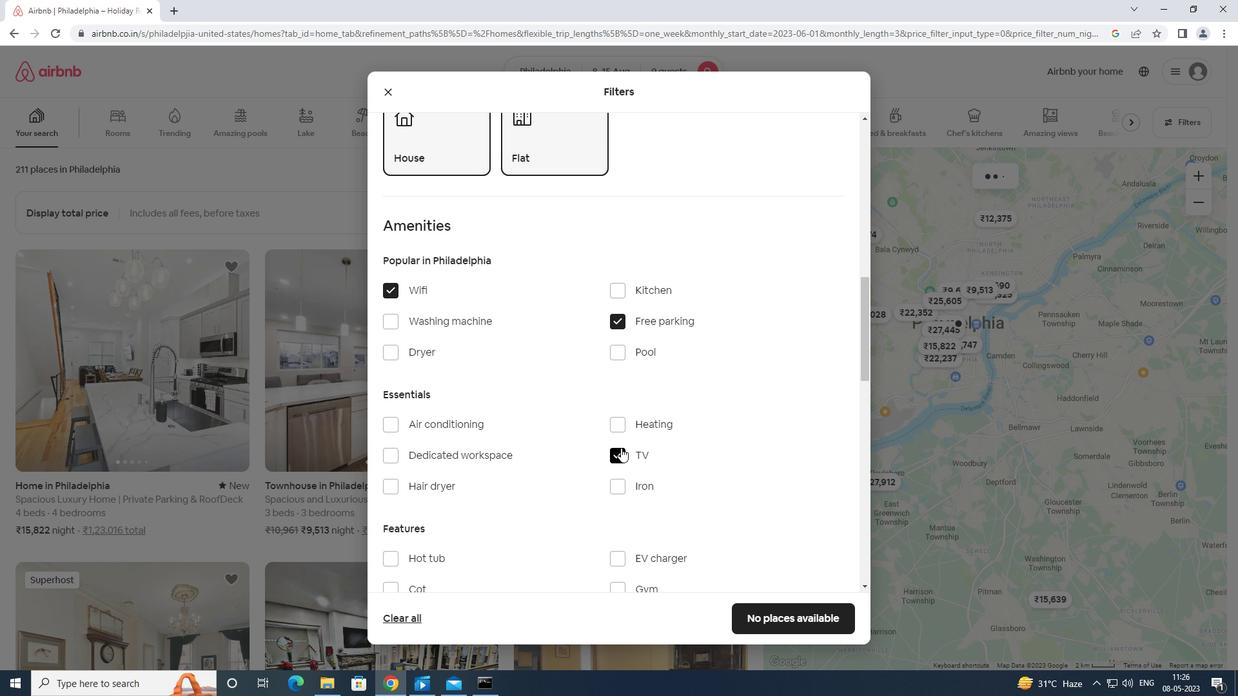 
Action: Mouse moved to (618, 461)
Screenshot: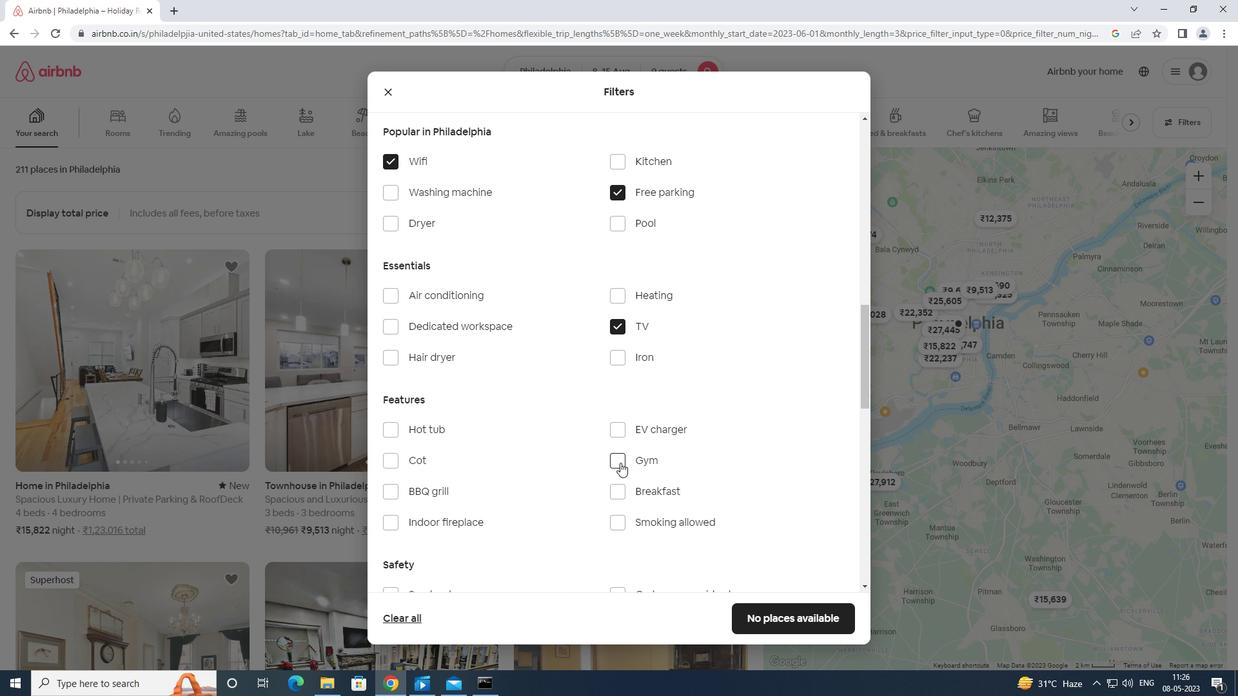 
Action: Mouse pressed left at (618, 461)
Screenshot: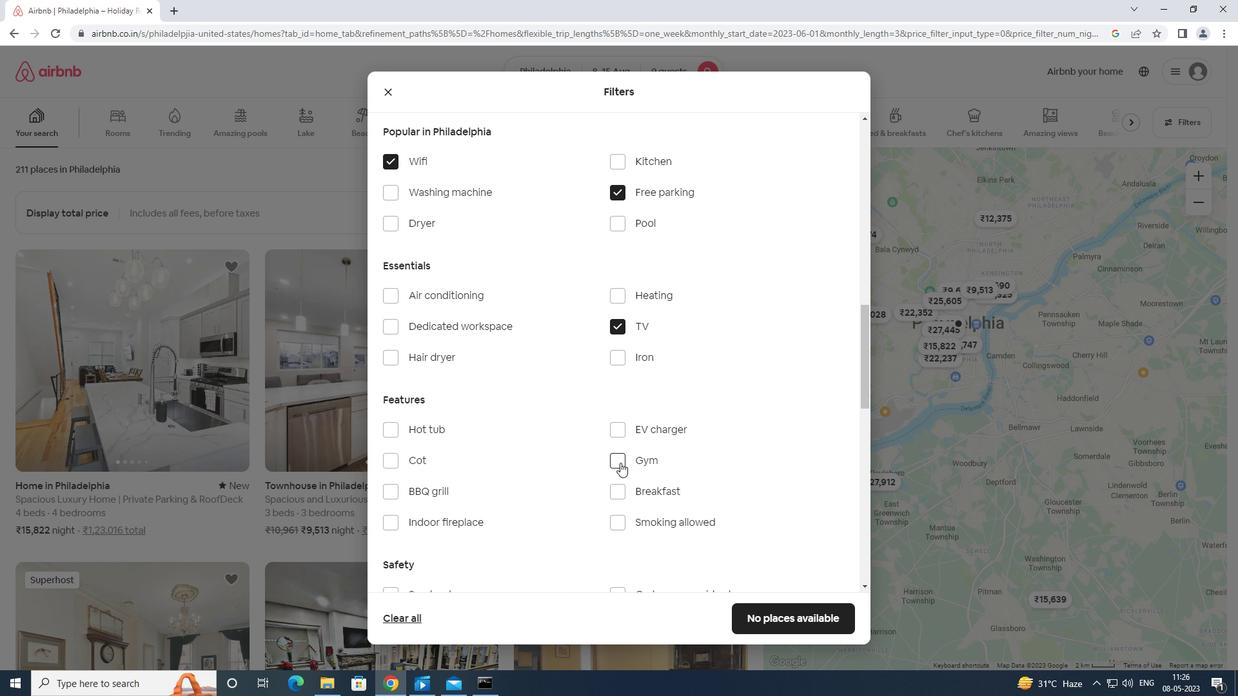 
Action: Mouse moved to (619, 493)
Screenshot: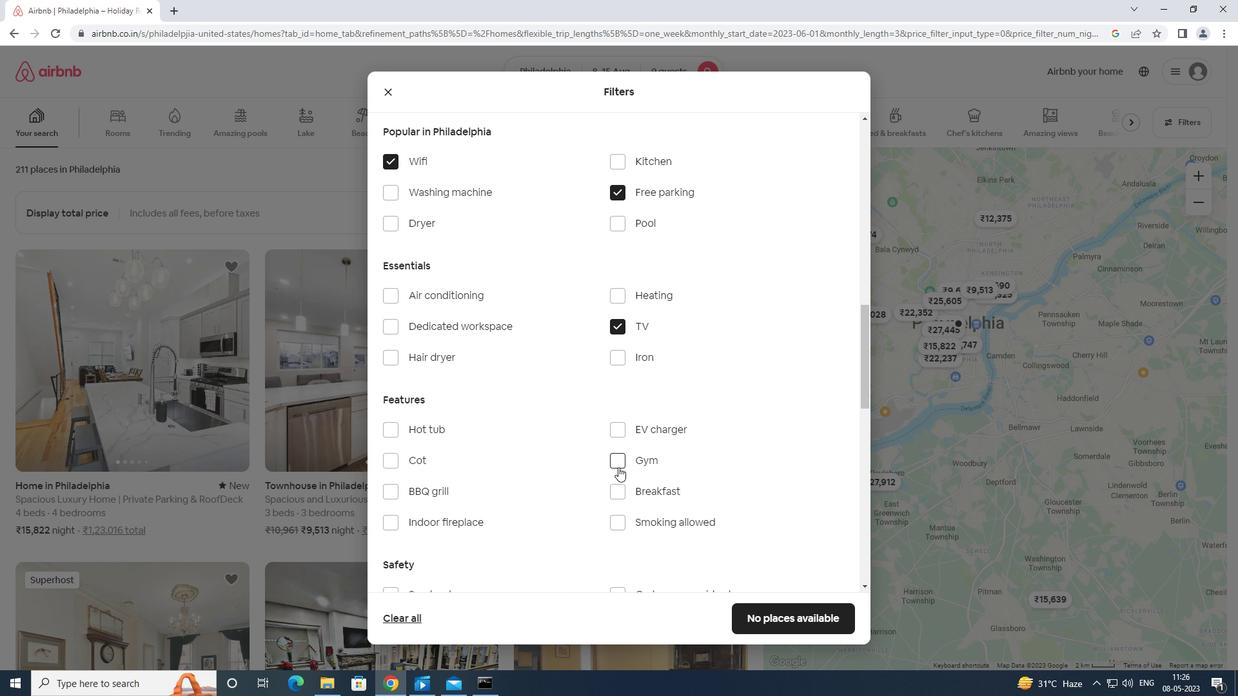 
Action: Mouse pressed left at (619, 493)
Screenshot: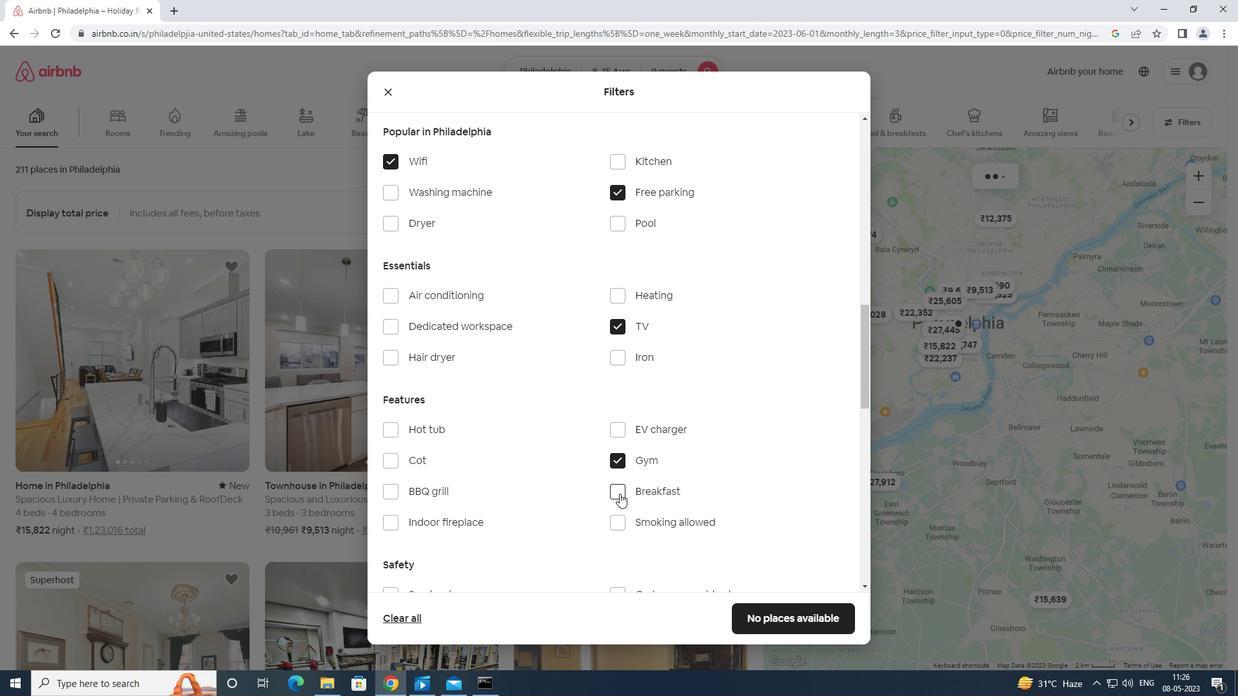 
Action: Mouse moved to (622, 490)
Screenshot: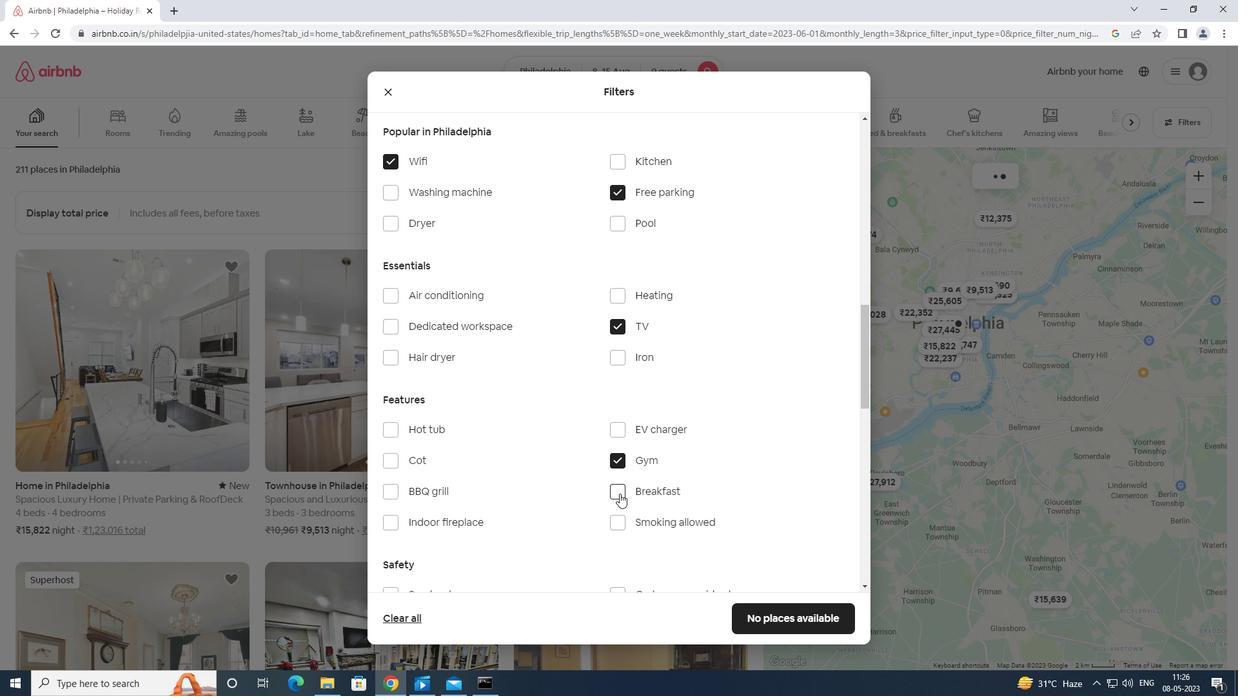 
Action: Mouse scrolled (622, 489) with delta (0, 0)
Screenshot: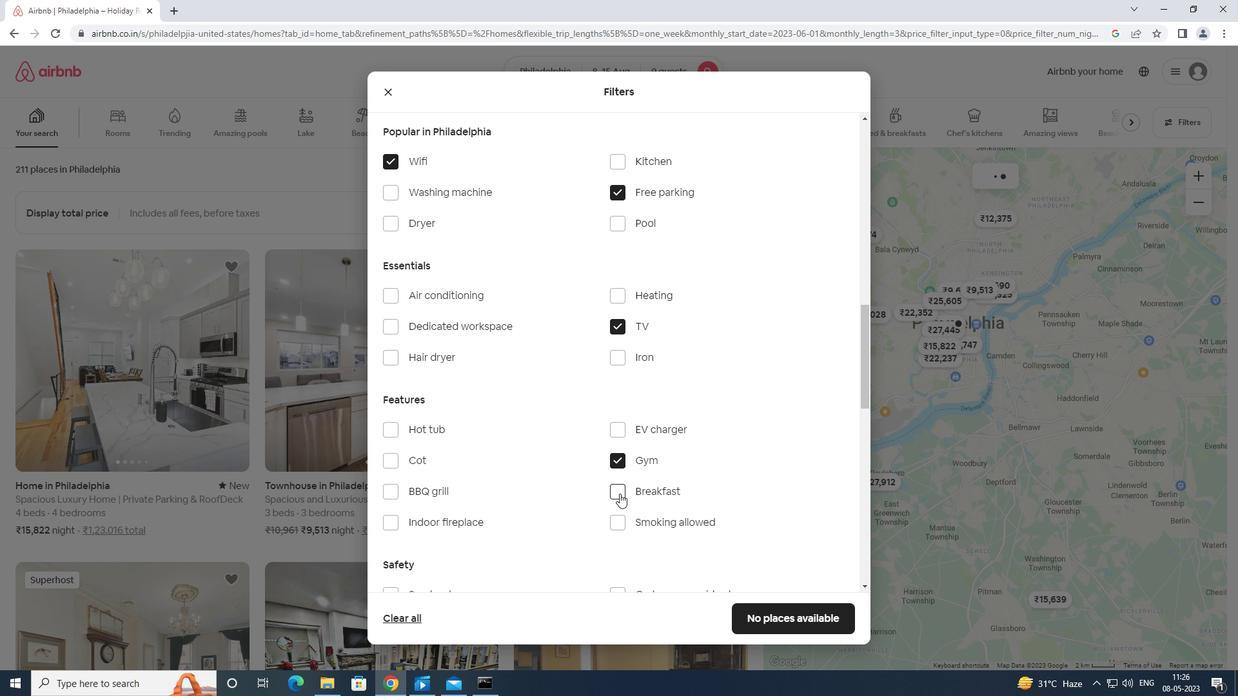 
Action: Mouse scrolled (622, 489) with delta (0, 0)
Screenshot: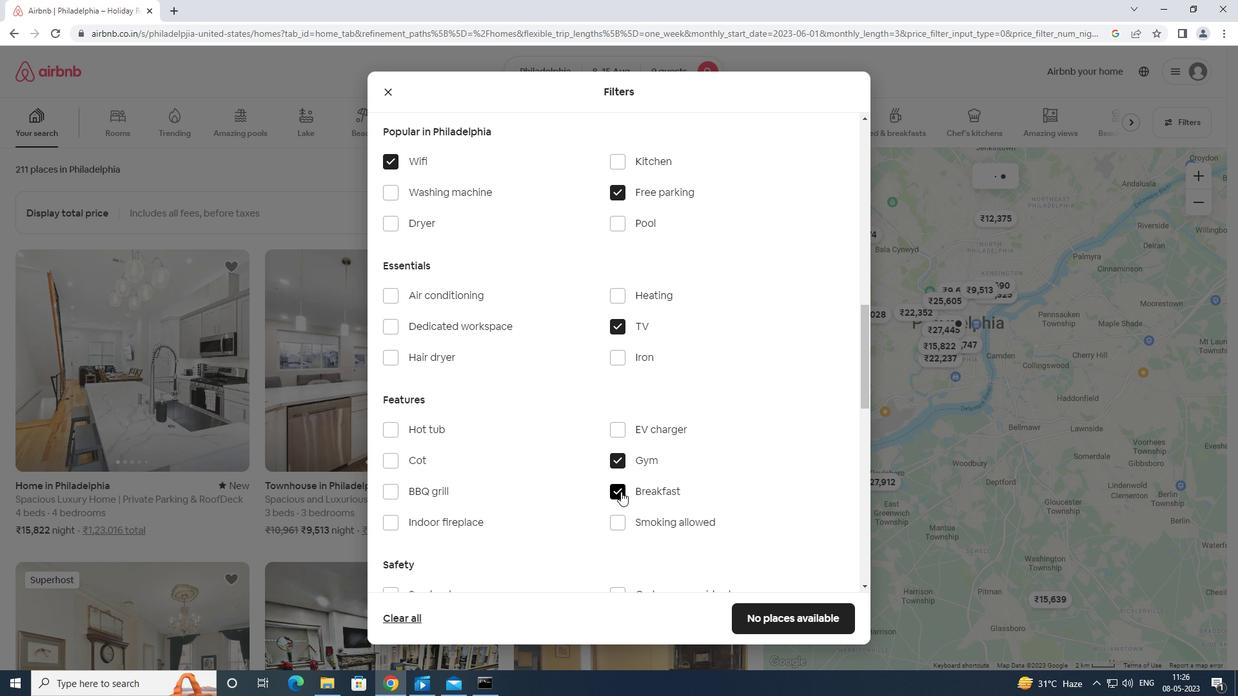 
Action: Mouse scrolled (622, 489) with delta (0, 0)
Screenshot: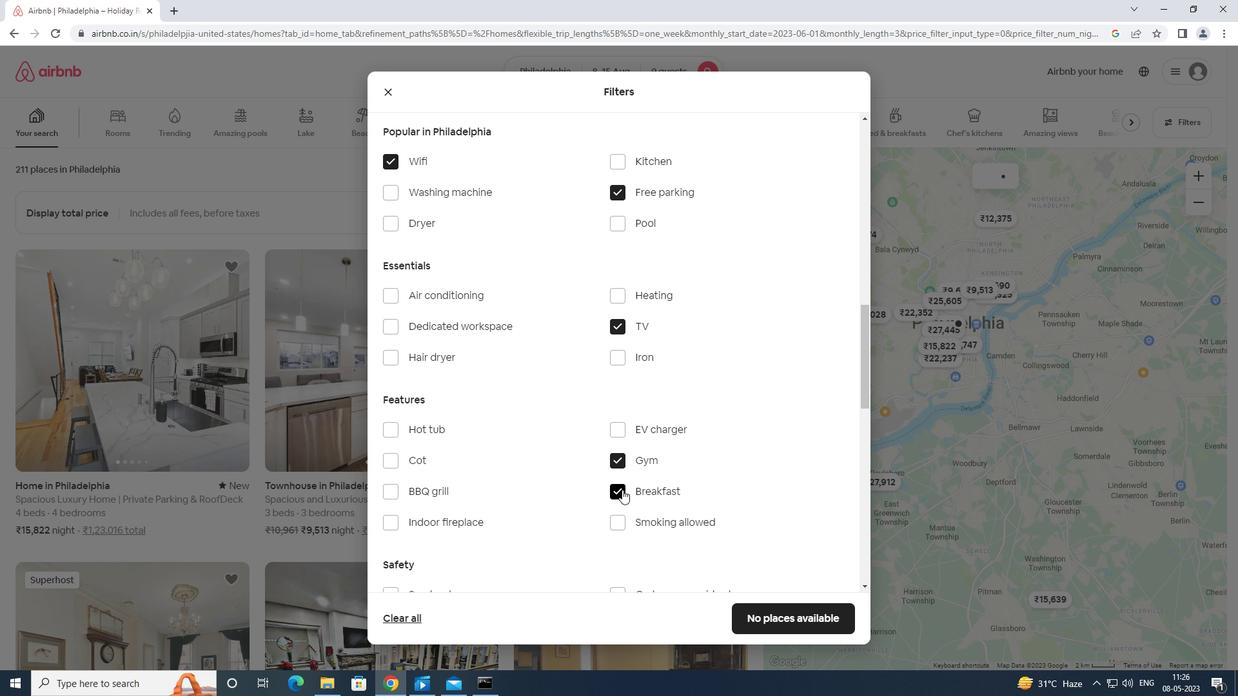 
Action: Mouse moved to (626, 486)
Screenshot: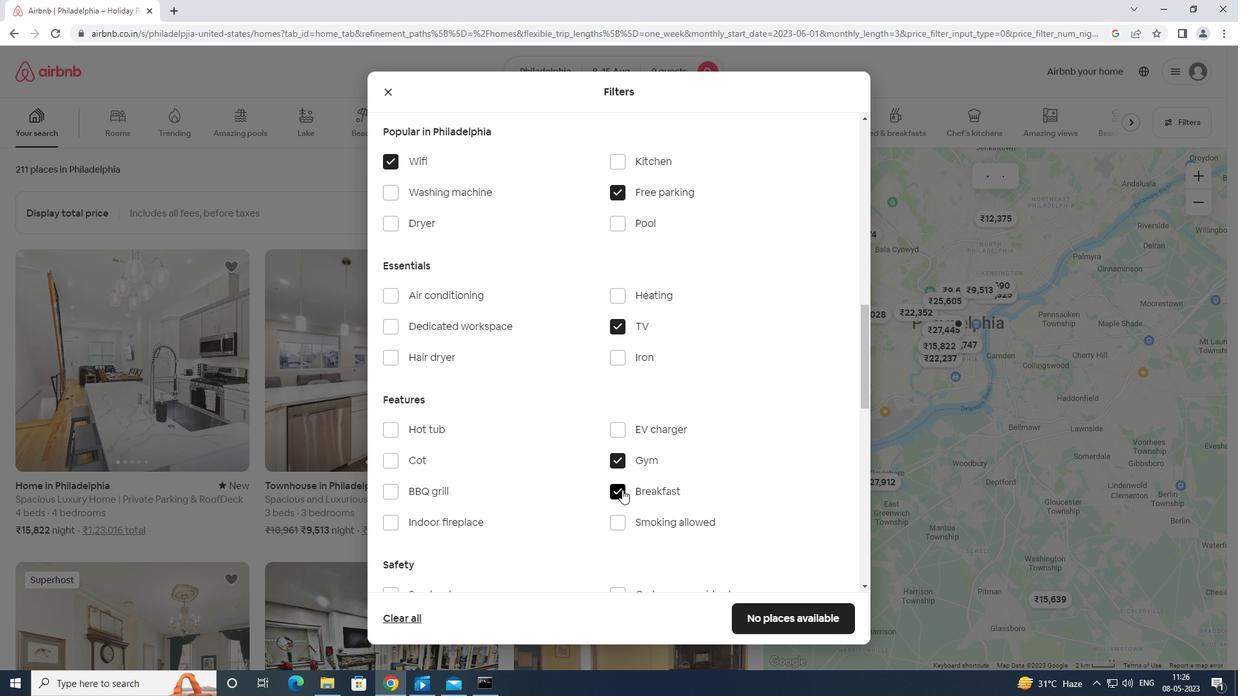 
Action: Mouse scrolled (626, 485) with delta (0, 0)
Screenshot: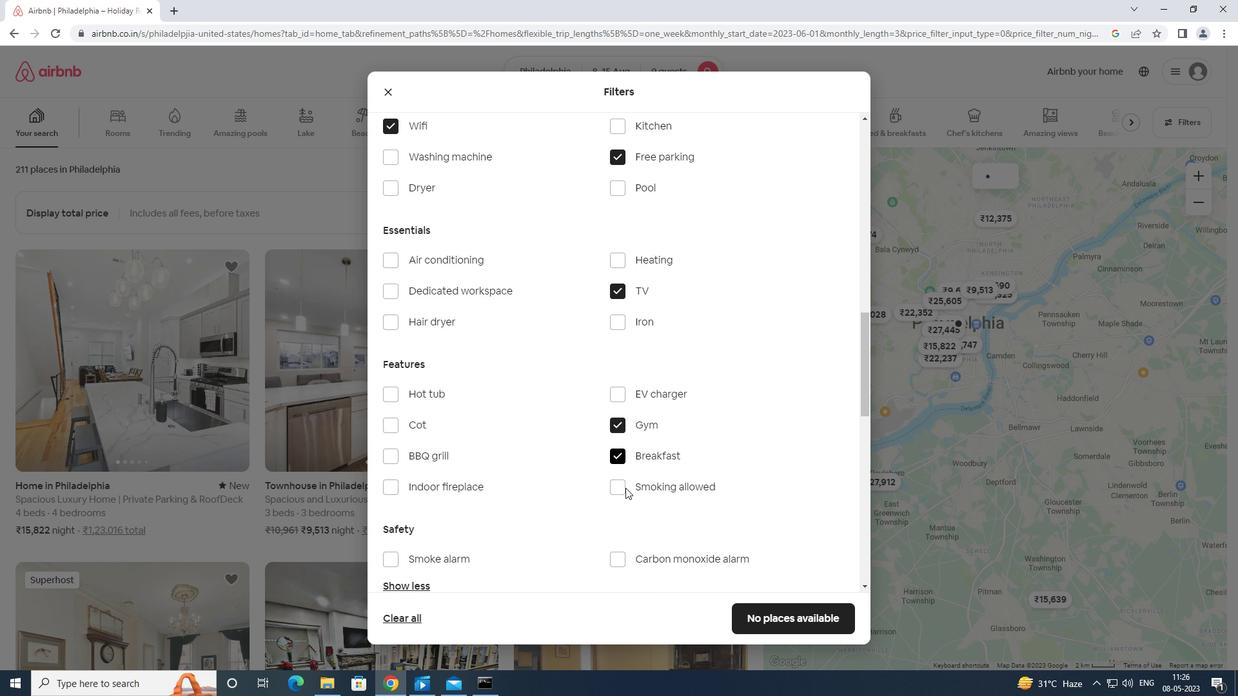 
Action: Mouse moved to (628, 481)
Screenshot: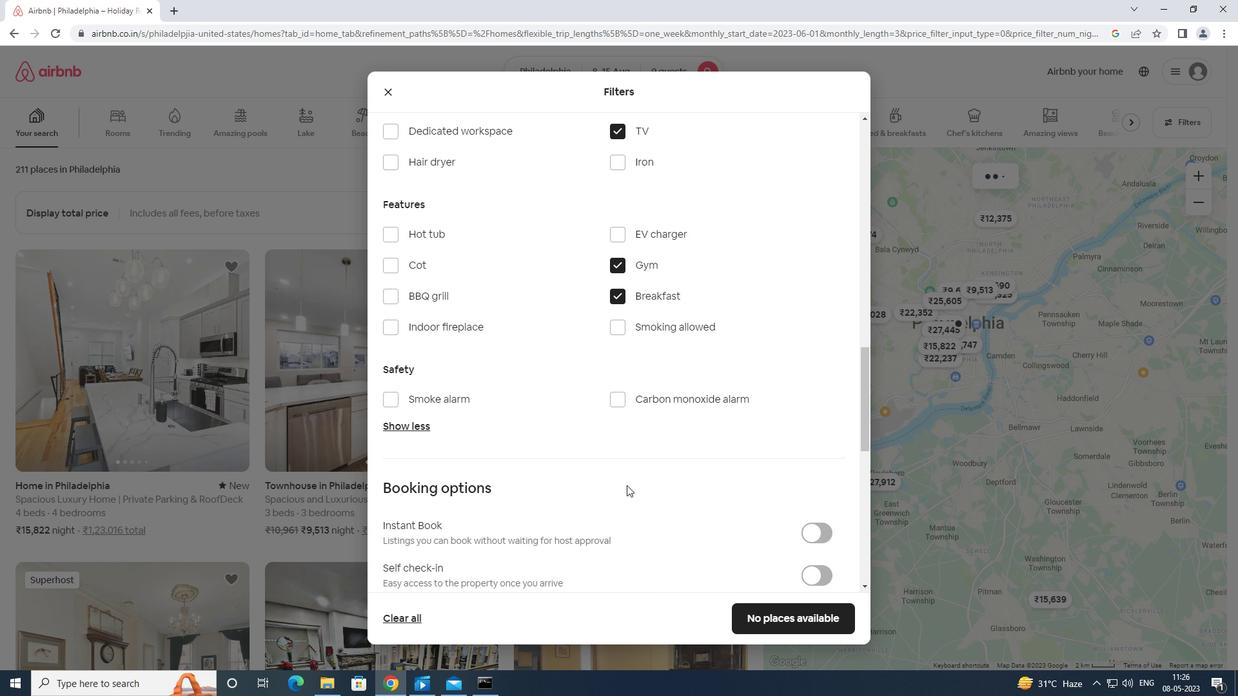 
Action: Mouse scrolled (628, 481) with delta (0, 0)
Screenshot: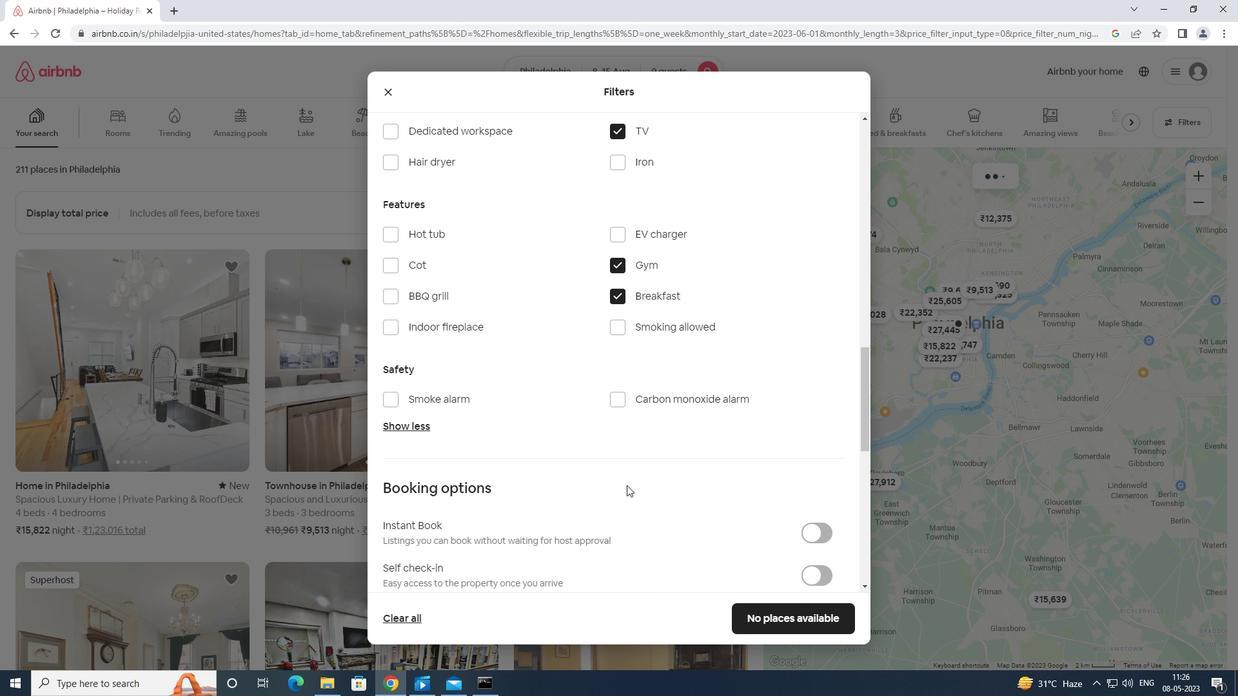 
Action: Mouse scrolled (628, 481) with delta (0, 0)
Screenshot: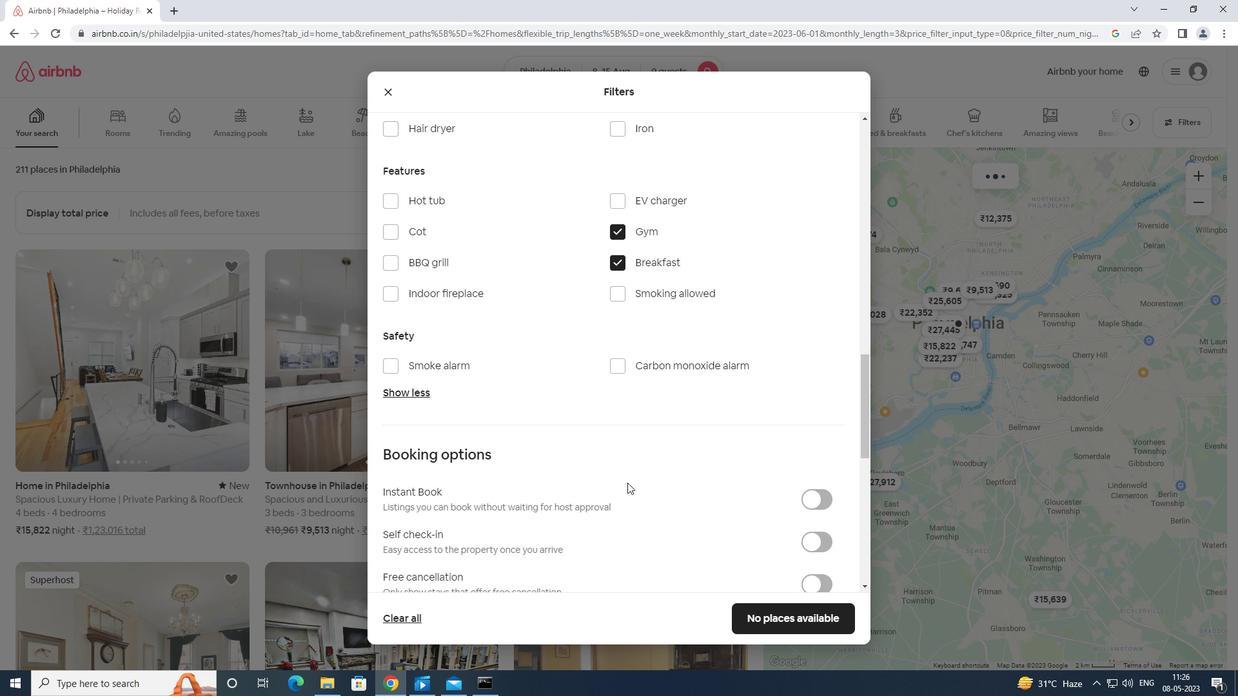 
Action: Mouse moved to (822, 377)
Screenshot: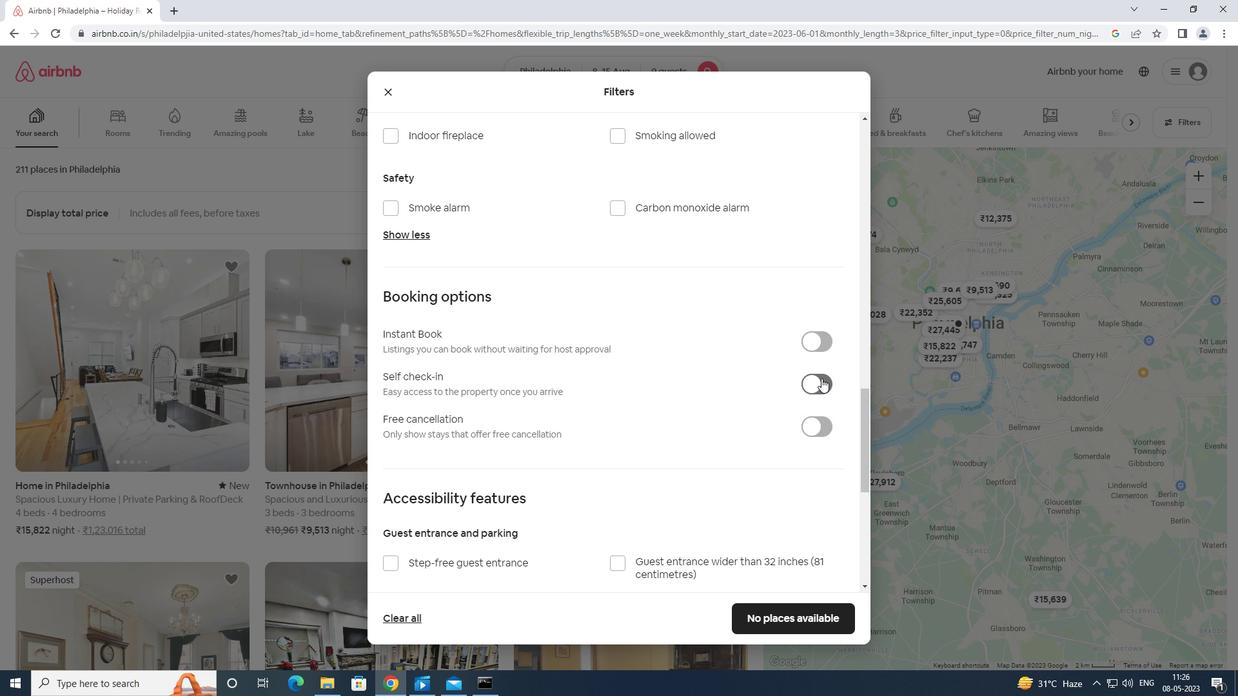 
Action: Mouse pressed left at (822, 377)
Screenshot: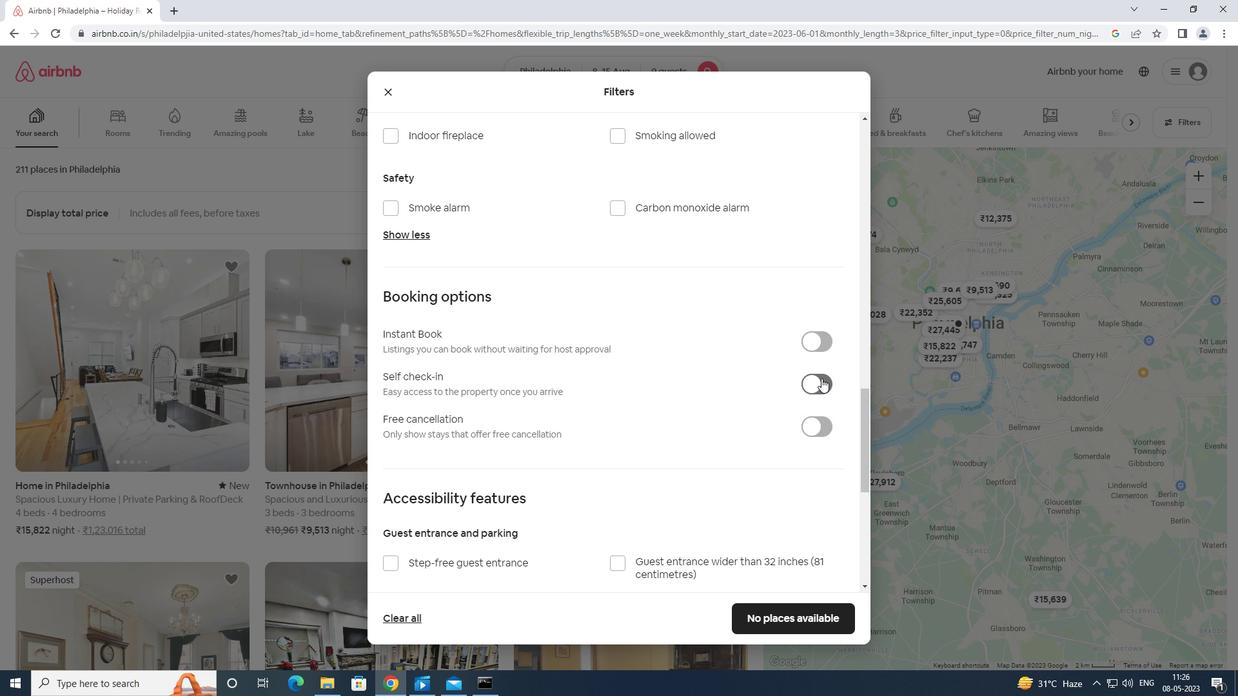 
Action: Mouse moved to (822, 379)
Screenshot: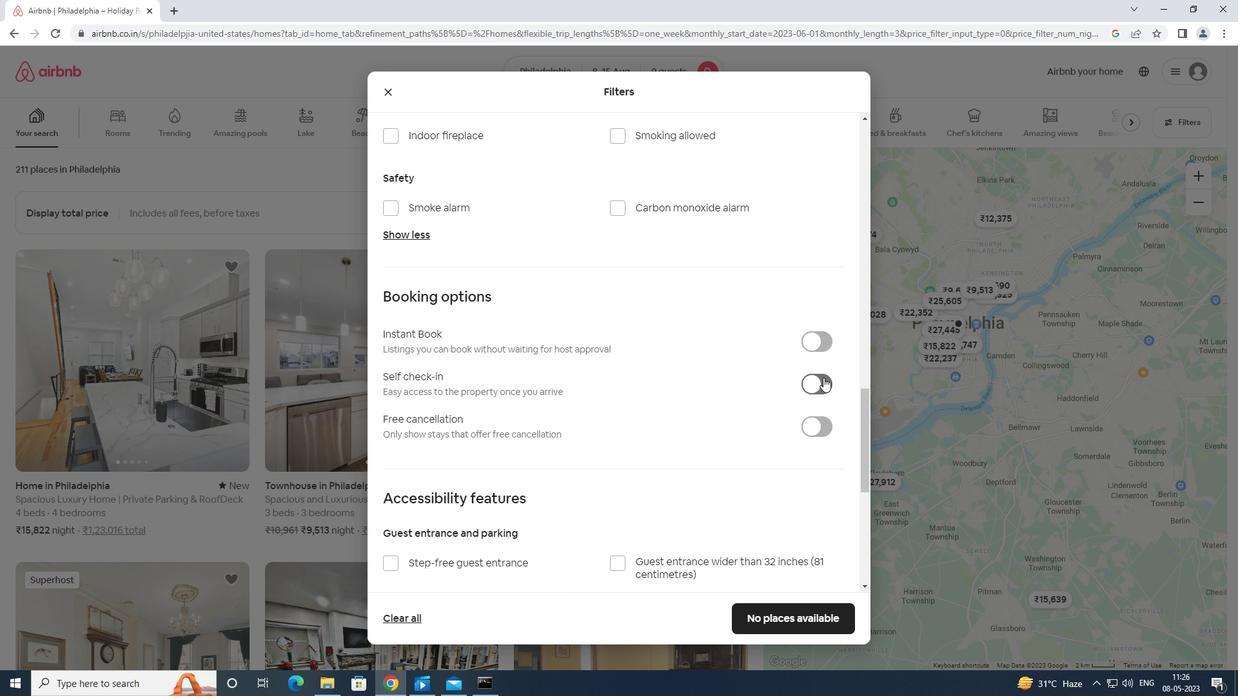 
Action: Mouse scrolled (822, 378) with delta (0, 0)
Screenshot: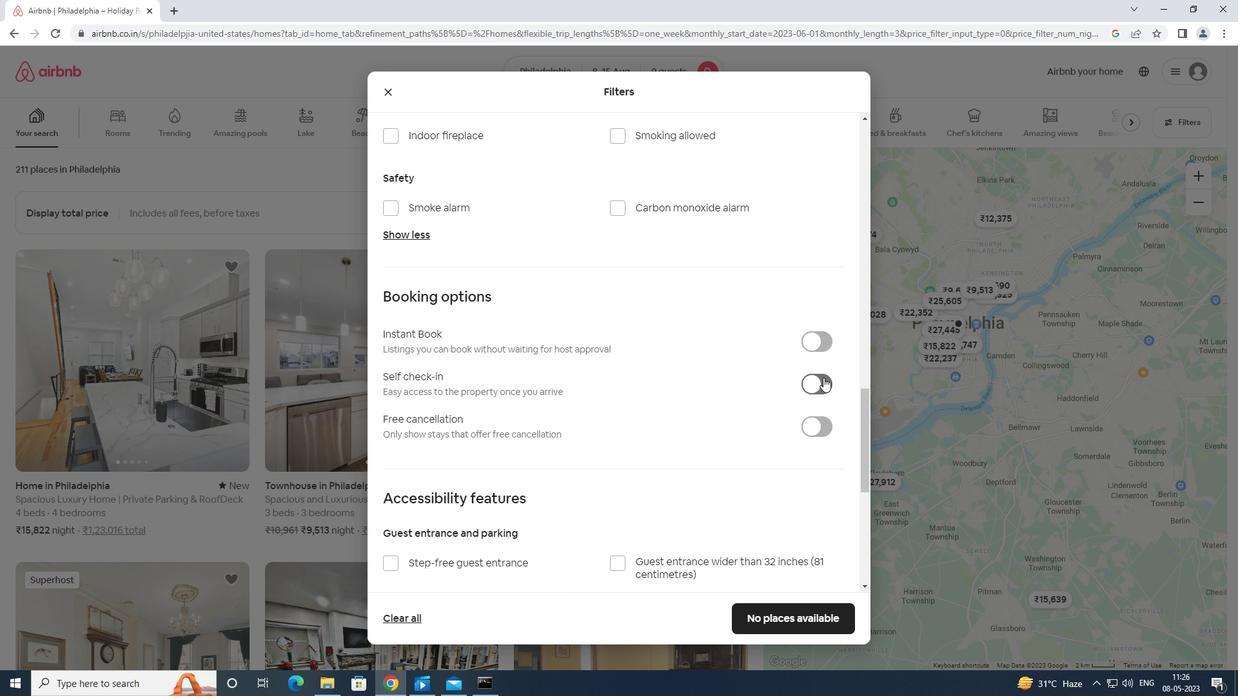 
Action: Mouse moved to (822, 379)
Screenshot: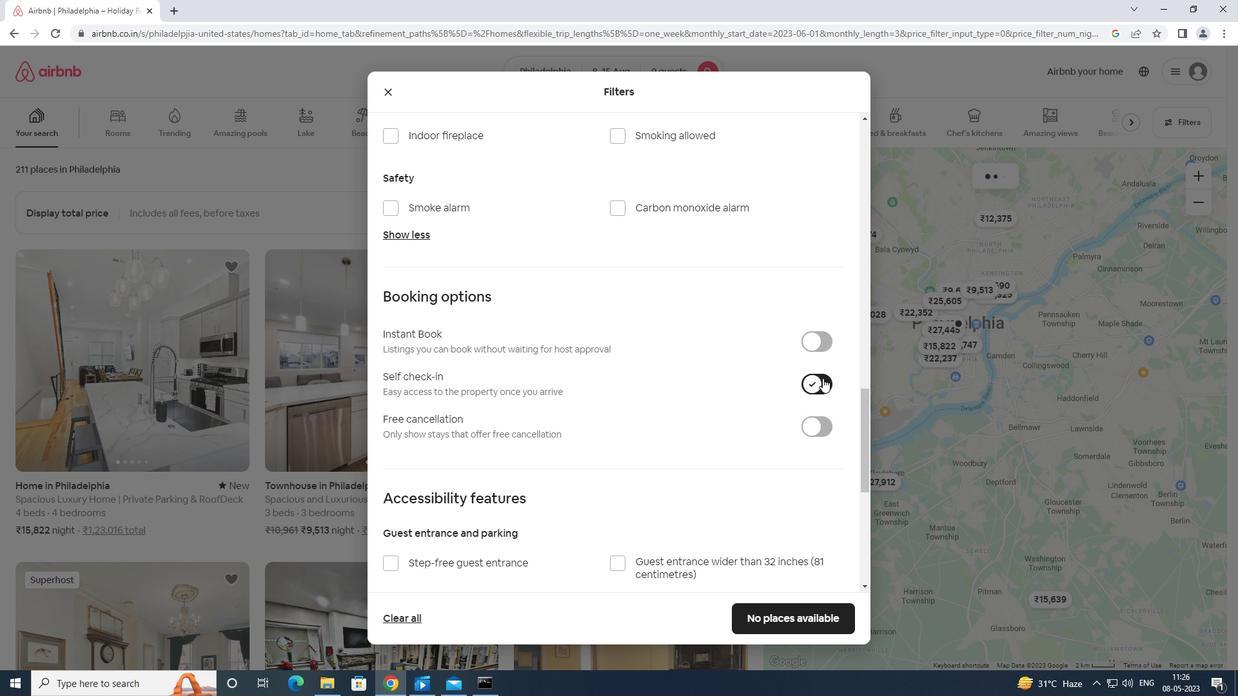 
Action: Mouse scrolled (822, 379) with delta (0, 0)
Screenshot: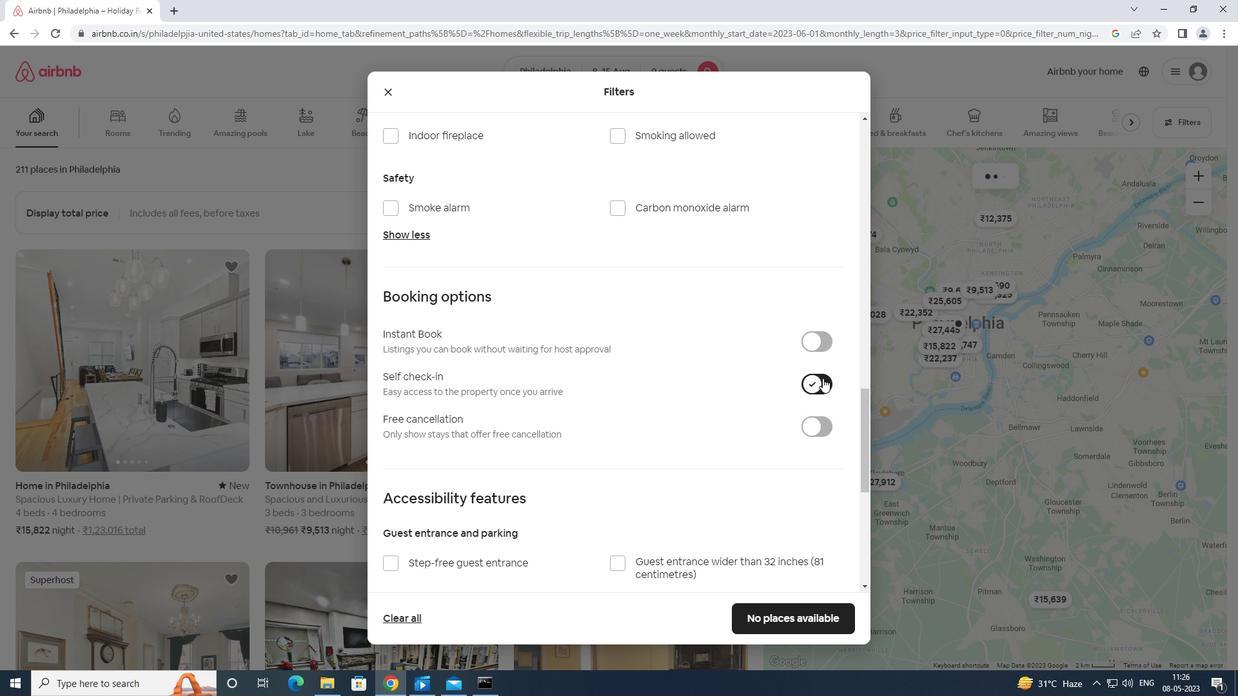 
Action: Mouse scrolled (822, 379) with delta (0, 0)
Screenshot: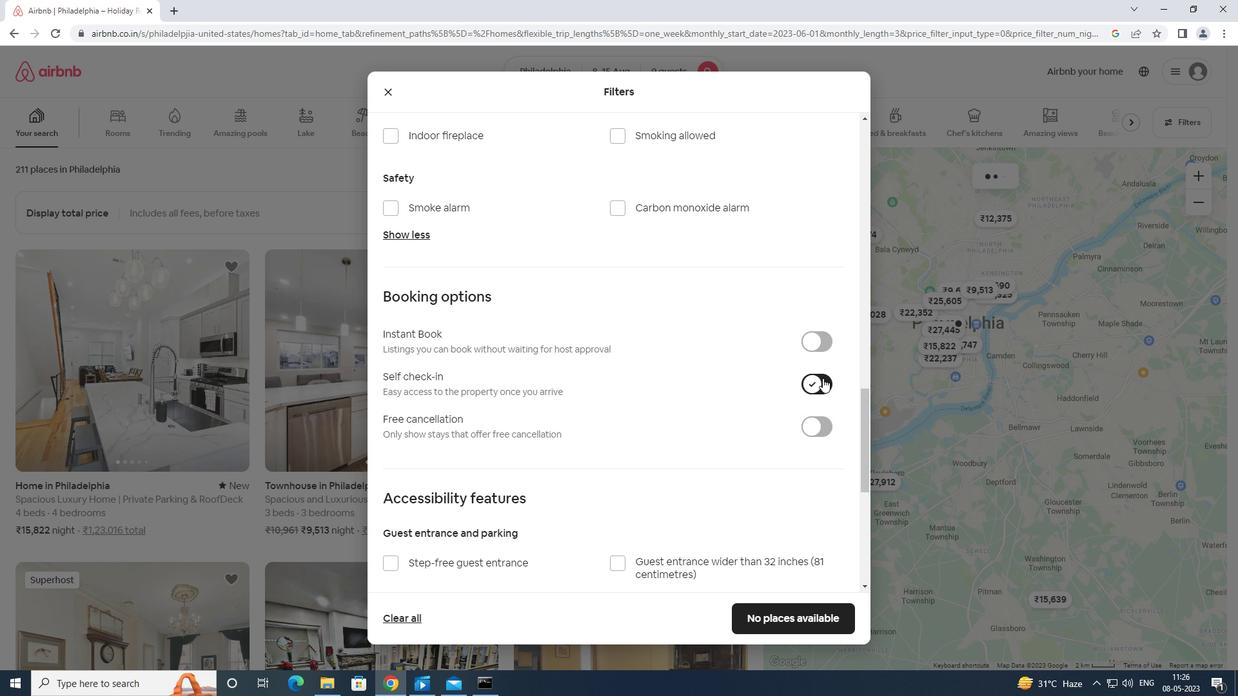 
Action: Mouse moved to (822, 380)
Screenshot: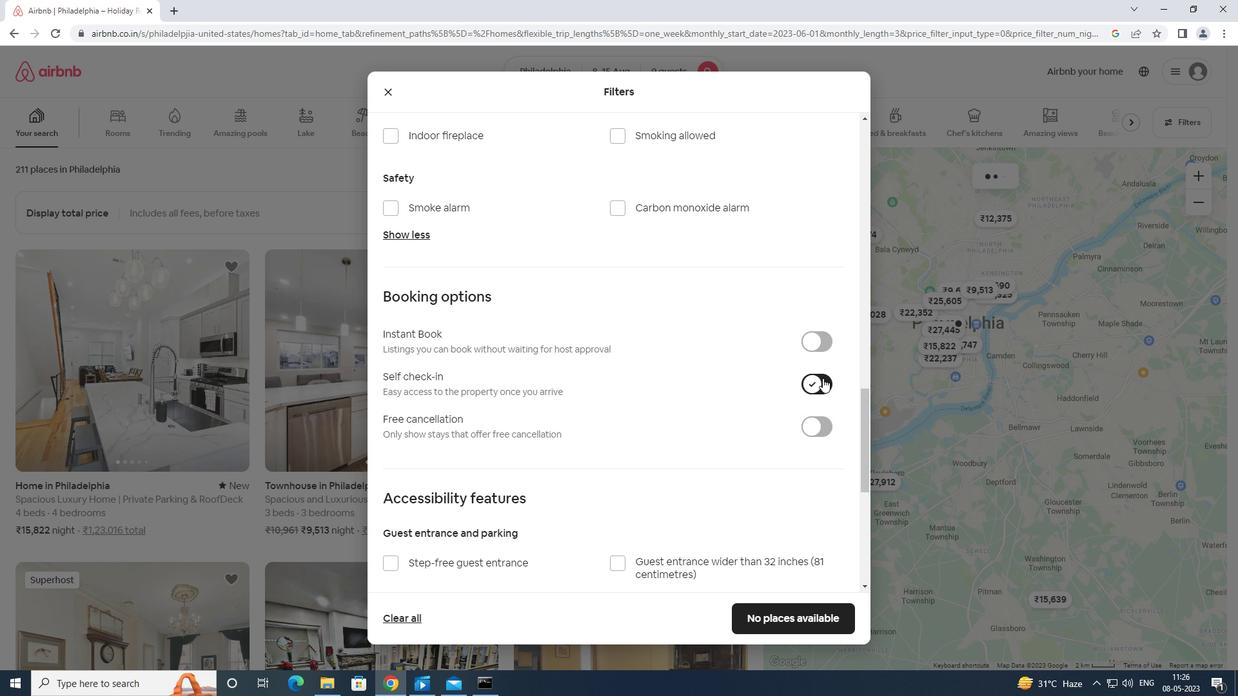 
Action: Mouse scrolled (822, 379) with delta (0, 0)
Screenshot: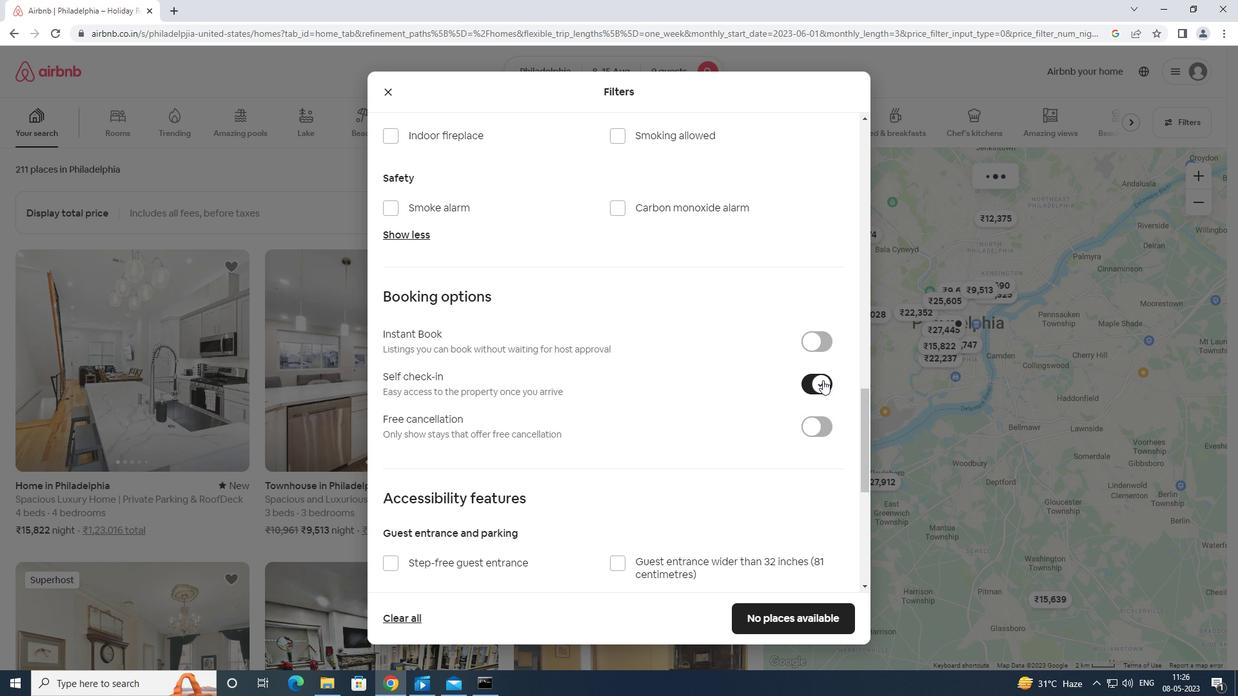 
Action: Mouse scrolled (822, 379) with delta (0, 0)
Screenshot: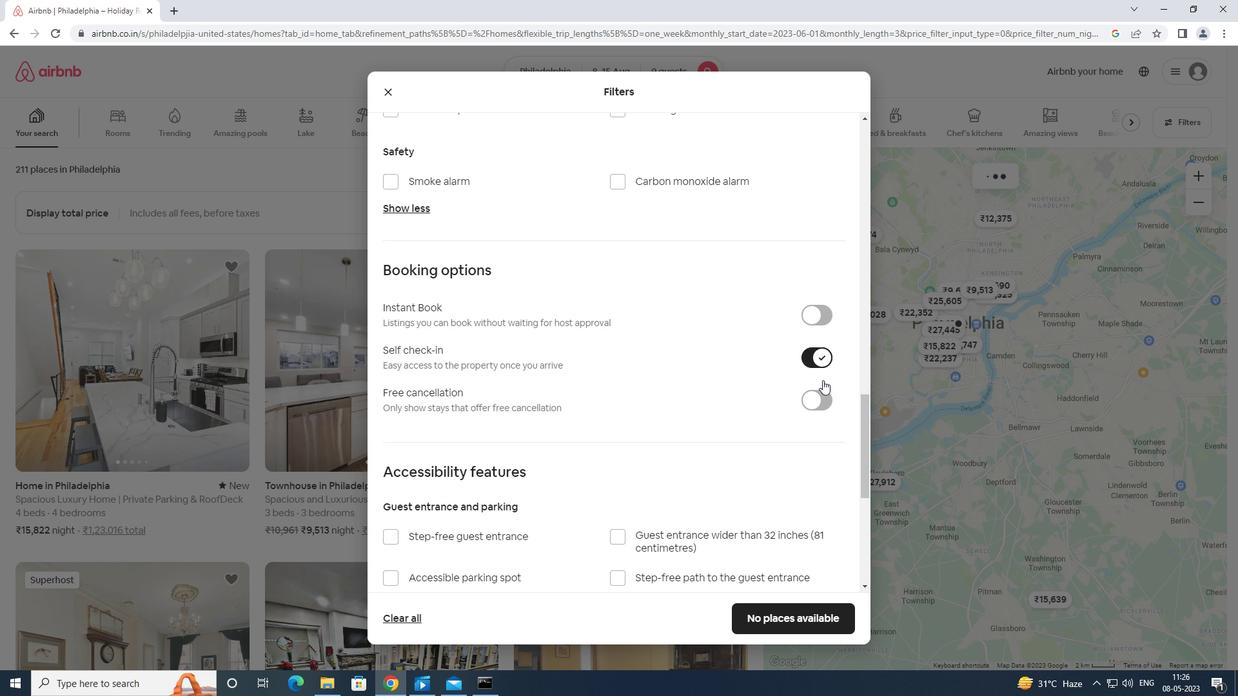 
Action: Mouse scrolled (822, 379) with delta (0, 0)
Screenshot: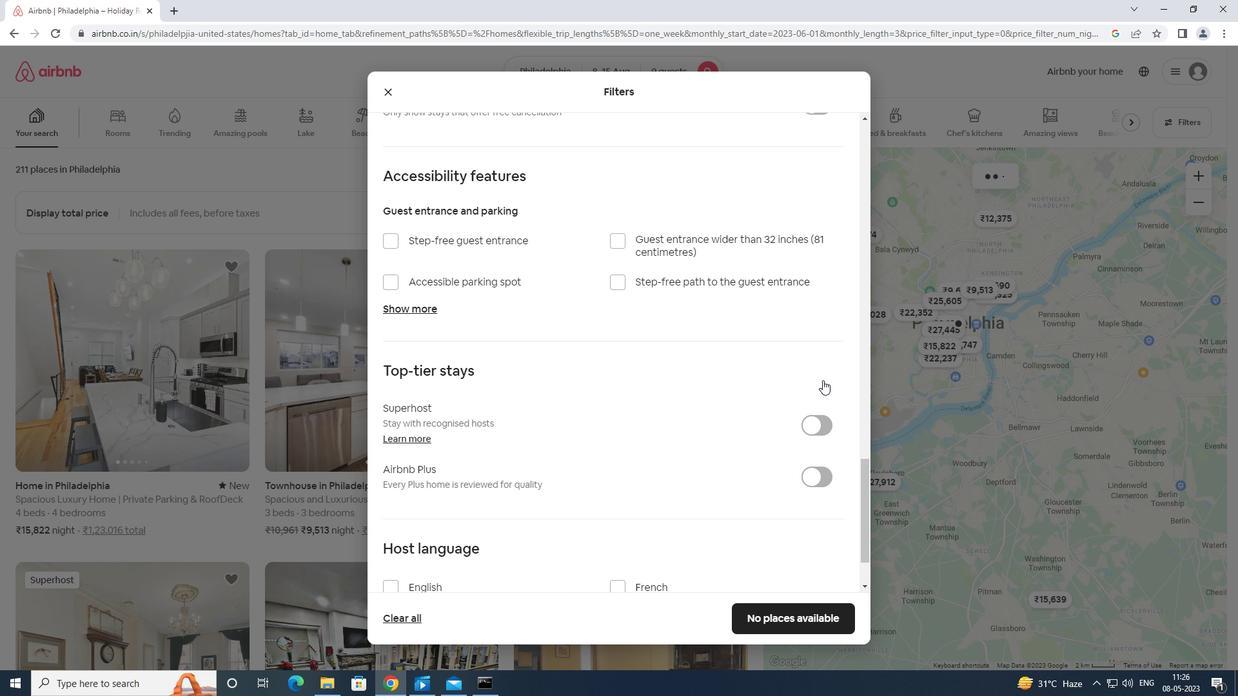 
Action: Mouse scrolled (822, 379) with delta (0, 0)
Screenshot: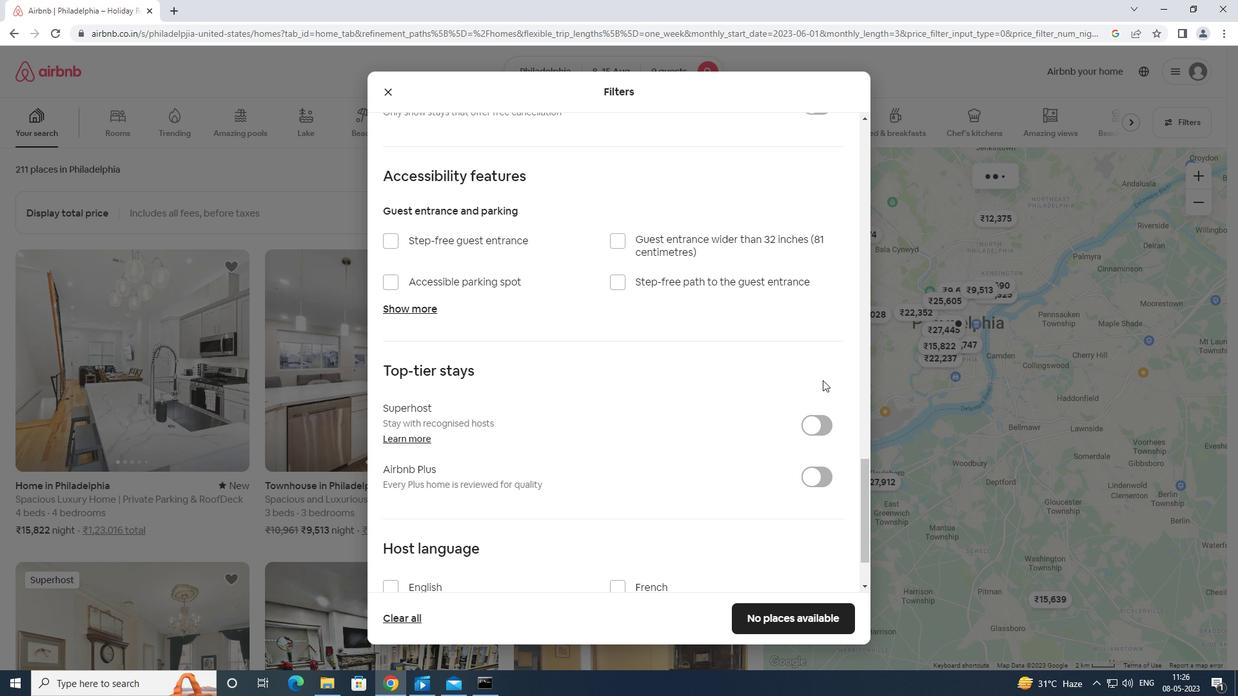 
Action: Mouse scrolled (822, 379) with delta (0, 0)
Screenshot: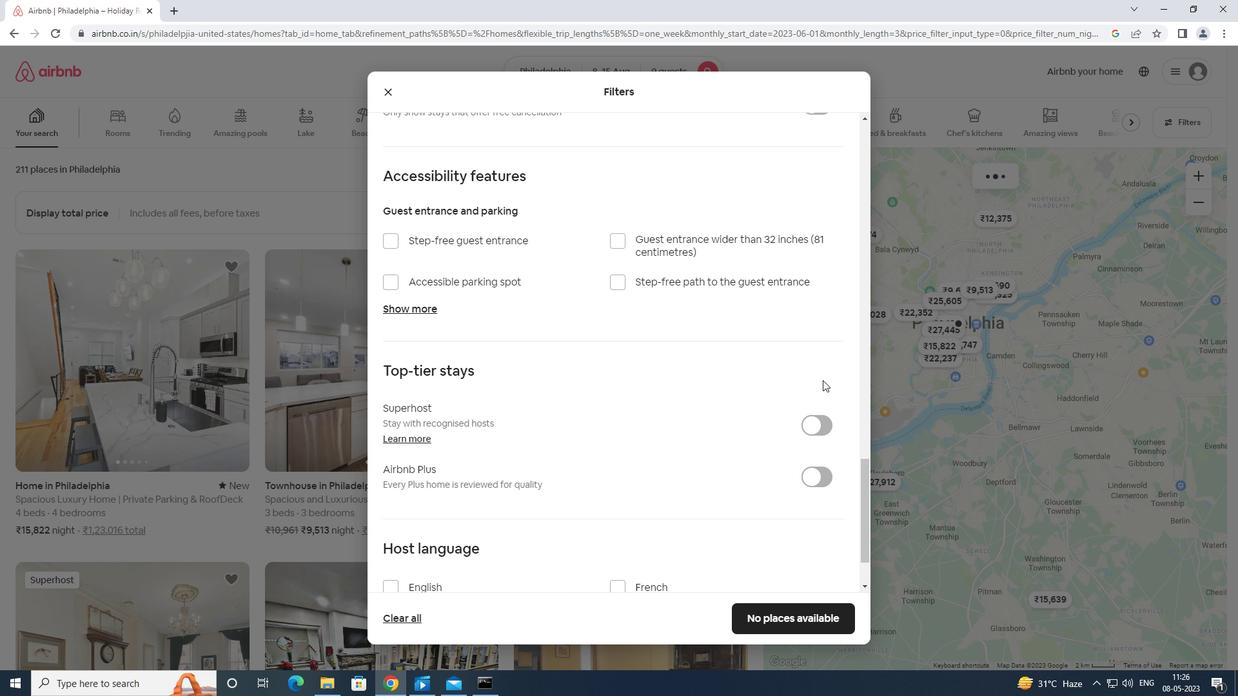 
Action: Mouse moved to (389, 499)
Screenshot: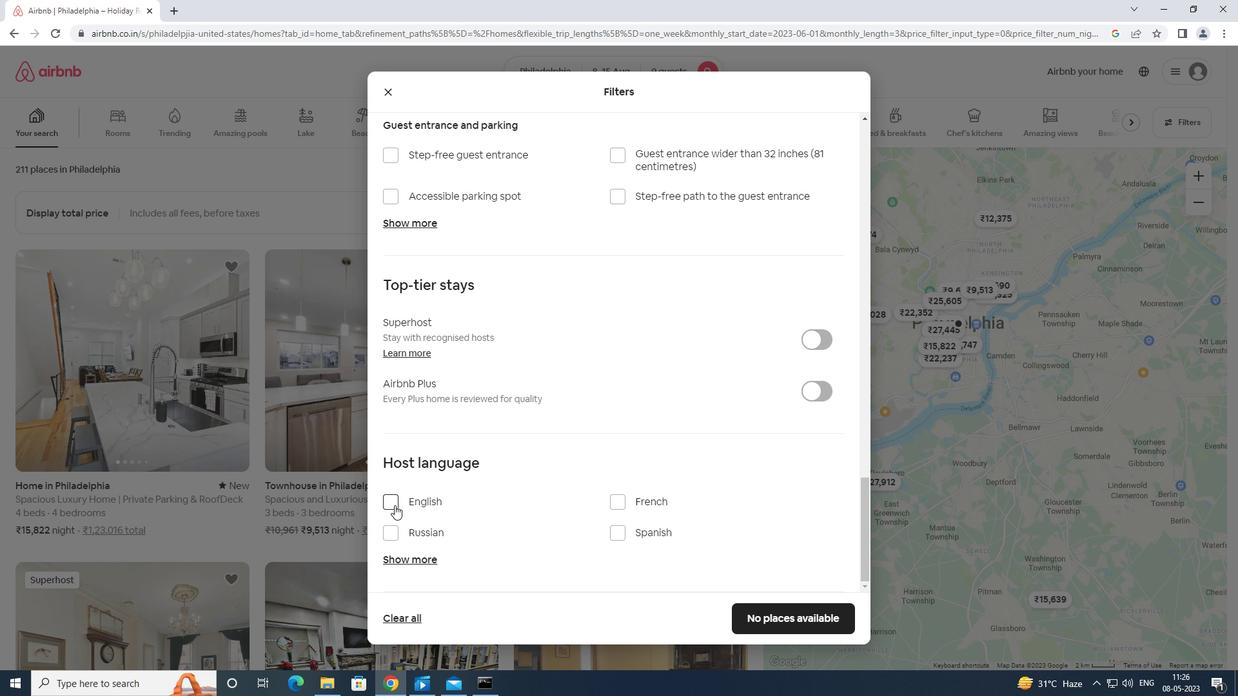 
Action: Mouse pressed left at (389, 499)
Screenshot: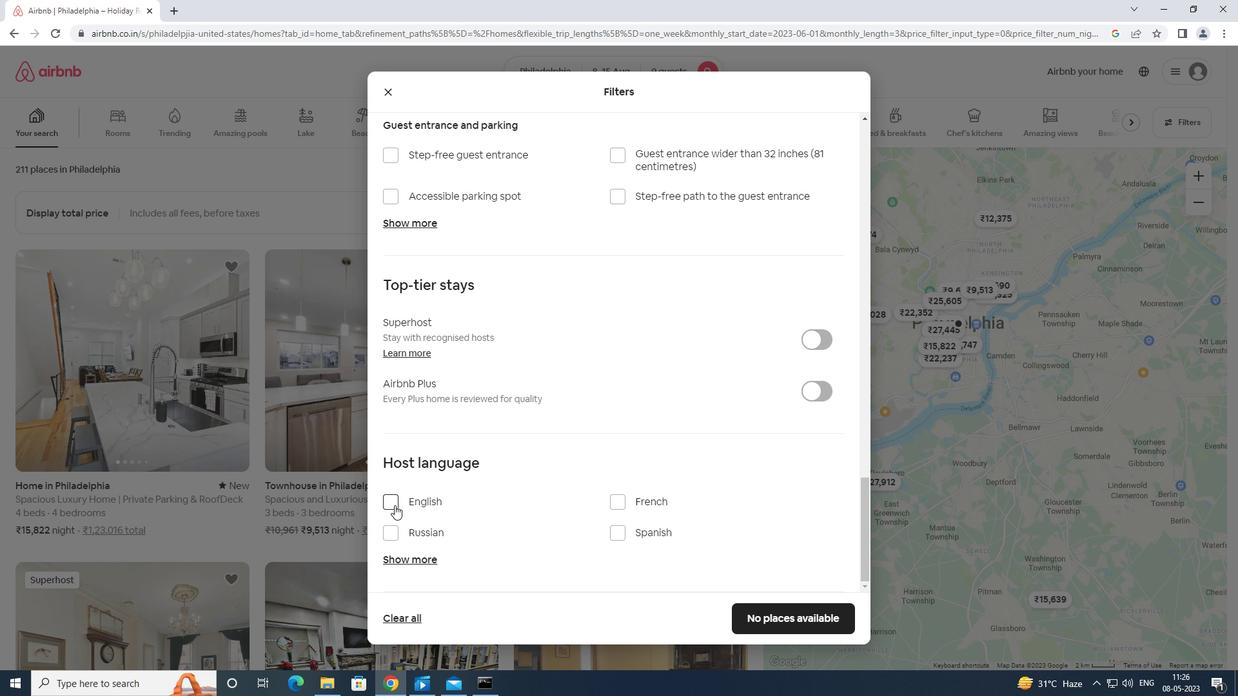
Action: Mouse moved to (799, 612)
Screenshot: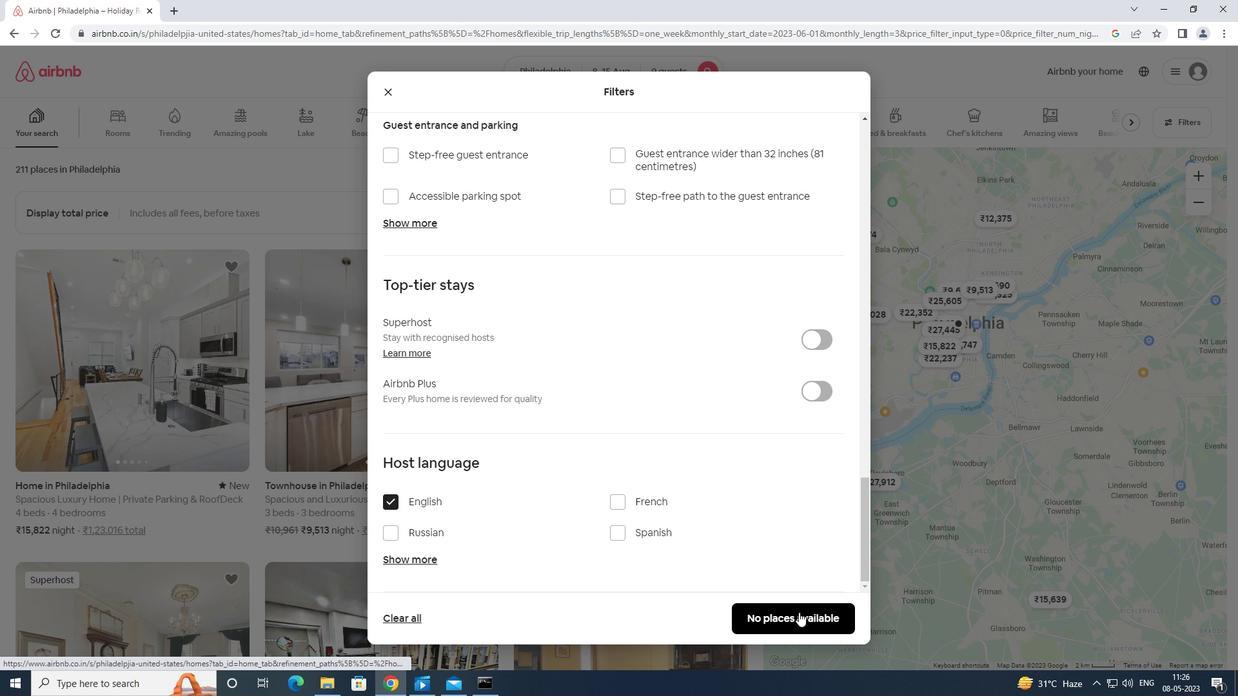 
Action: Mouse pressed left at (799, 612)
Screenshot: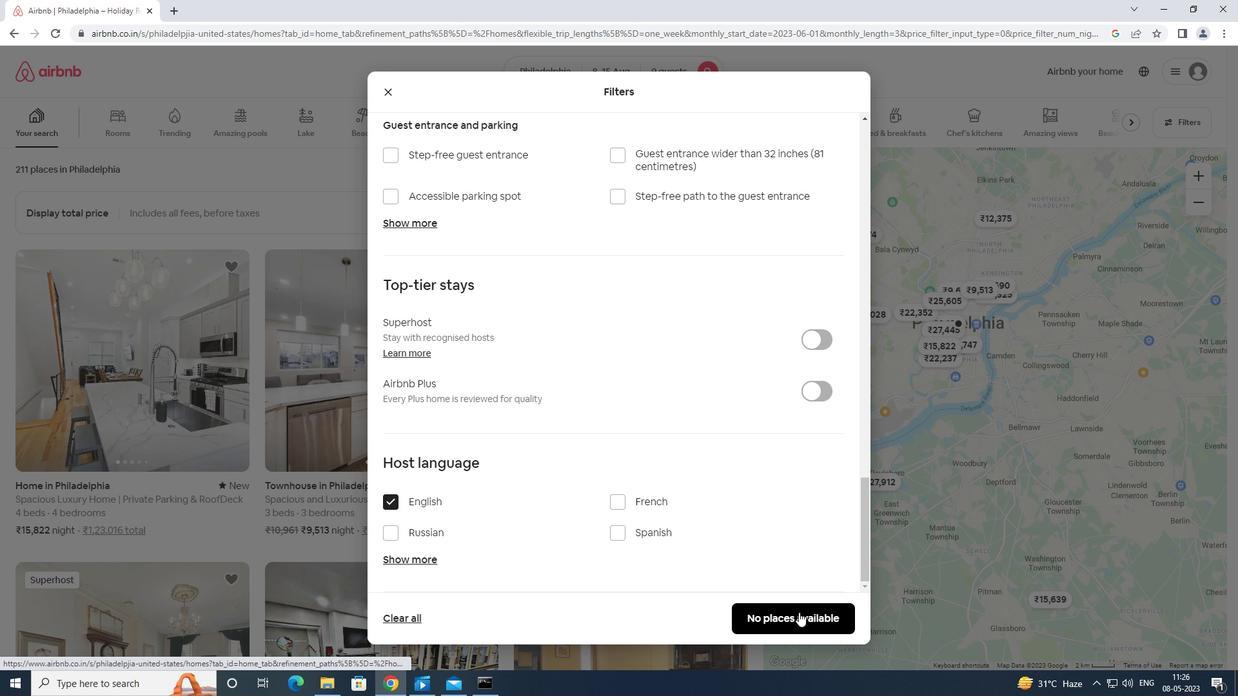 
Action: Mouse moved to (803, 610)
Screenshot: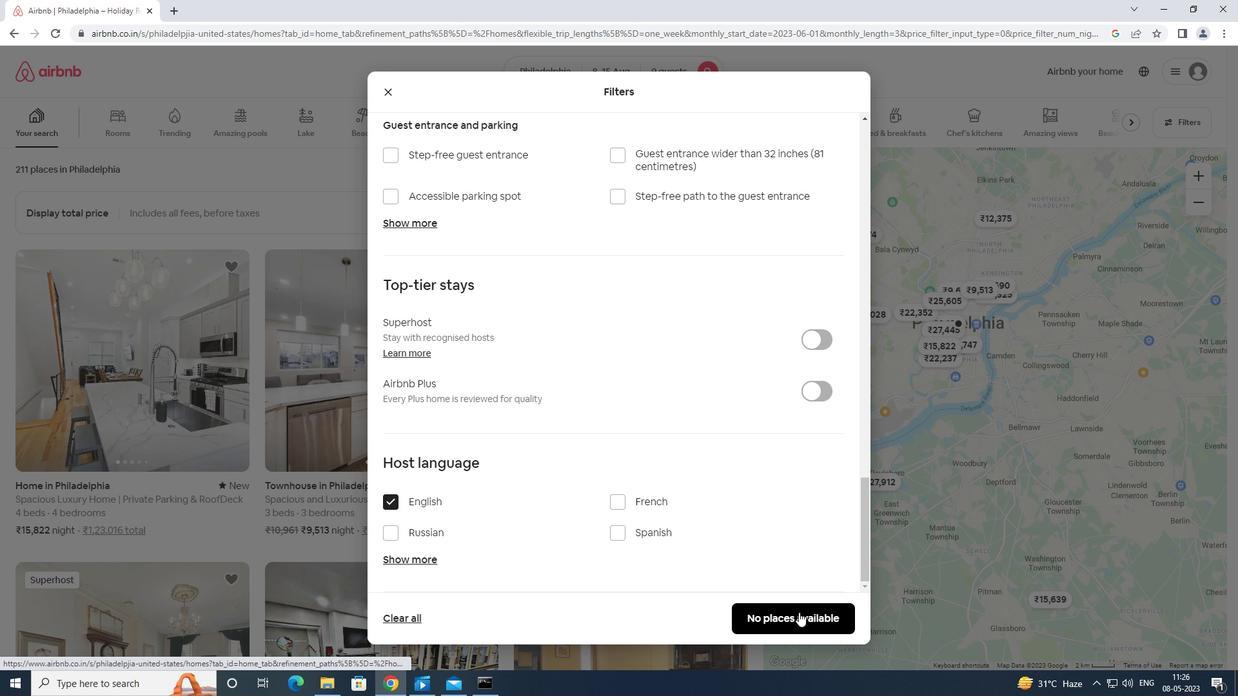 
